 Task: Select Kindle E-Readers from Kindle E-readers & Books. Add to cart Kindle DX-1. Place order for _x000D_
122 Rodeo Dr_x000D_
Fort Gibson, Oklahoma(OK), 74434, Cell Number (918) 478-5083
Action: Mouse moved to (51, 71)
Screenshot: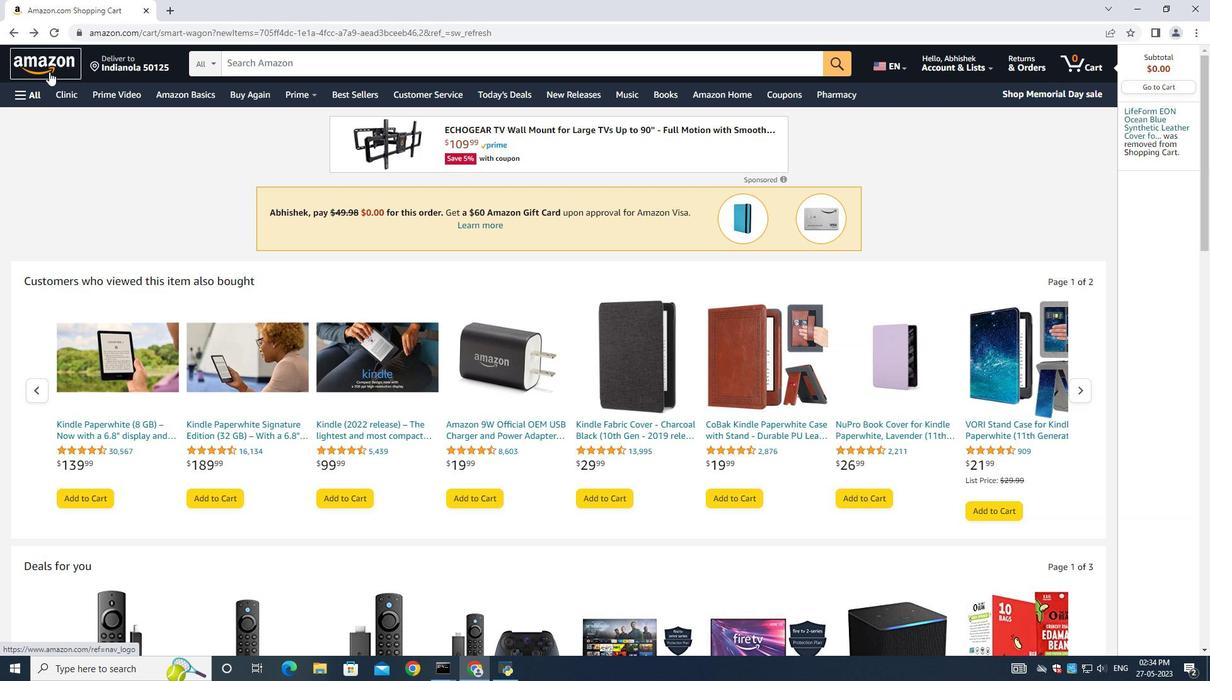 
Action: Mouse pressed left at (51, 71)
Screenshot: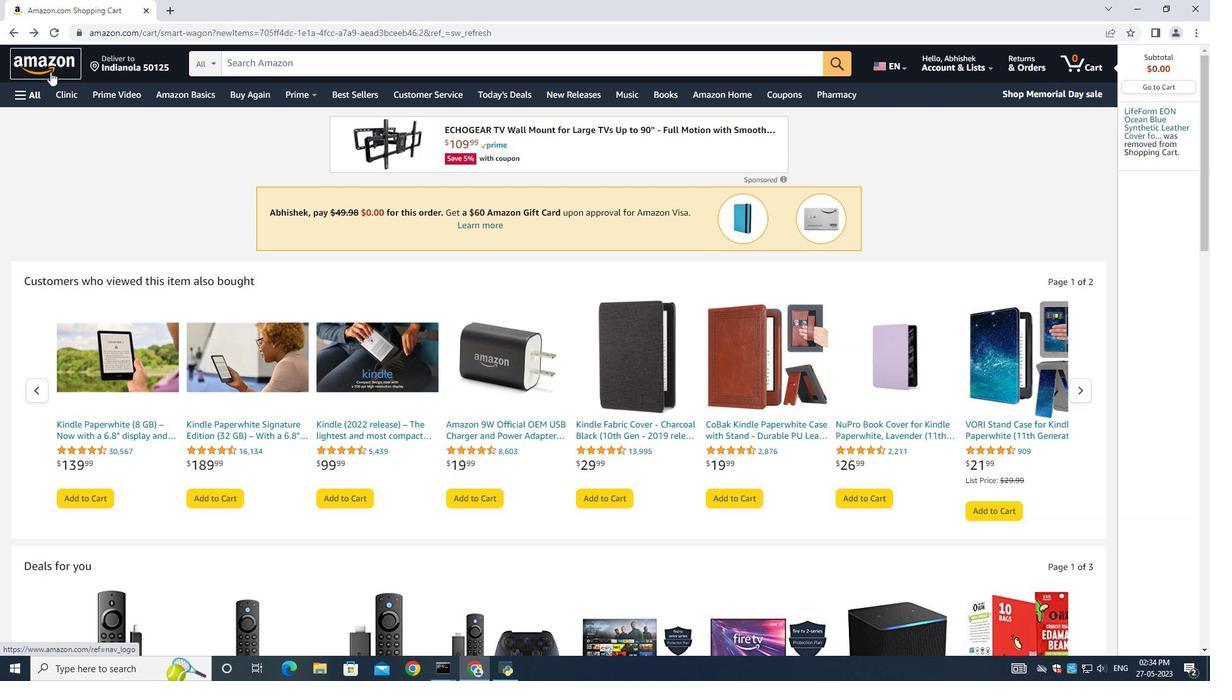 
Action: Mouse moved to (22, 97)
Screenshot: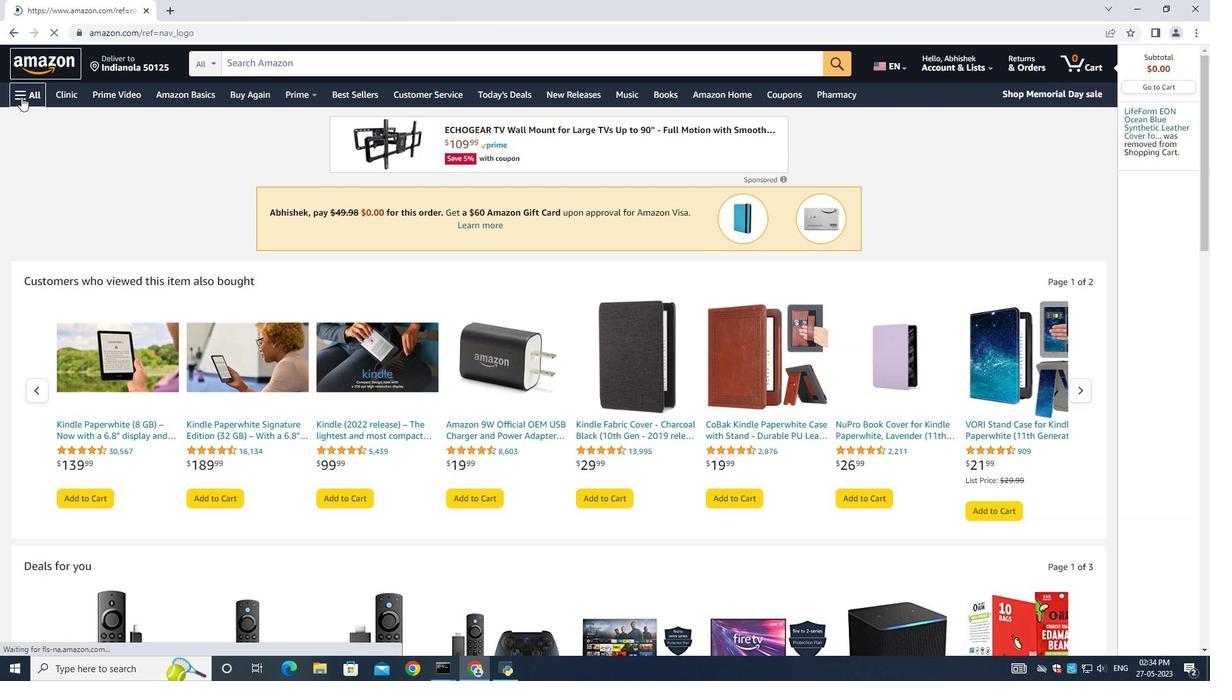
Action: Mouse pressed left at (22, 97)
Screenshot: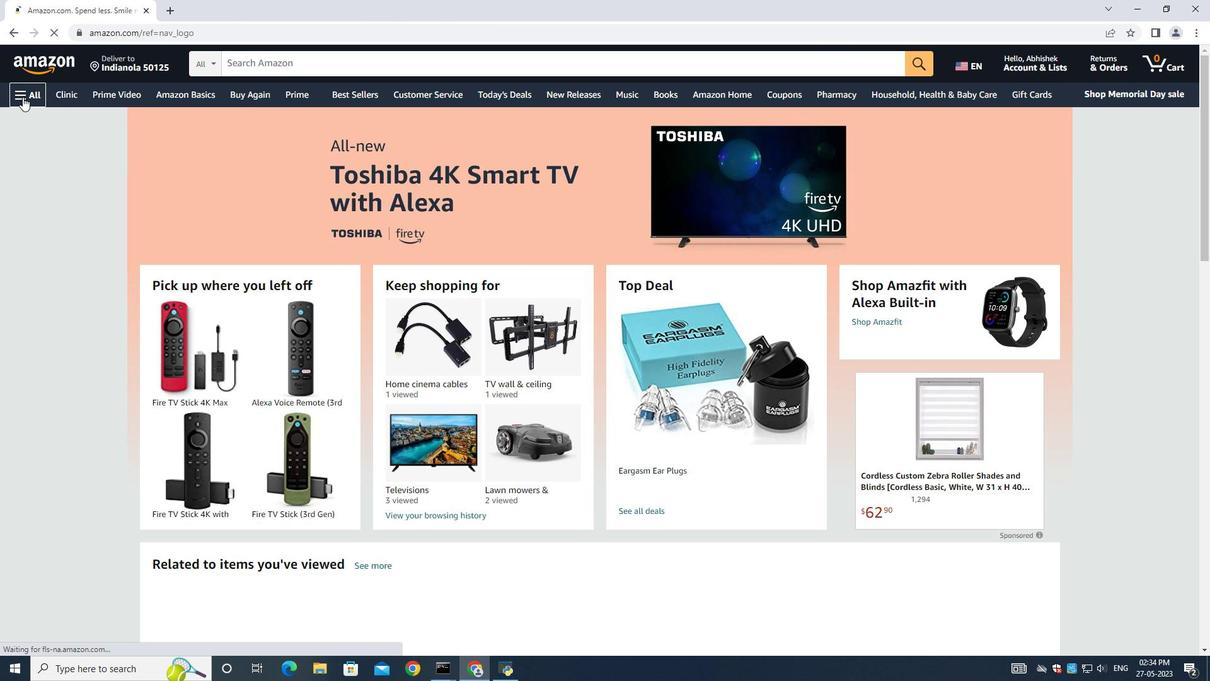 
Action: Mouse moved to (23, 92)
Screenshot: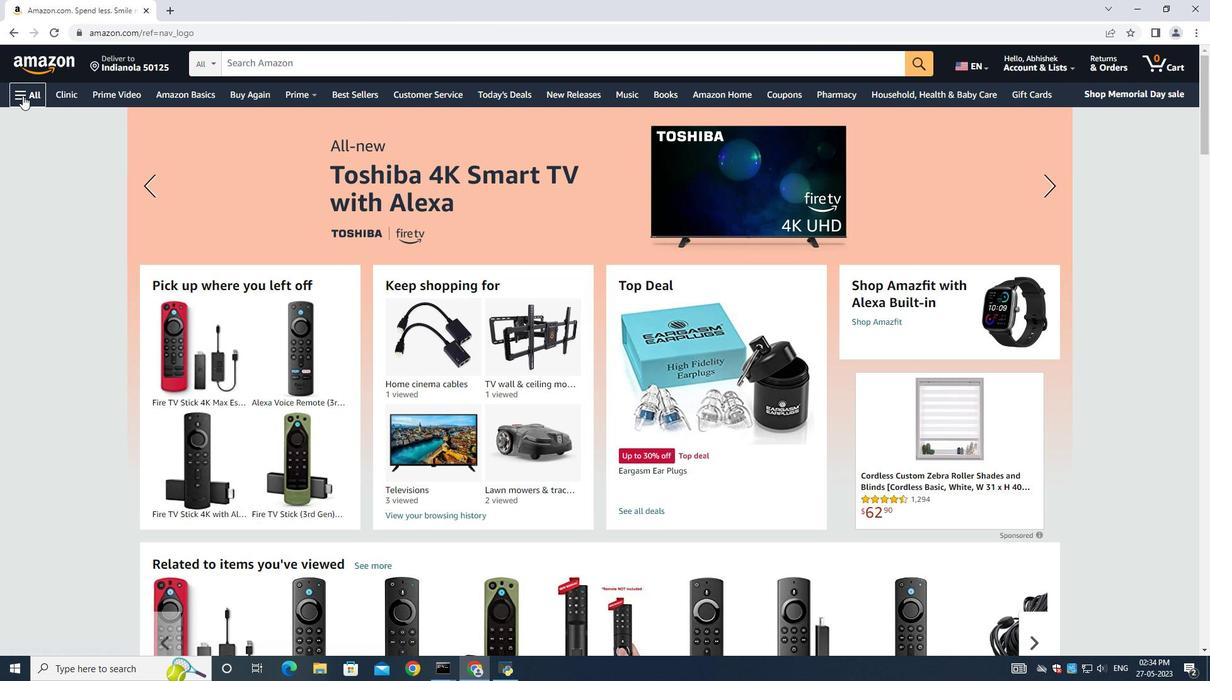 
Action: Mouse pressed left at (23, 92)
Screenshot: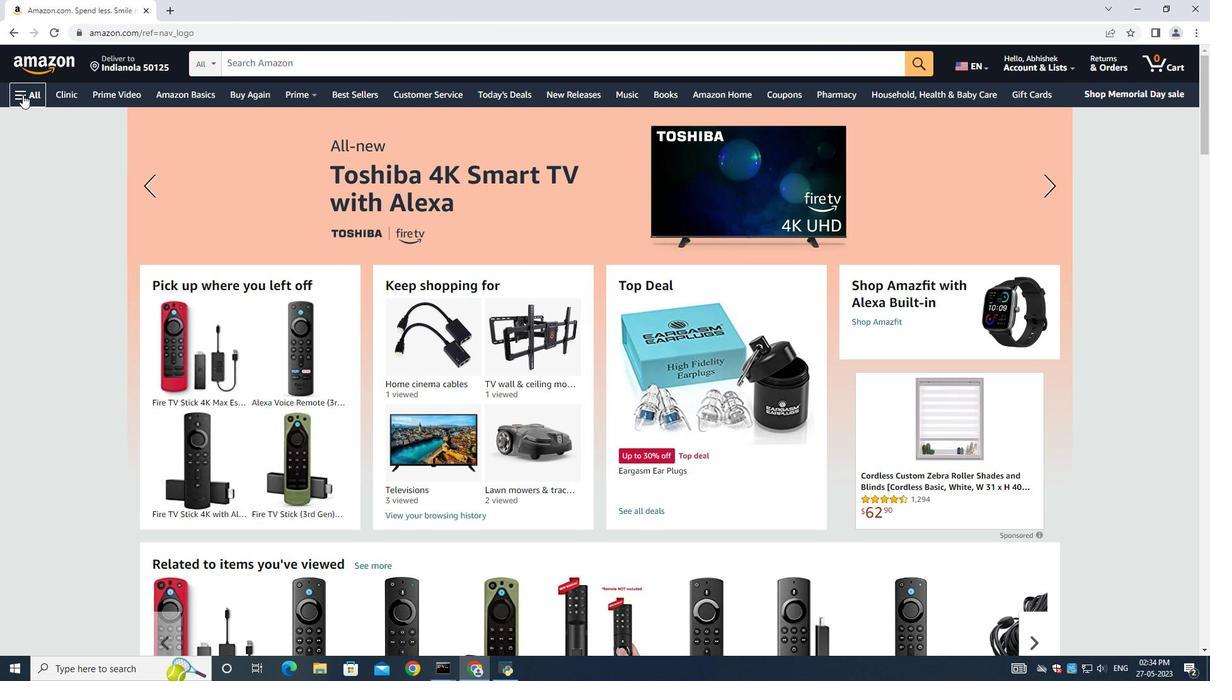 
Action: Mouse moved to (112, 377)
Screenshot: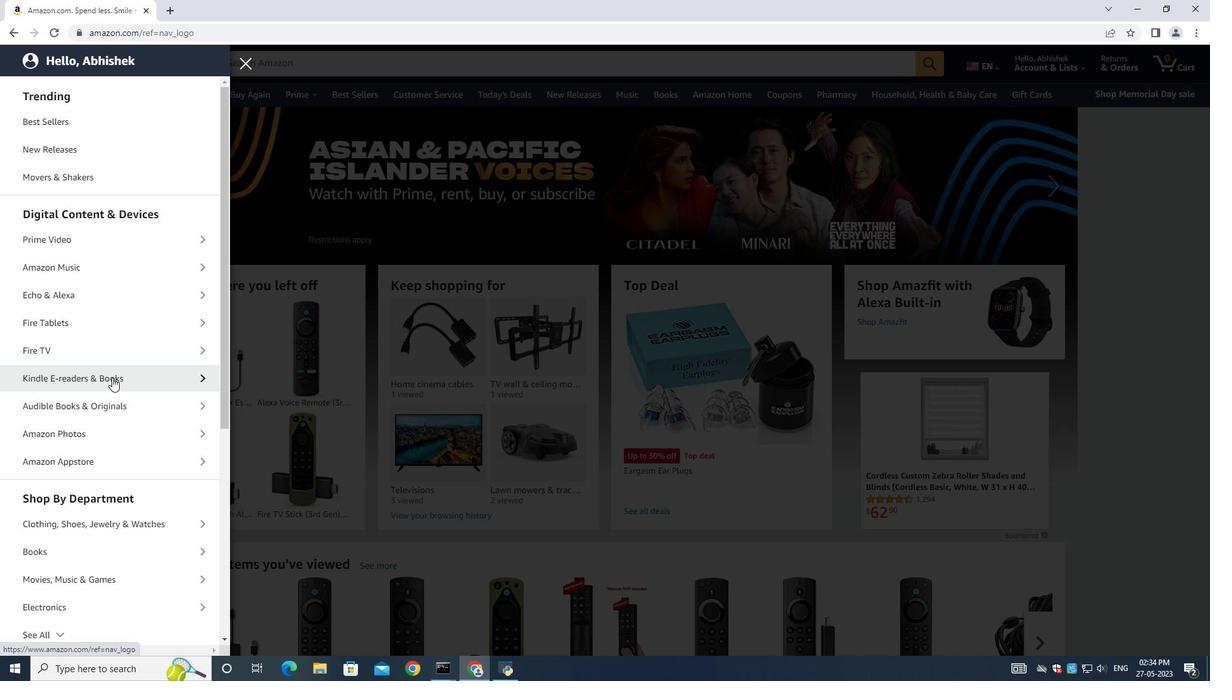 
Action: Mouse pressed left at (112, 377)
Screenshot: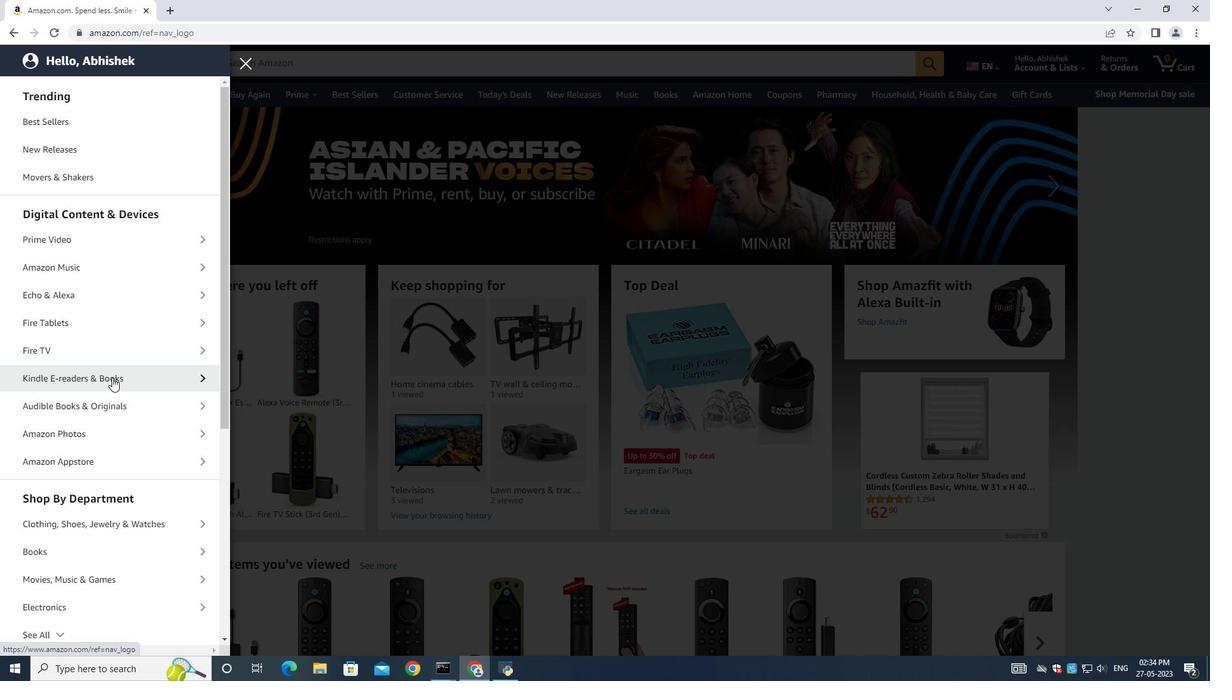 
Action: Mouse moved to (111, 318)
Screenshot: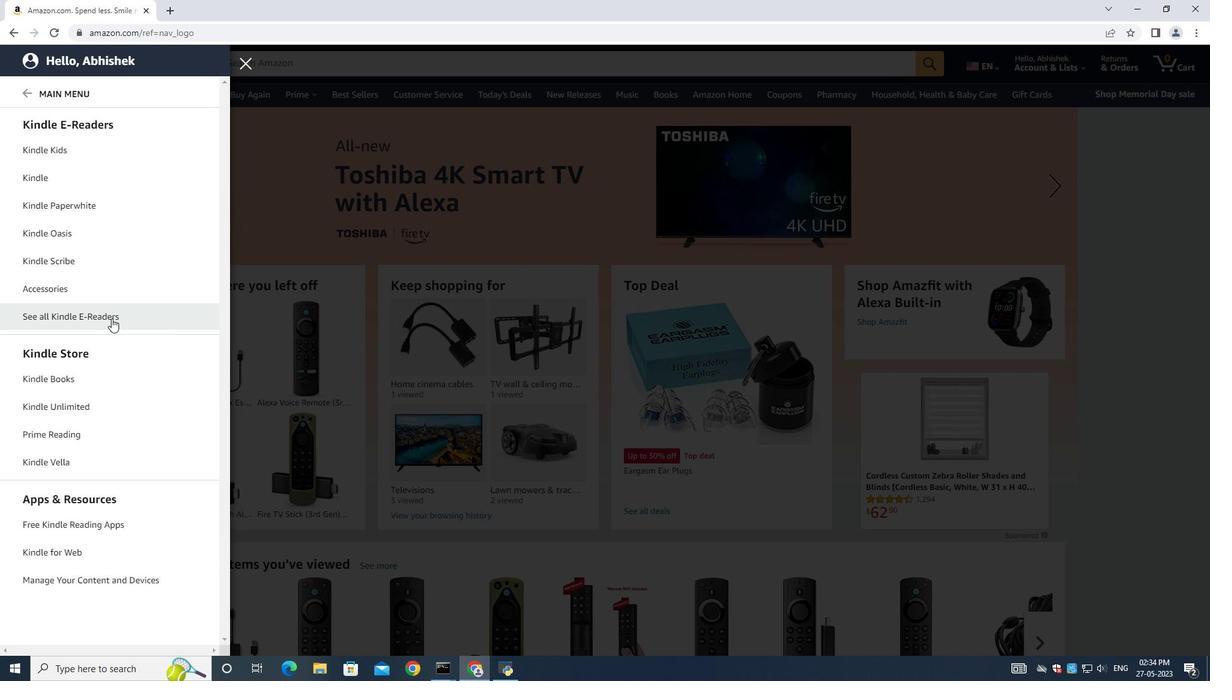 
Action: Mouse pressed left at (111, 318)
Screenshot: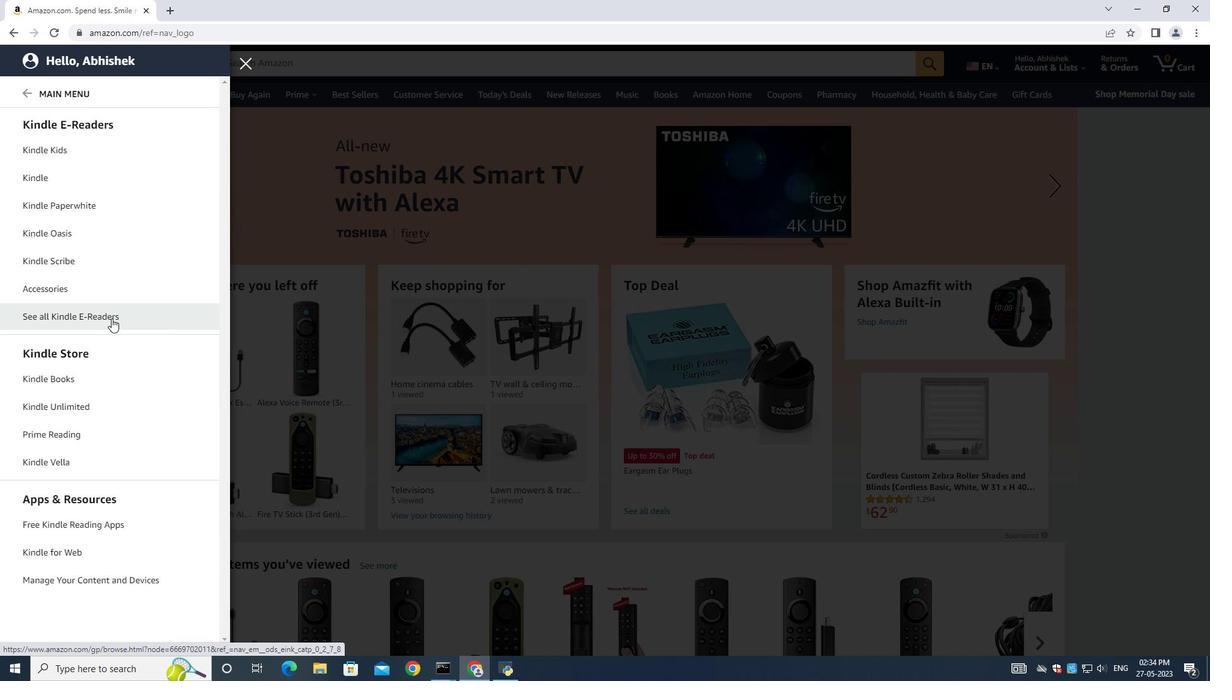 
Action: Mouse moved to (326, 66)
Screenshot: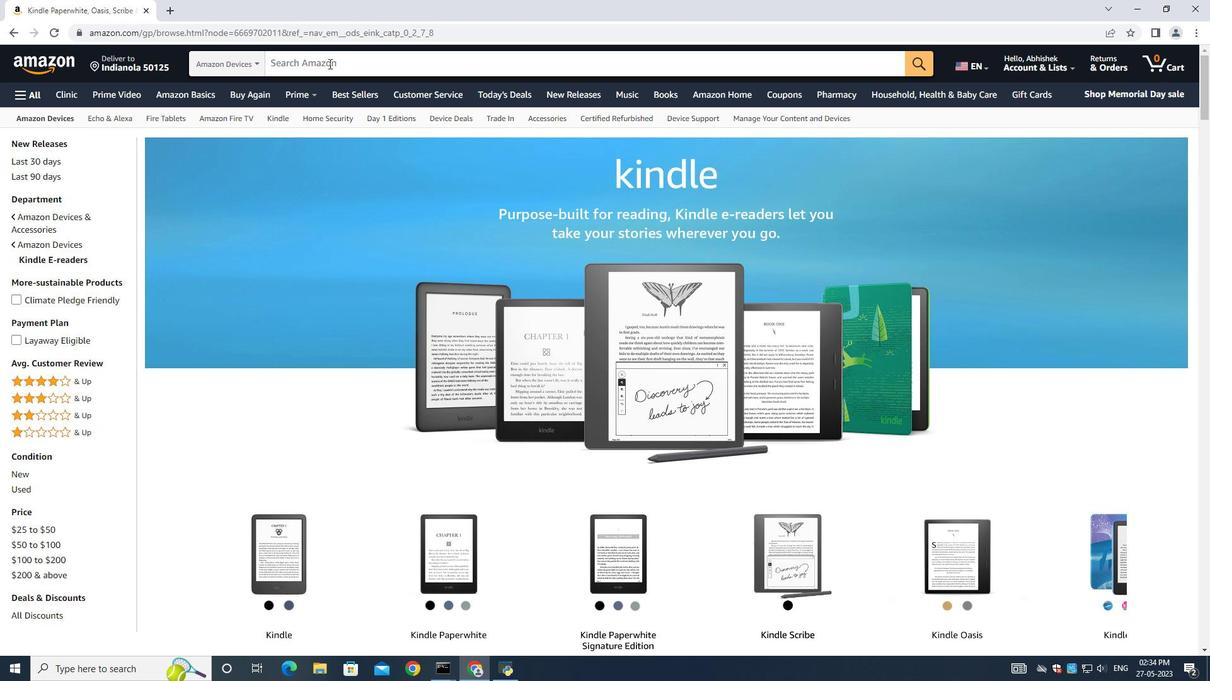 
Action: Mouse pressed left at (326, 66)
Screenshot: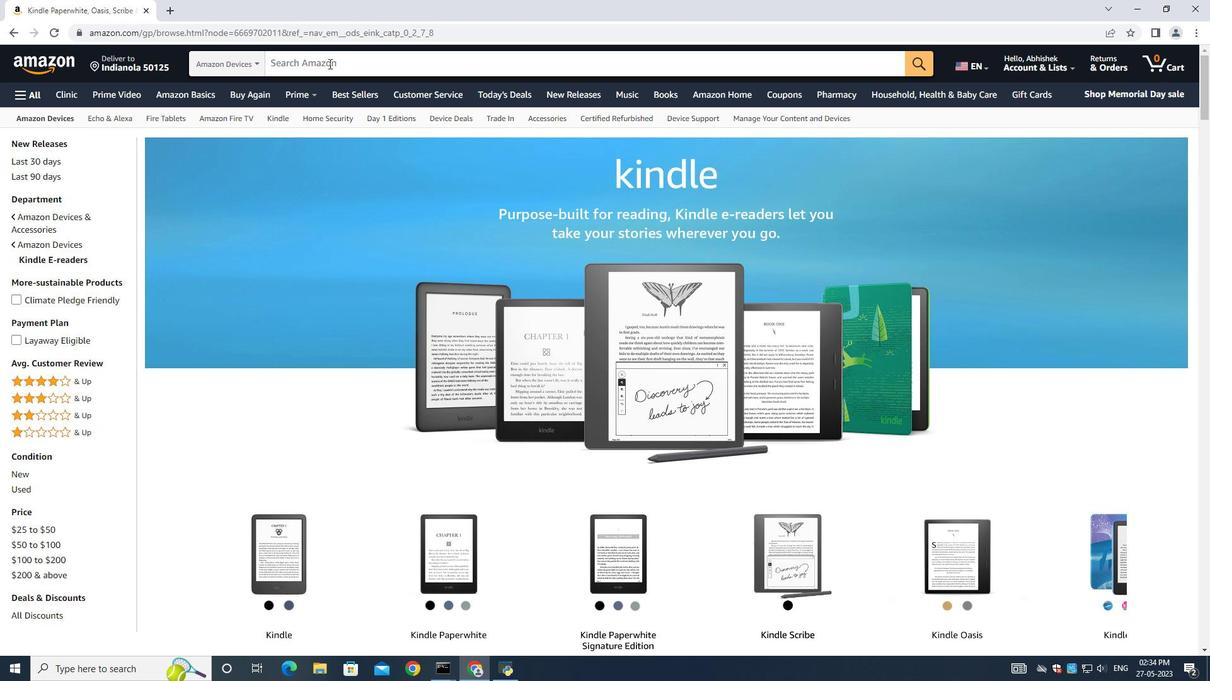 
Action: Key pressed <Key.shift>Kindle<Key.space><Key.shift>DX-1<Key.backspace><Key.enter>
Screenshot: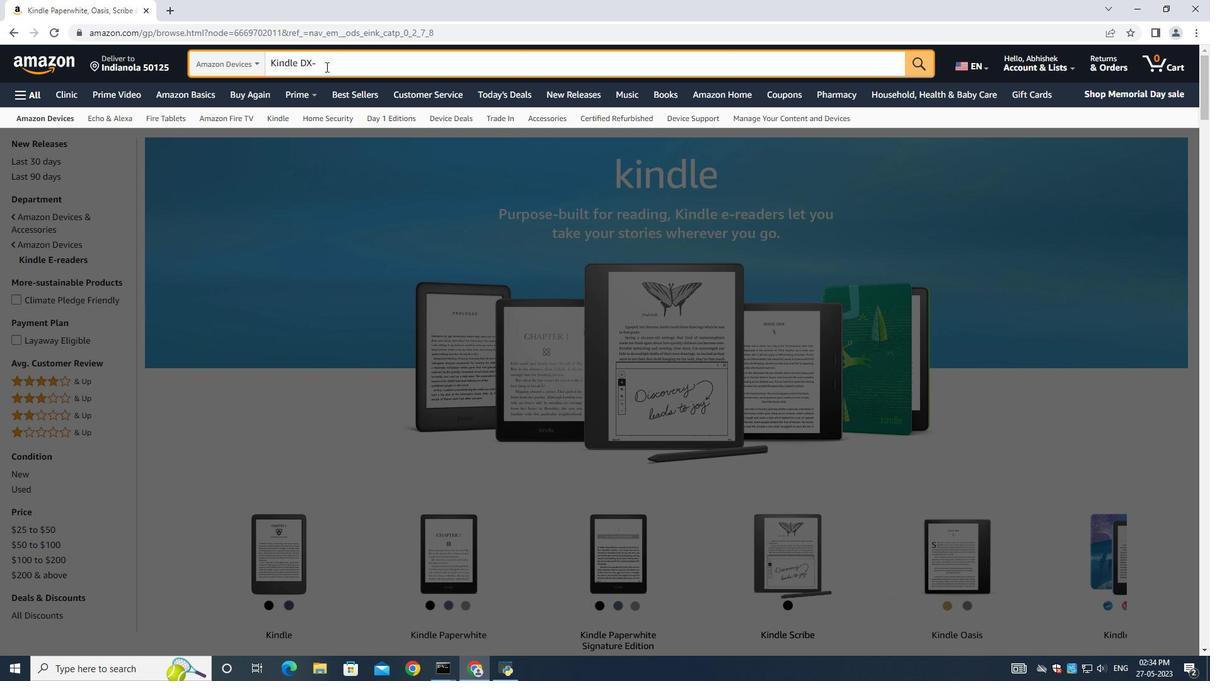 
Action: Mouse moved to (576, 312)
Screenshot: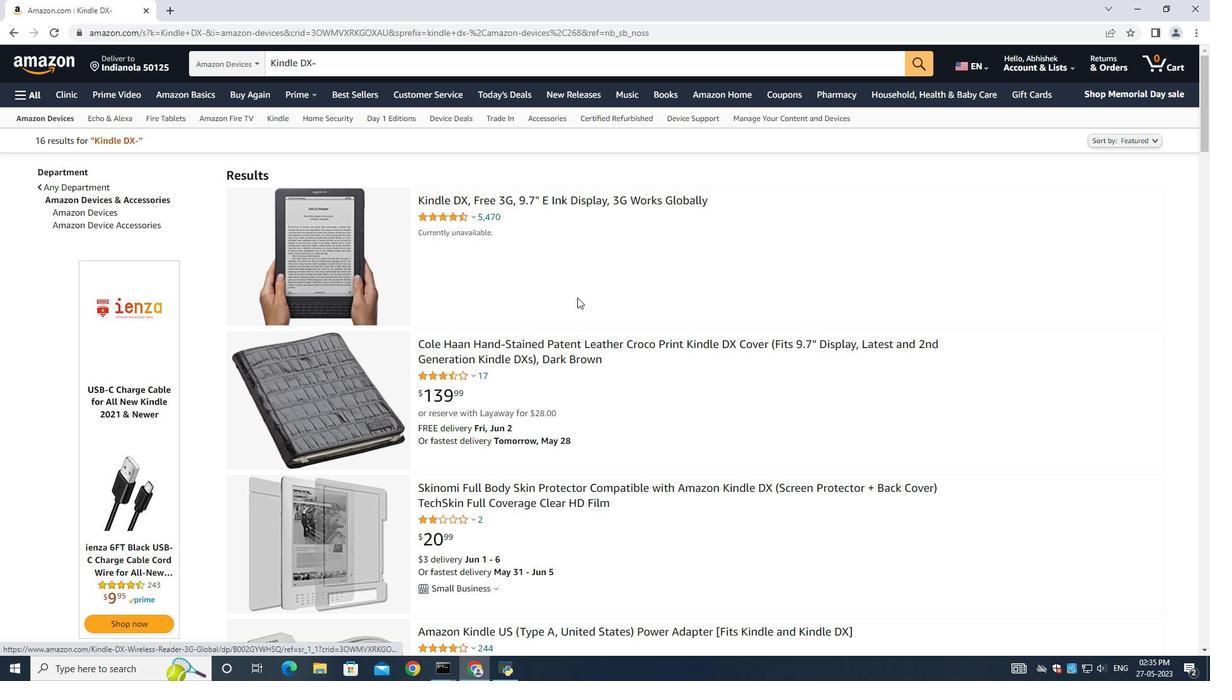 
Action: Mouse scrolled (576, 310) with delta (0, 0)
Screenshot: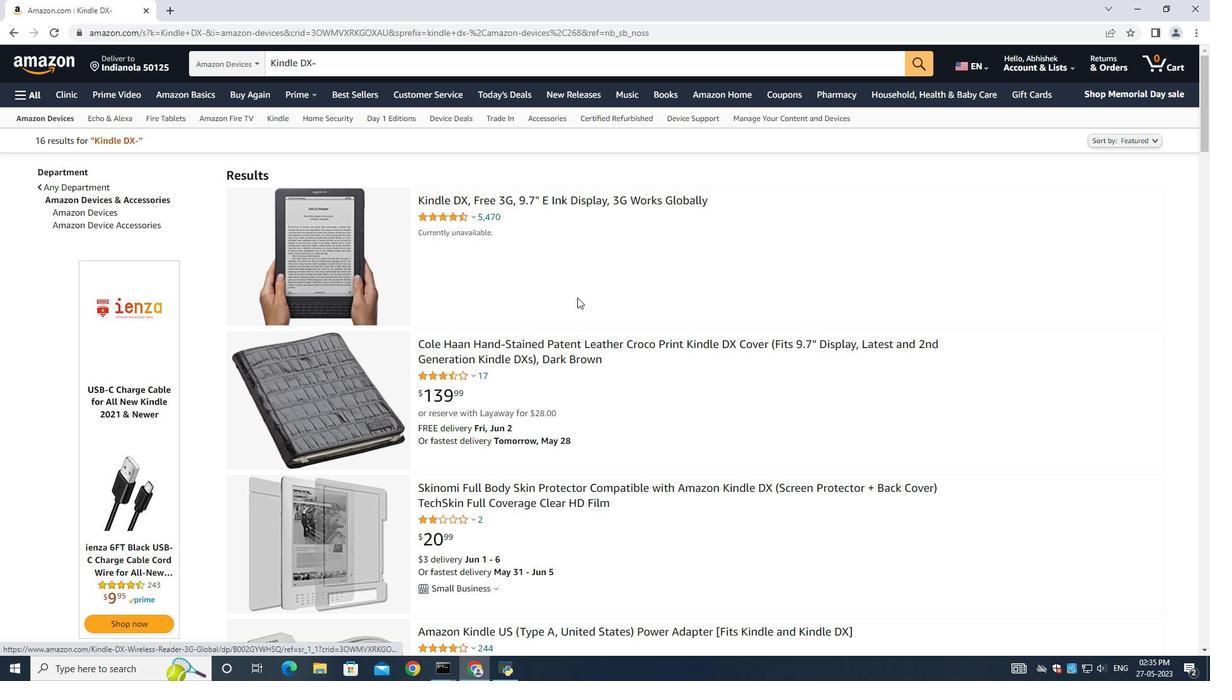 
Action: Mouse moved to (576, 314)
Screenshot: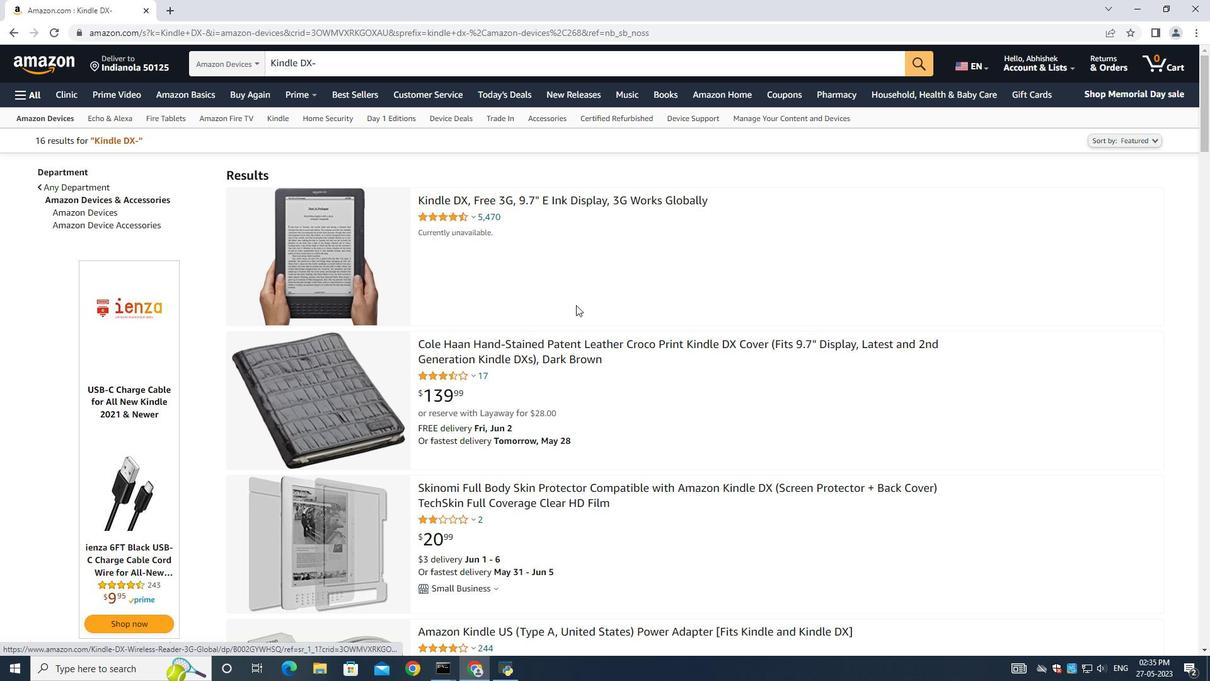
Action: Mouse scrolled (576, 313) with delta (0, 0)
Screenshot: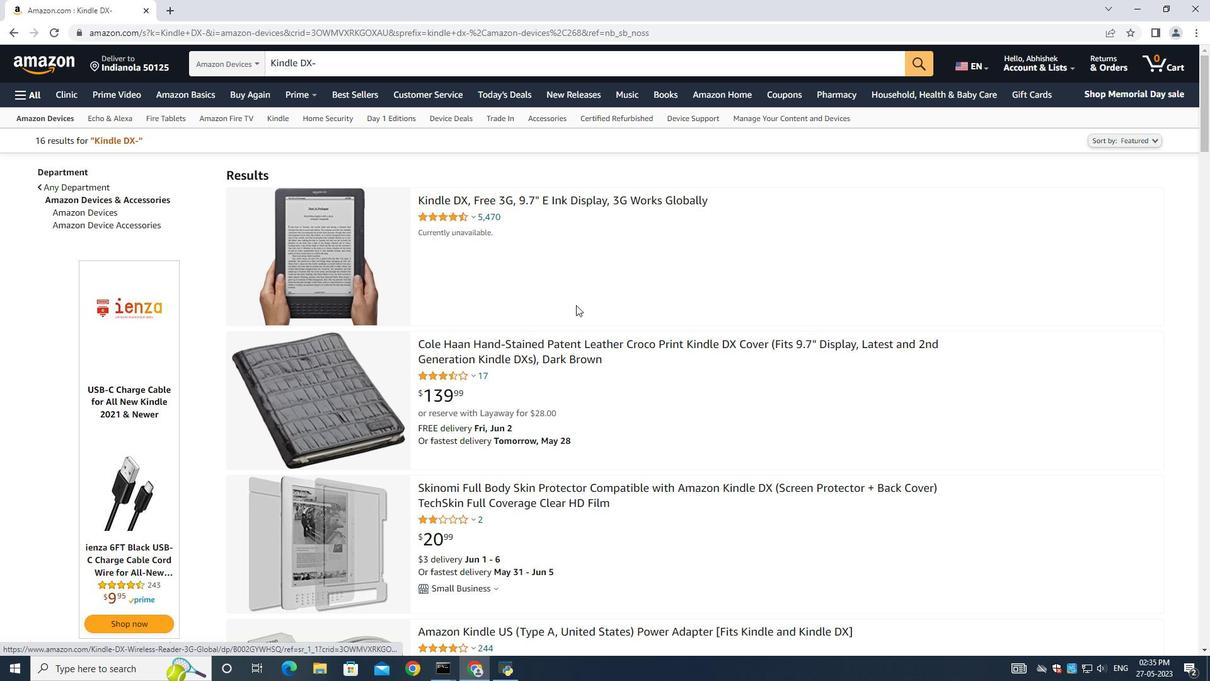 
Action: Mouse moved to (576, 314)
Screenshot: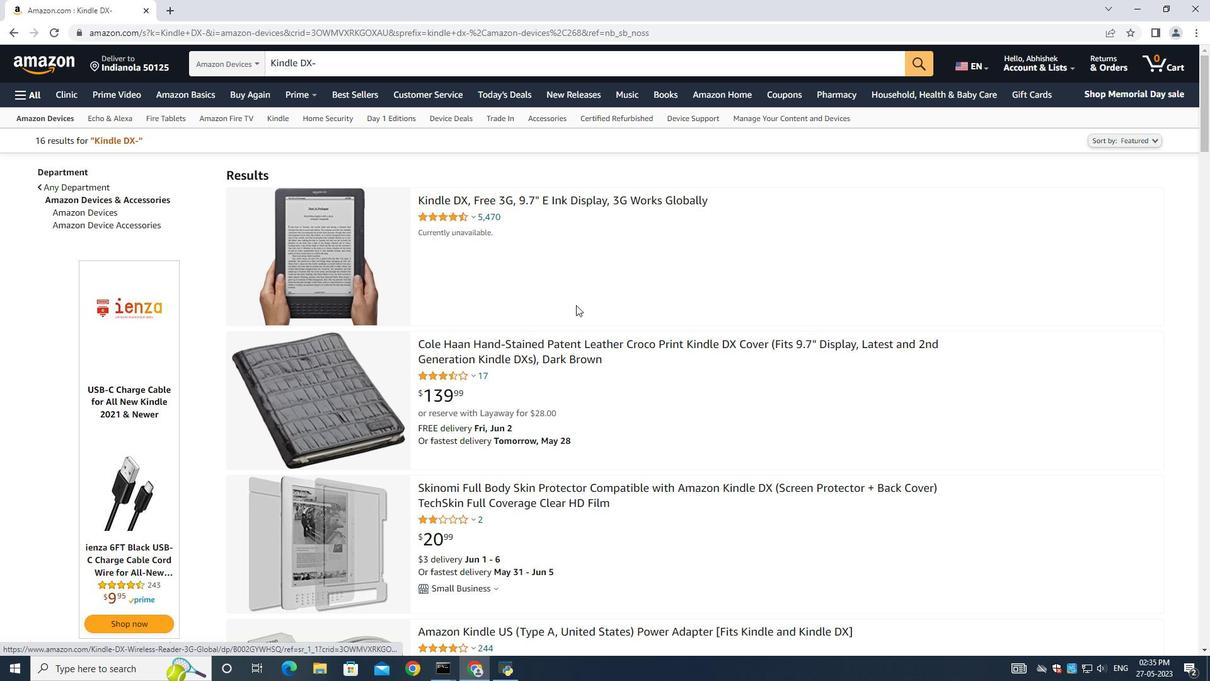 
Action: Mouse scrolled (576, 314) with delta (0, 0)
Screenshot: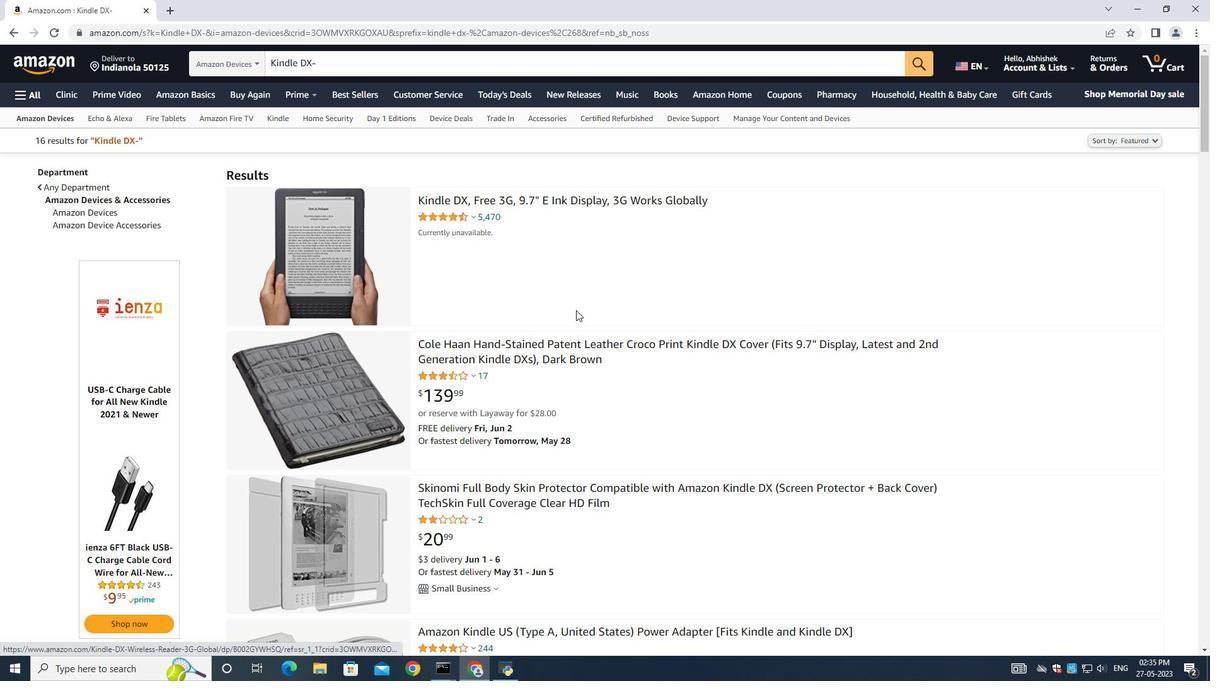 
Action: Mouse moved to (724, 296)
Screenshot: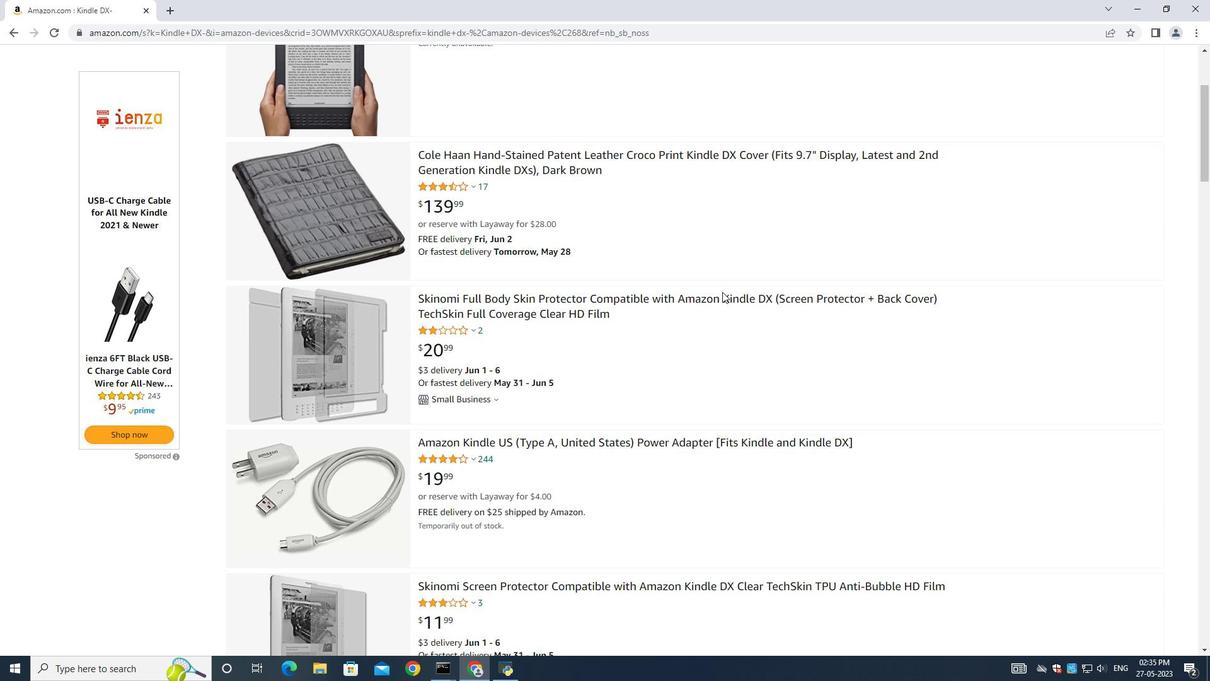 
Action: Mouse pressed left at (724, 296)
Screenshot: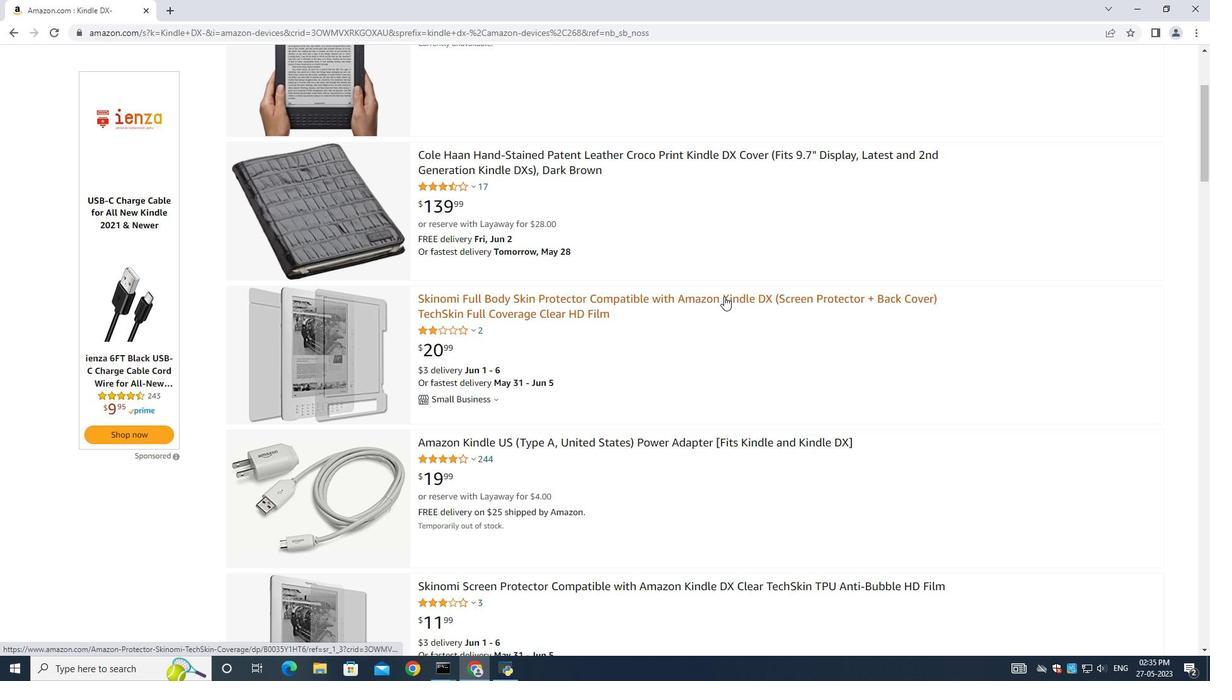 
Action: Mouse moved to (932, 321)
Screenshot: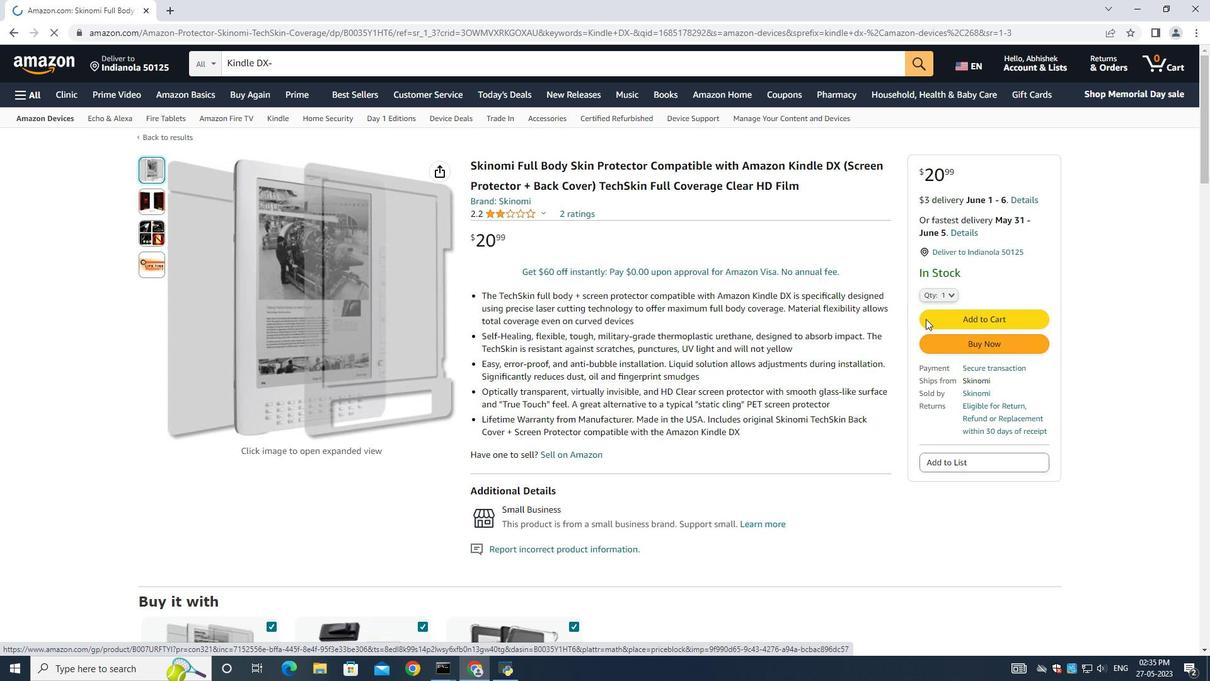 
Action: Mouse pressed left at (932, 321)
Screenshot: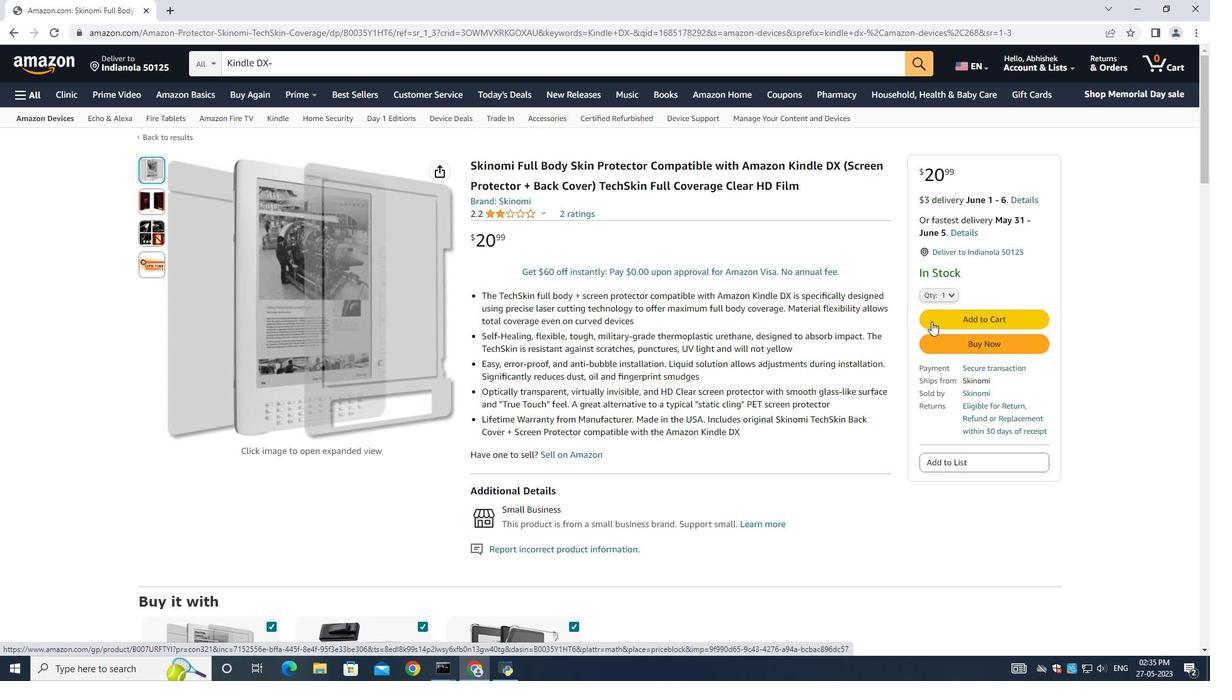
Action: Mouse moved to (966, 163)
Screenshot: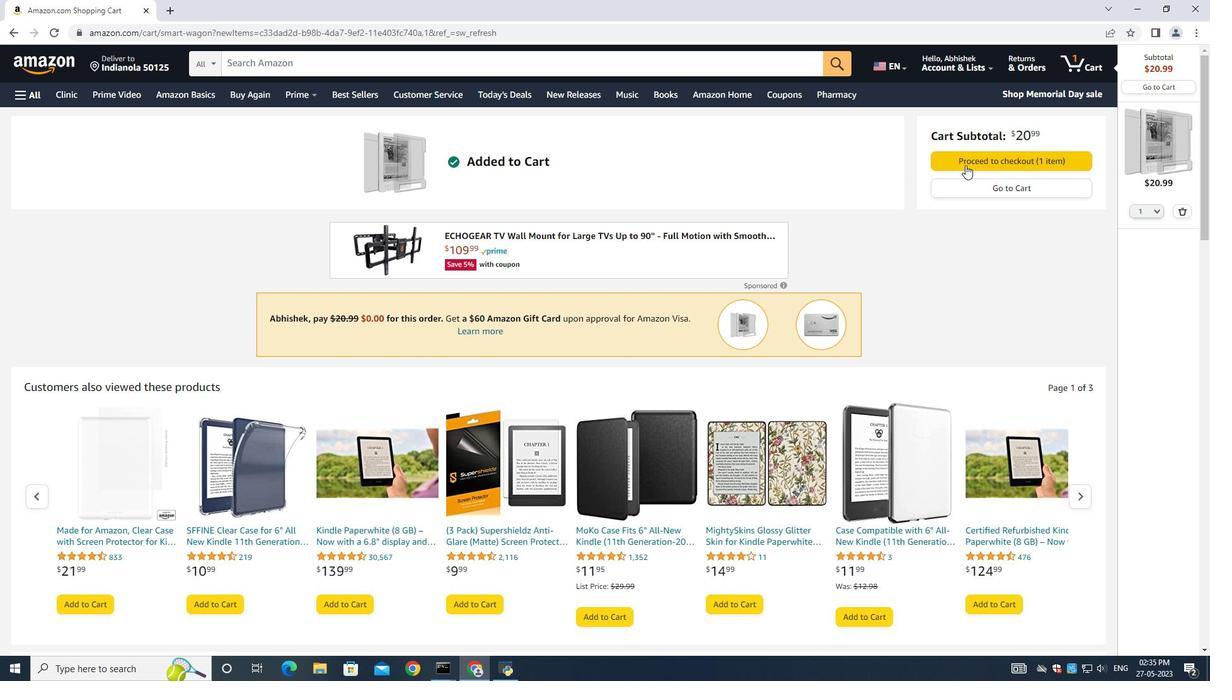 
Action: Mouse pressed left at (966, 163)
Screenshot: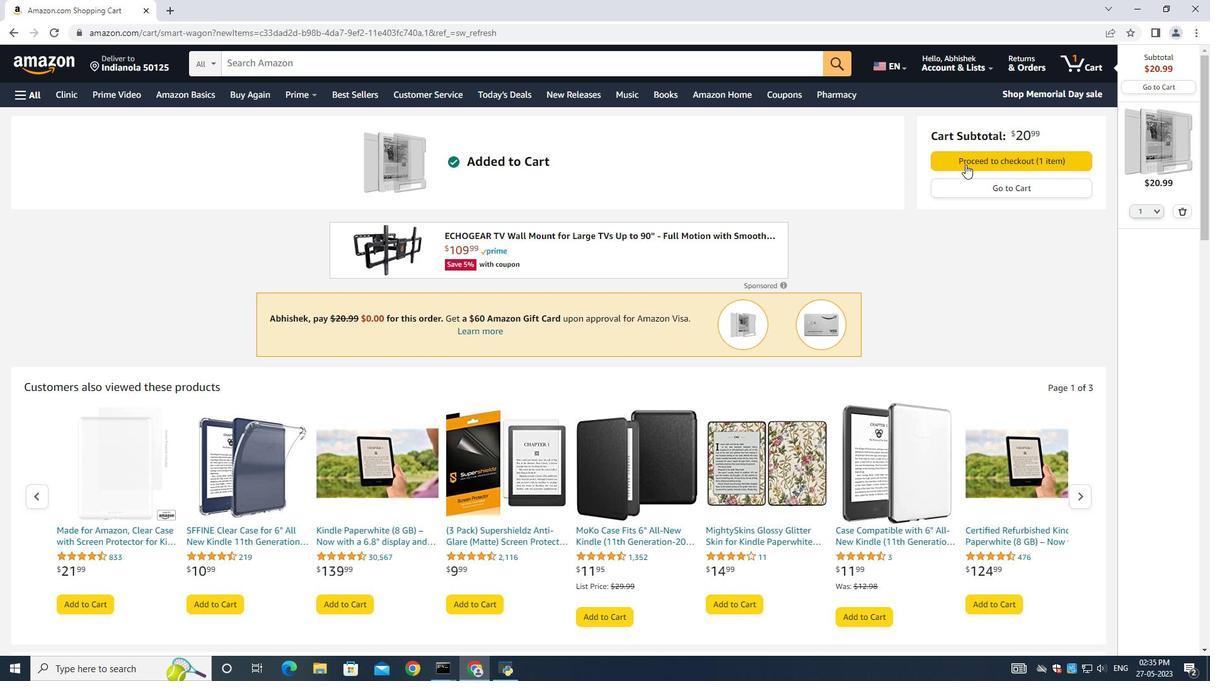 
Action: Mouse moved to (608, 311)
Screenshot: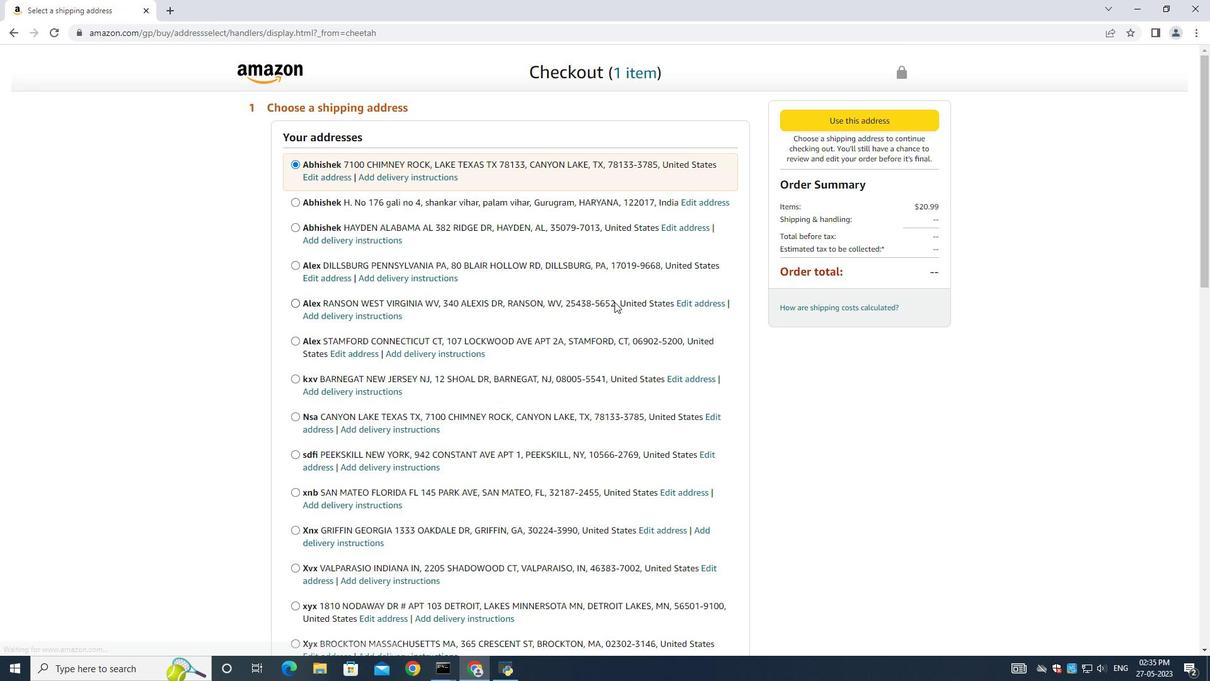
Action: Mouse scrolled (613, 306) with delta (0, 0)
Screenshot: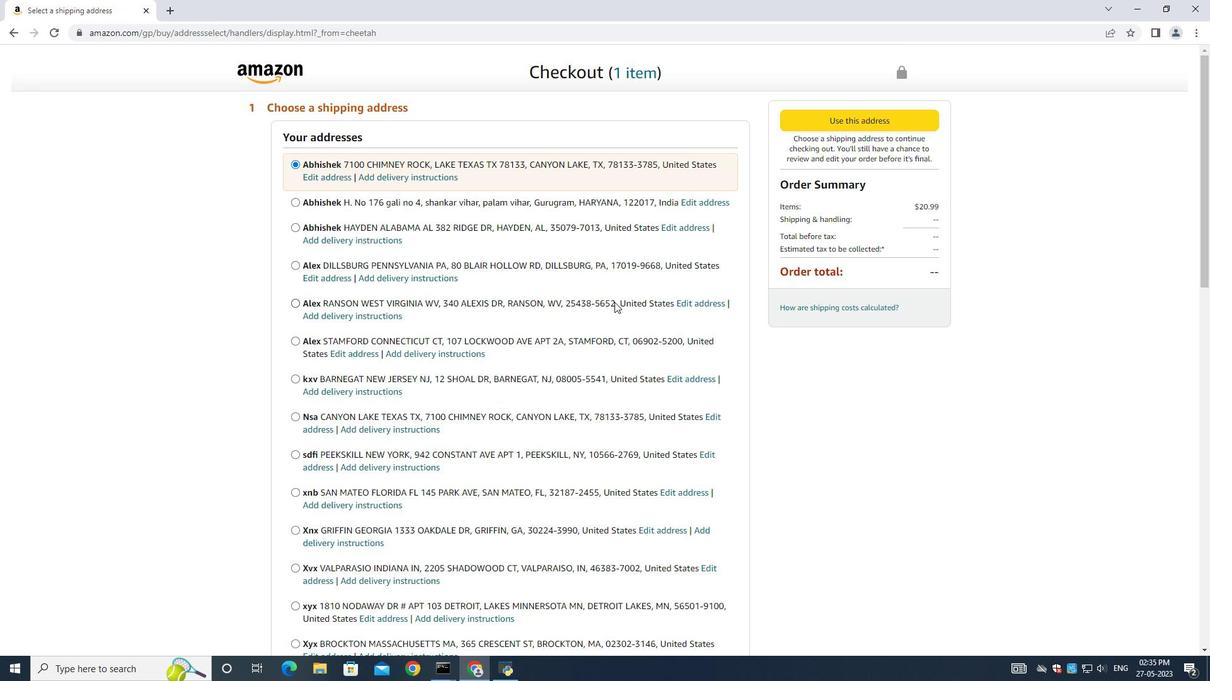 
Action: Mouse moved to (608, 310)
Screenshot: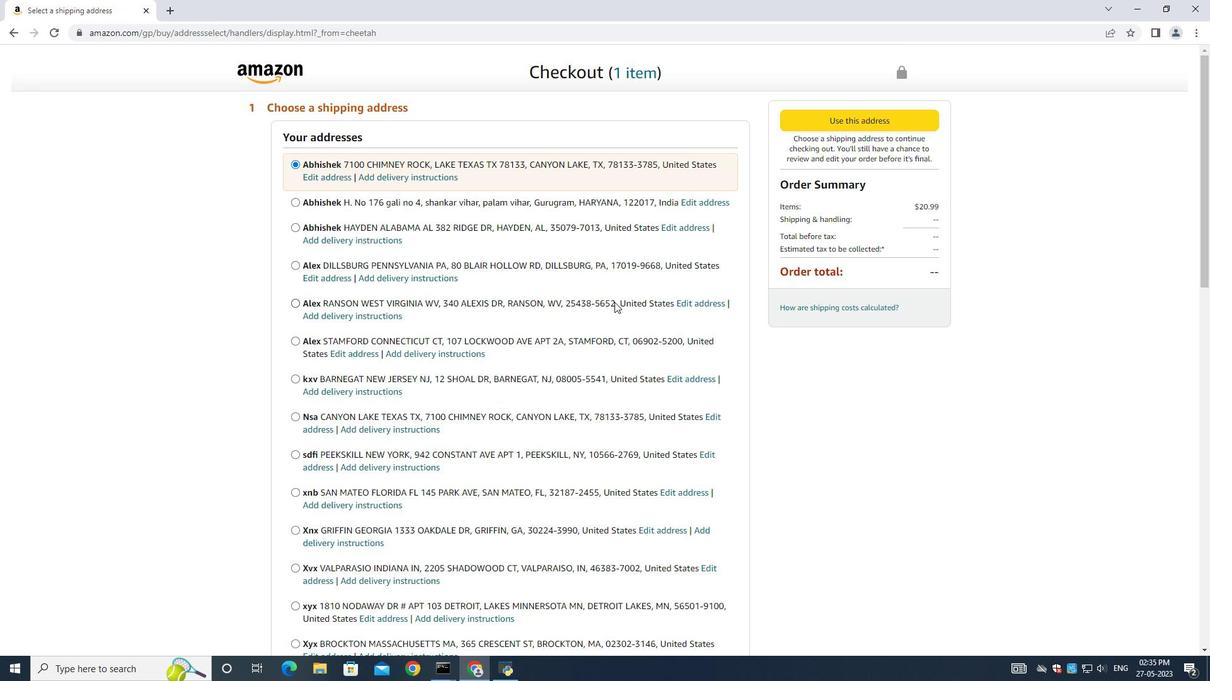 
Action: Mouse scrolled (613, 307) with delta (0, 0)
Screenshot: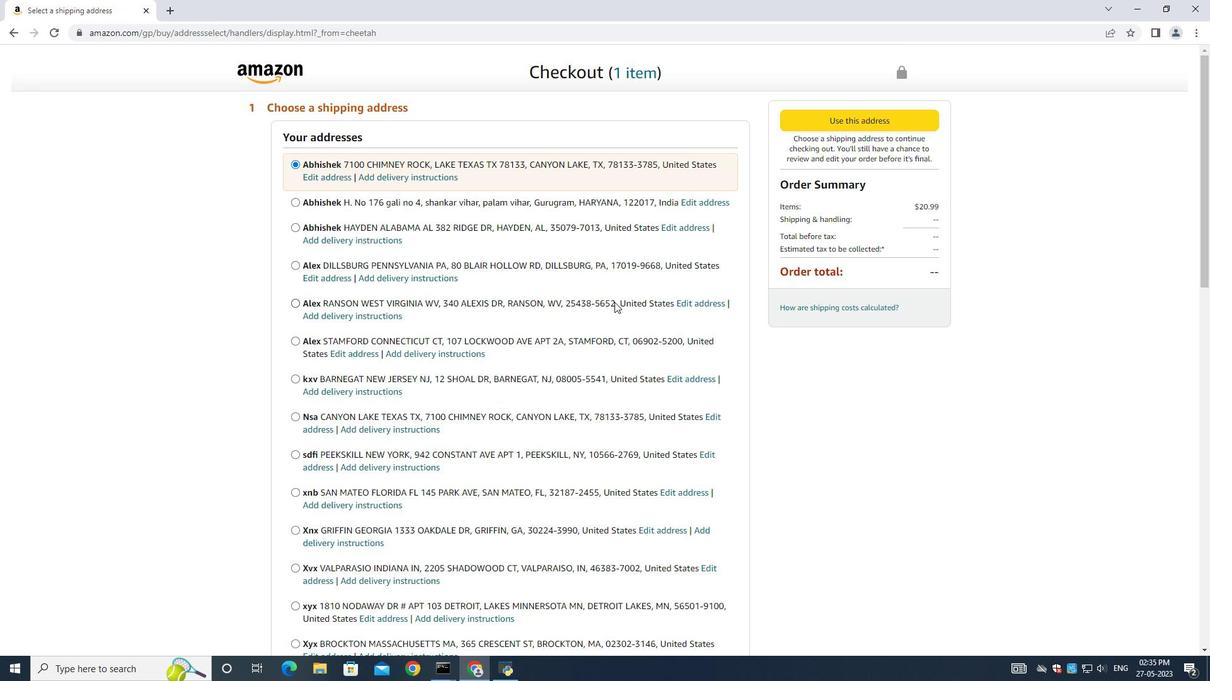 
Action: Mouse scrolled (611, 309) with delta (0, 0)
Screenshot: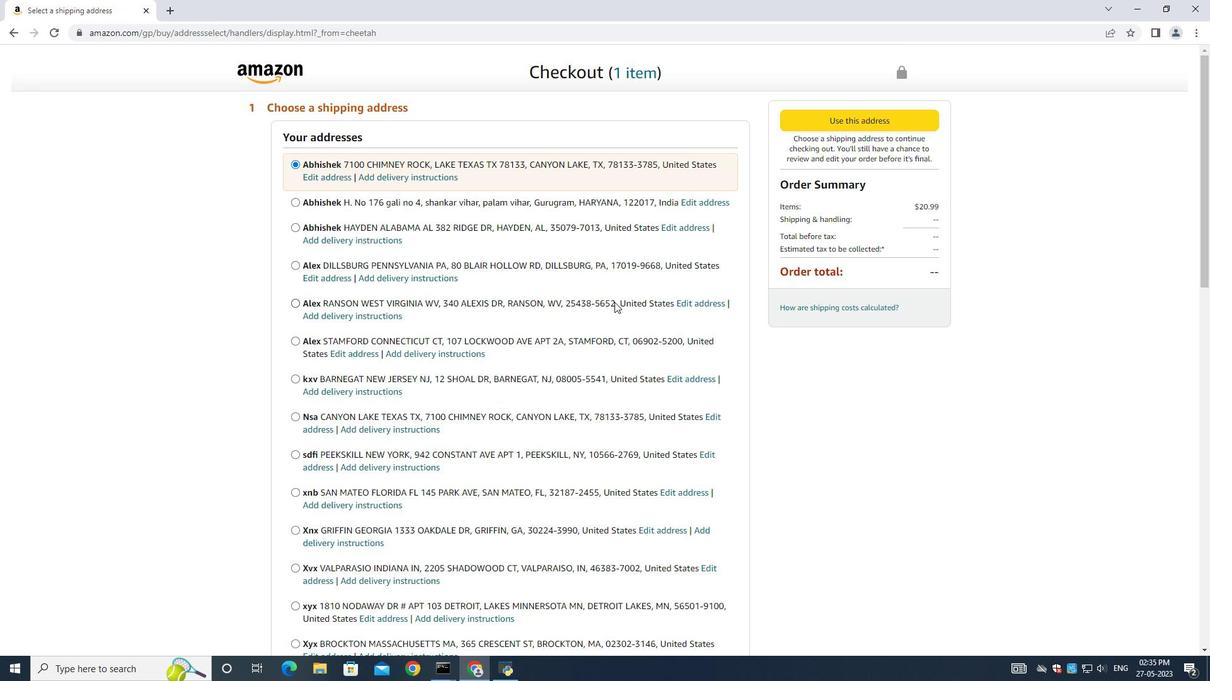 
Action: Mouse scrolled (611, 310) with delta (0, 0)
Screenshot: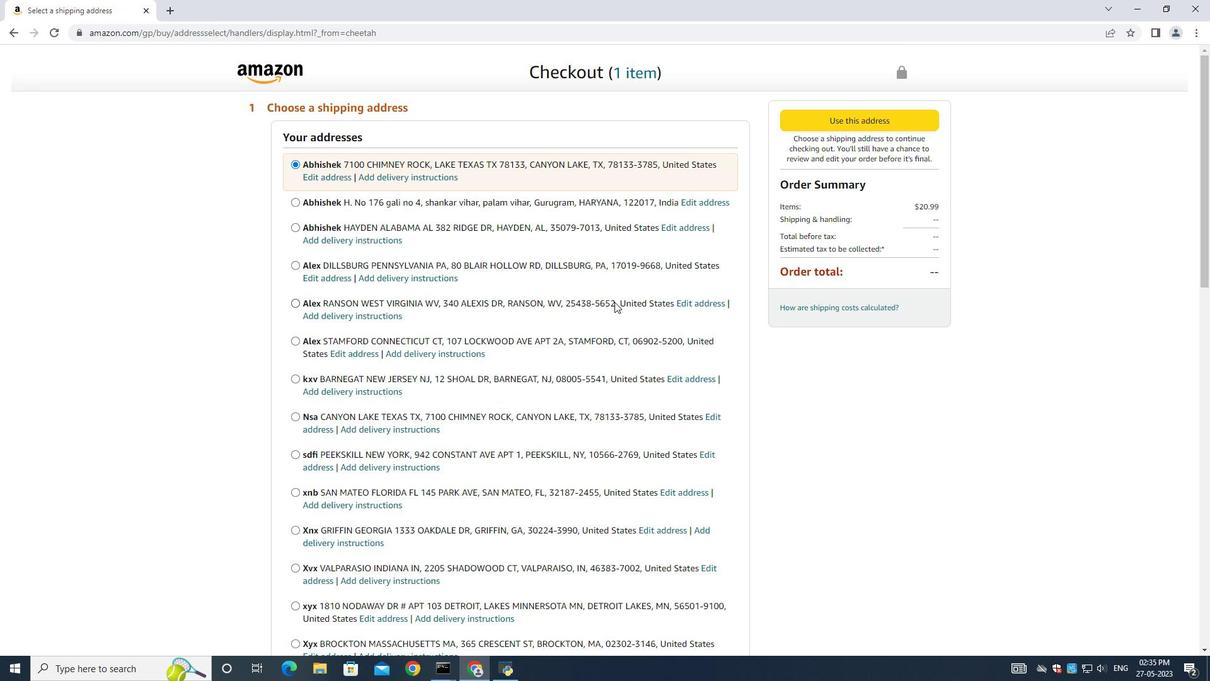 
Action: Mouse scrolled (610, 311) with delta (0, 0)
Screenshot: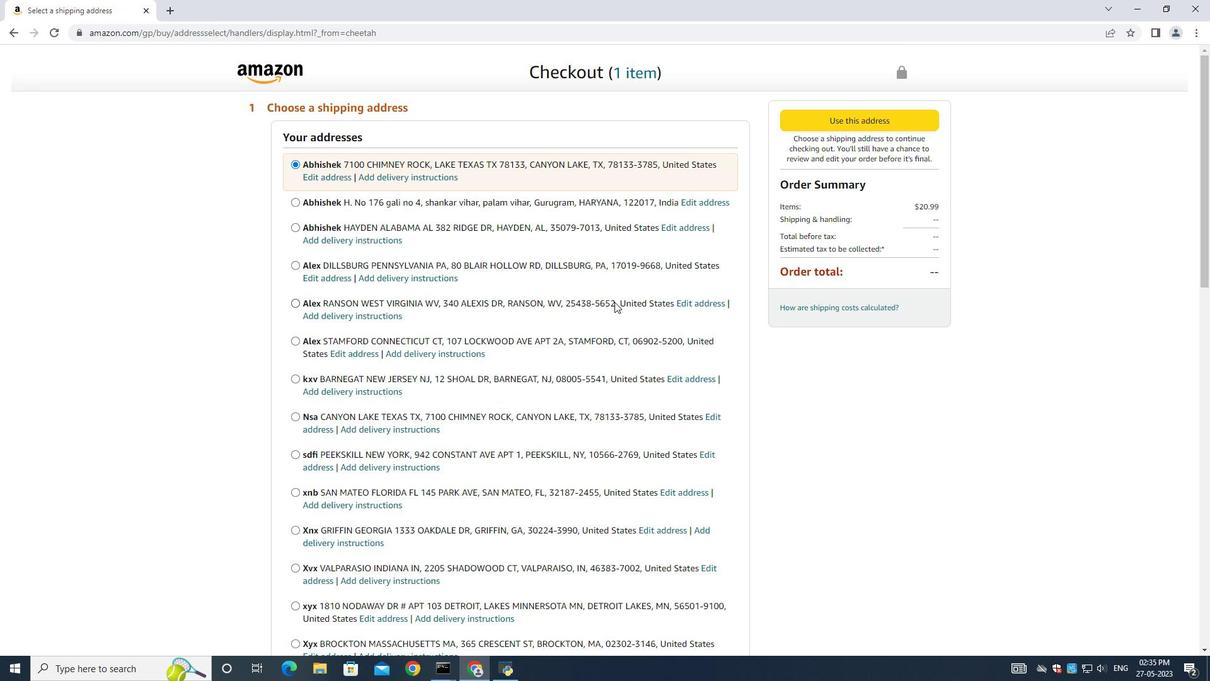 
Action: Mouse scrolled (610, 311) with delta (0, 0)
Screenshot: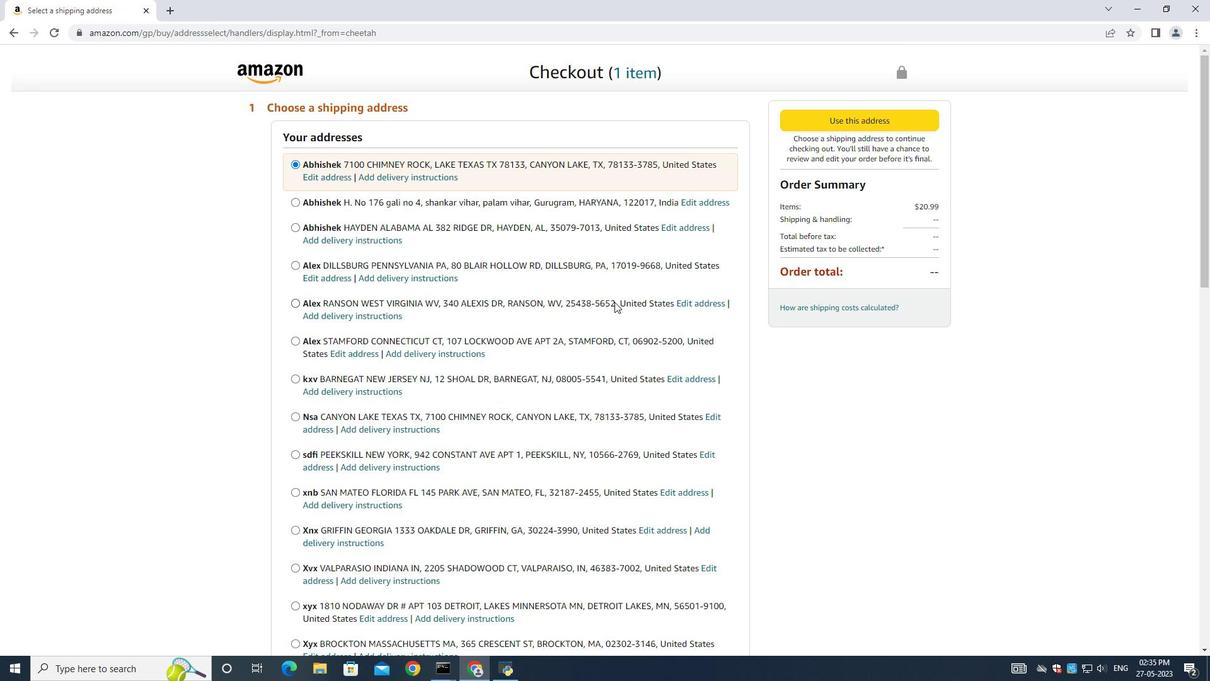 
Action: Mouse moved to (579, 319)
Screenshot: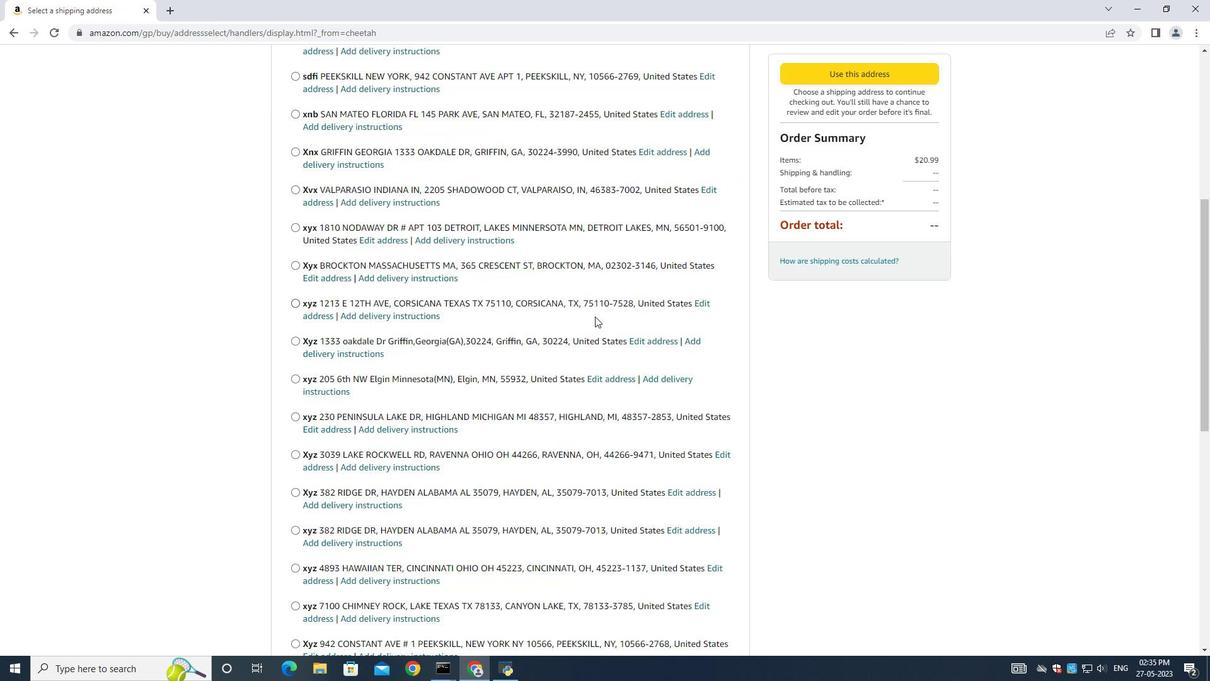 
Action: Mouse scrolled (579, 318) with delta (0, 0)
Screenshot: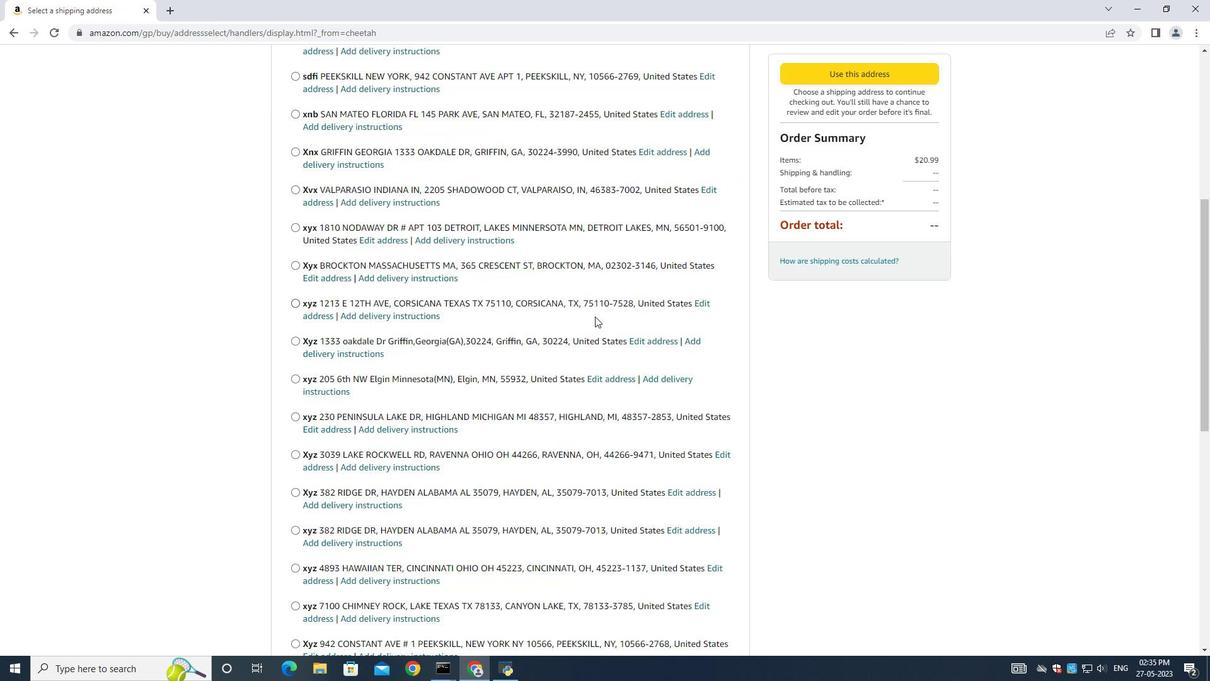 
Action: Mouse scrolled (579, 318) with delta (0, 0)
Screenshot: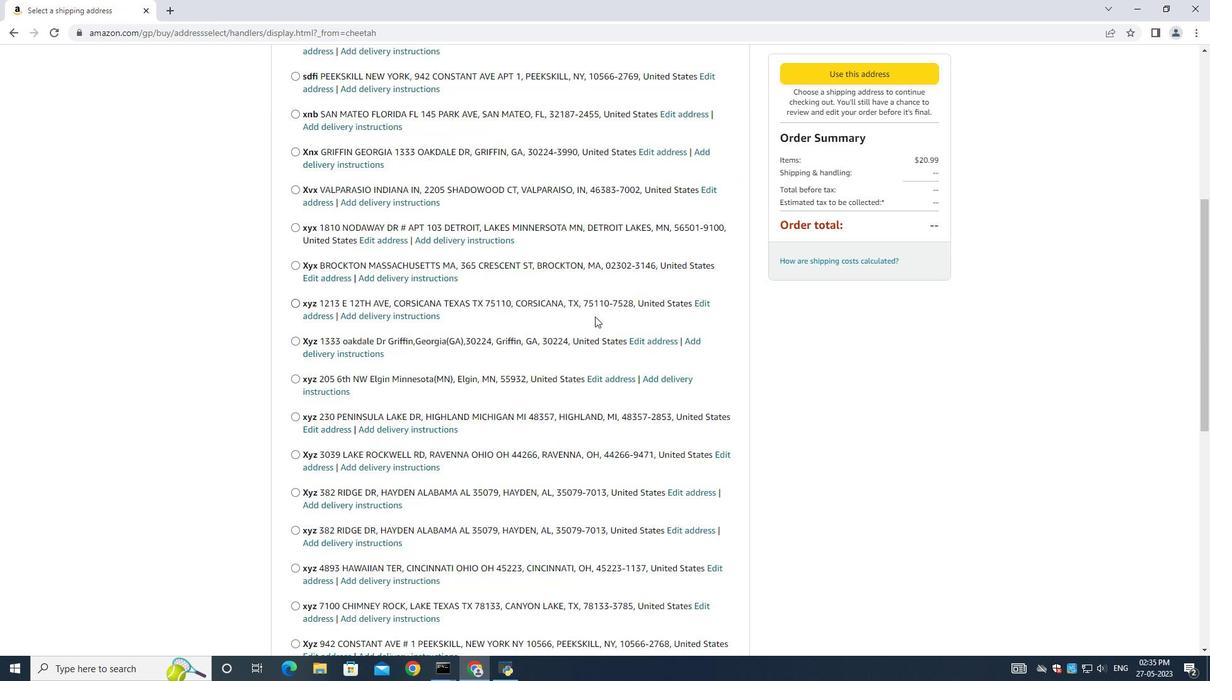 
Action: Mouse scrolled (579, 318) with delta (0, 0)
Screenshot: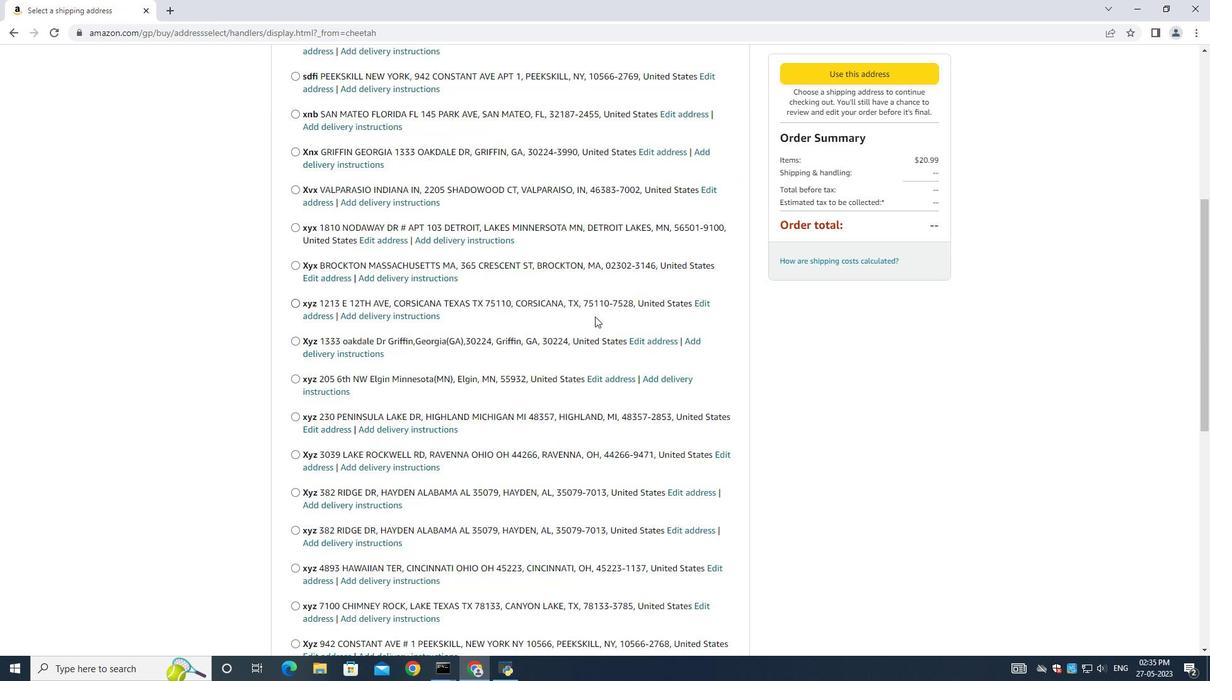 
Action: Mouse scrolled (579, 318) with delta (0, 0)
Screenshot: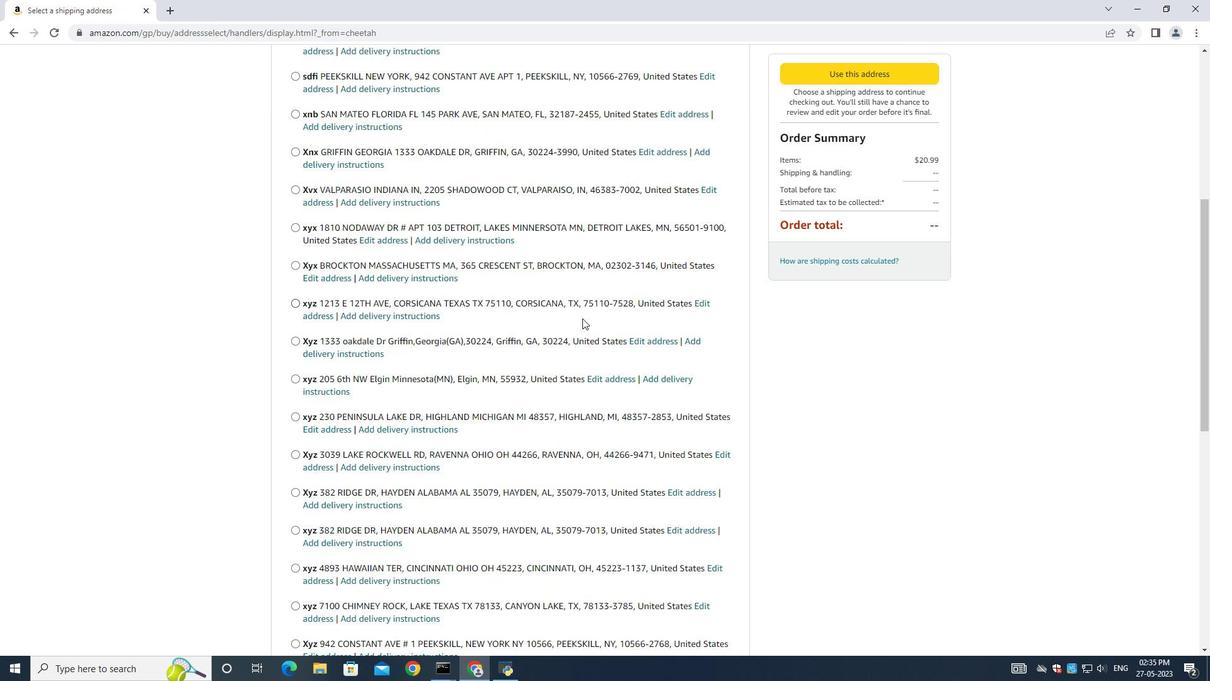 
Action: Mouse moved to (577, 315)
Screenshot: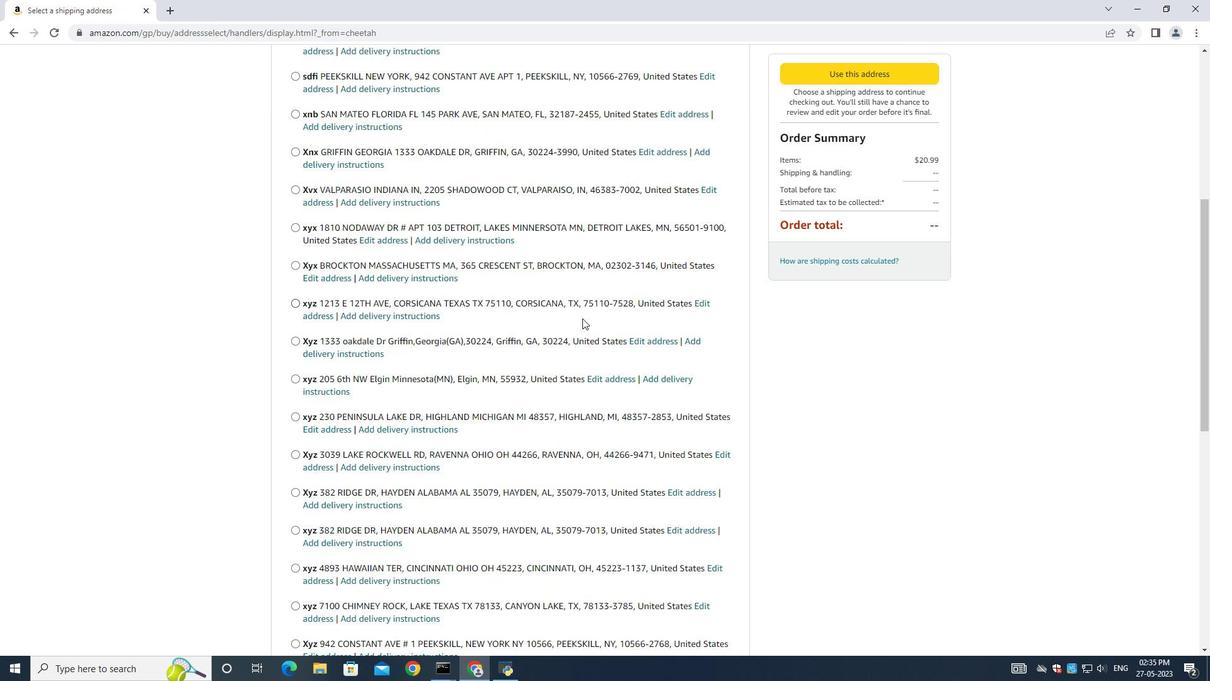 
Action: Mouse scrolled (577, 315) with delta (0, 0)
Screenshot: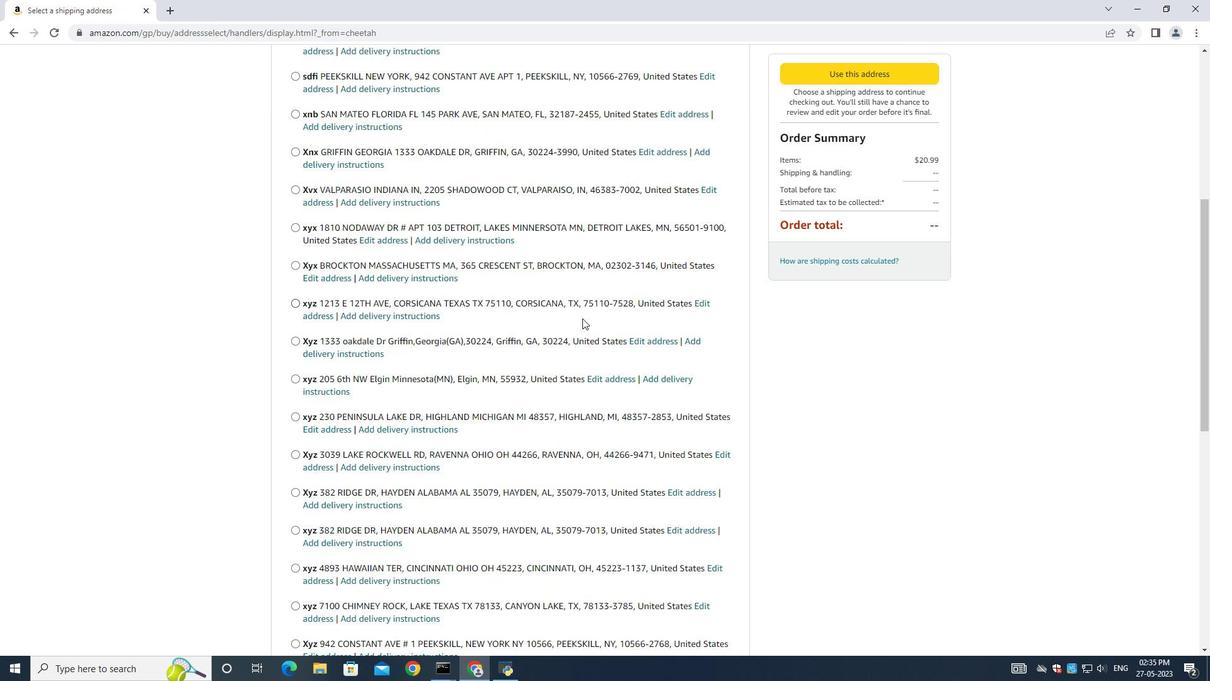 
Action: Mouse moved to (545, 309)
Screenshot: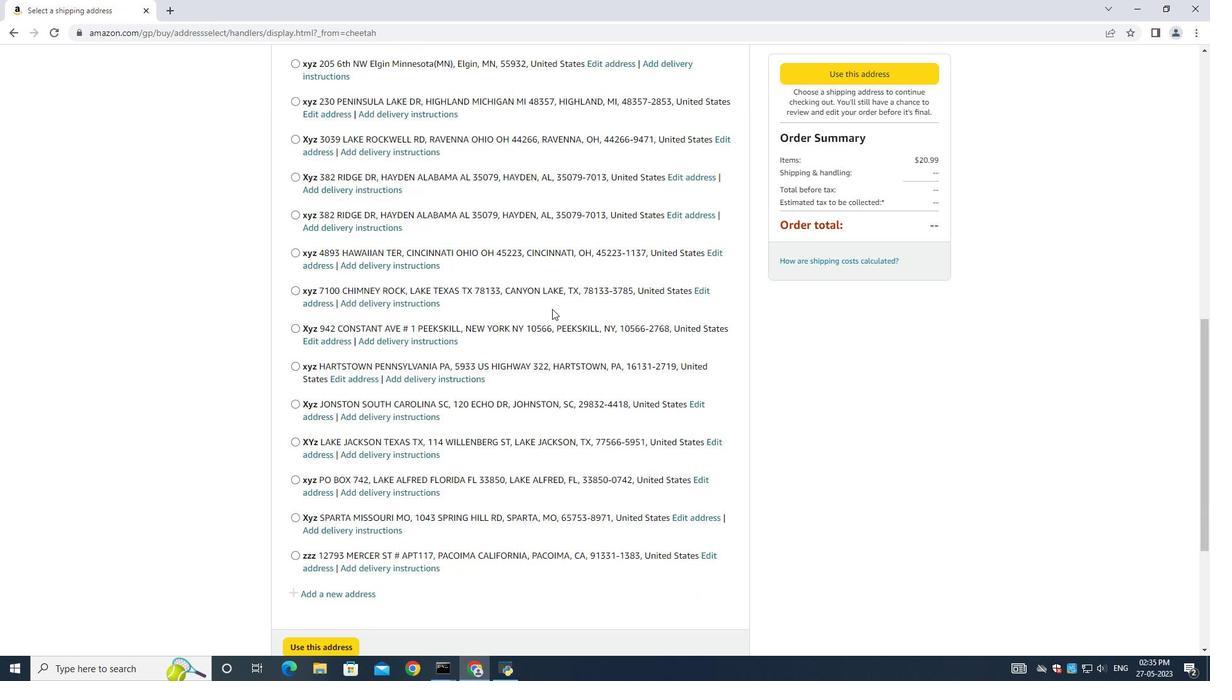 
Action: Mouse scrolled (545, 308) with delta (0, 0)
Screenshot: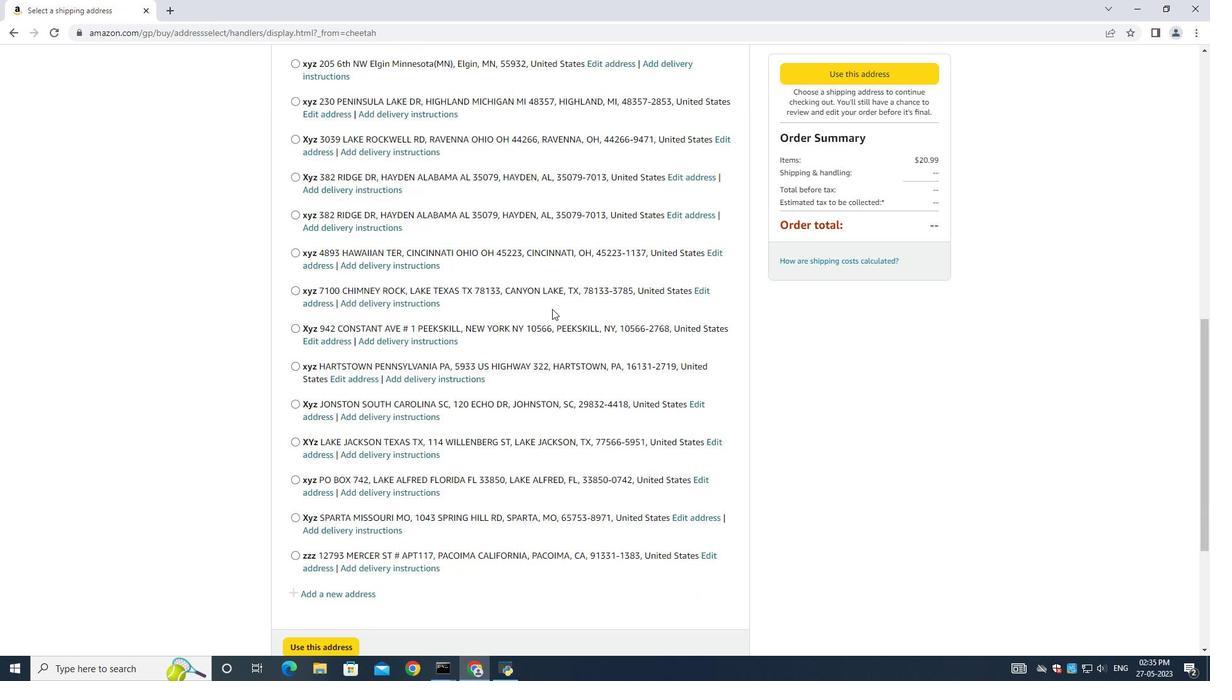 
Action: Mouse moved to (545, 309)
Screenshot: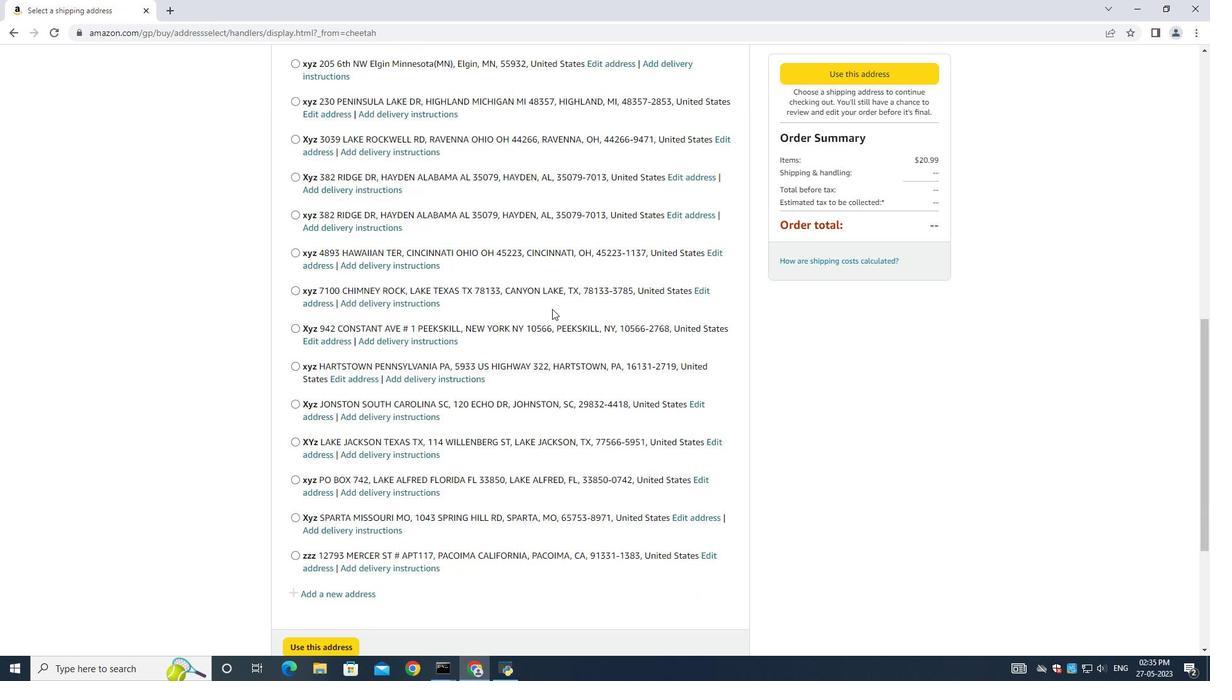 
Action: Mouse scrolled (545, 308) with delta (0, 0)
Screenshot: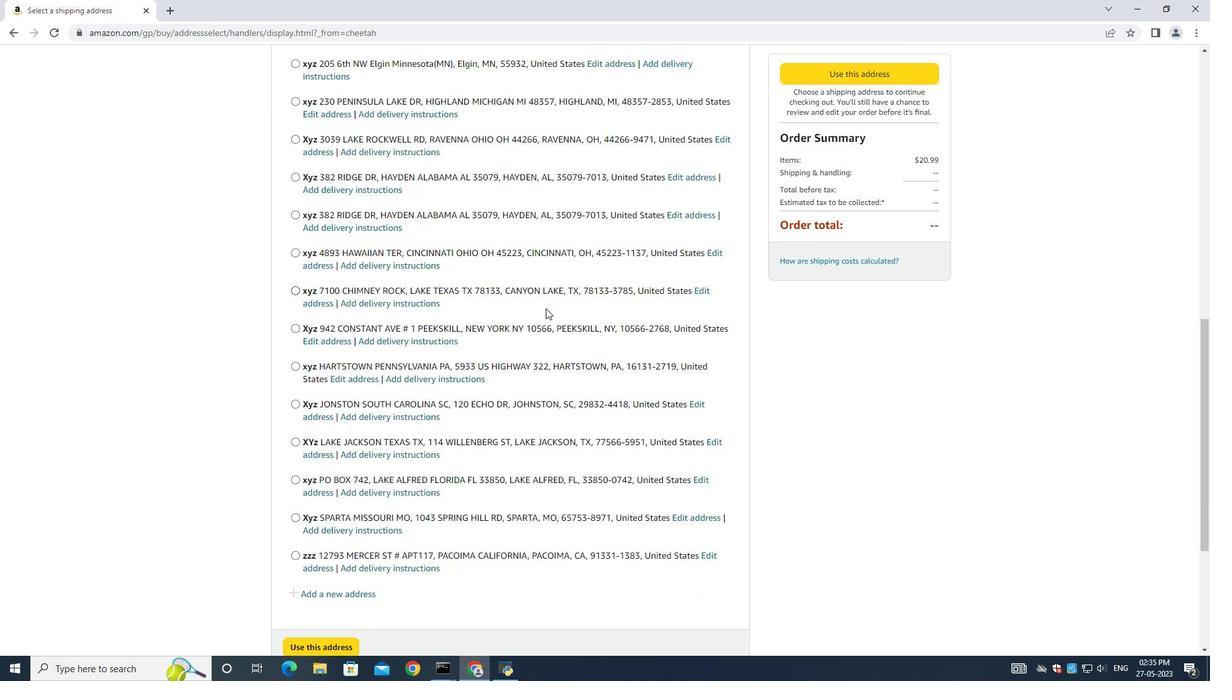 
Action: Mouse scrolled (545, 308) with delta (0, 0)
Screenshot: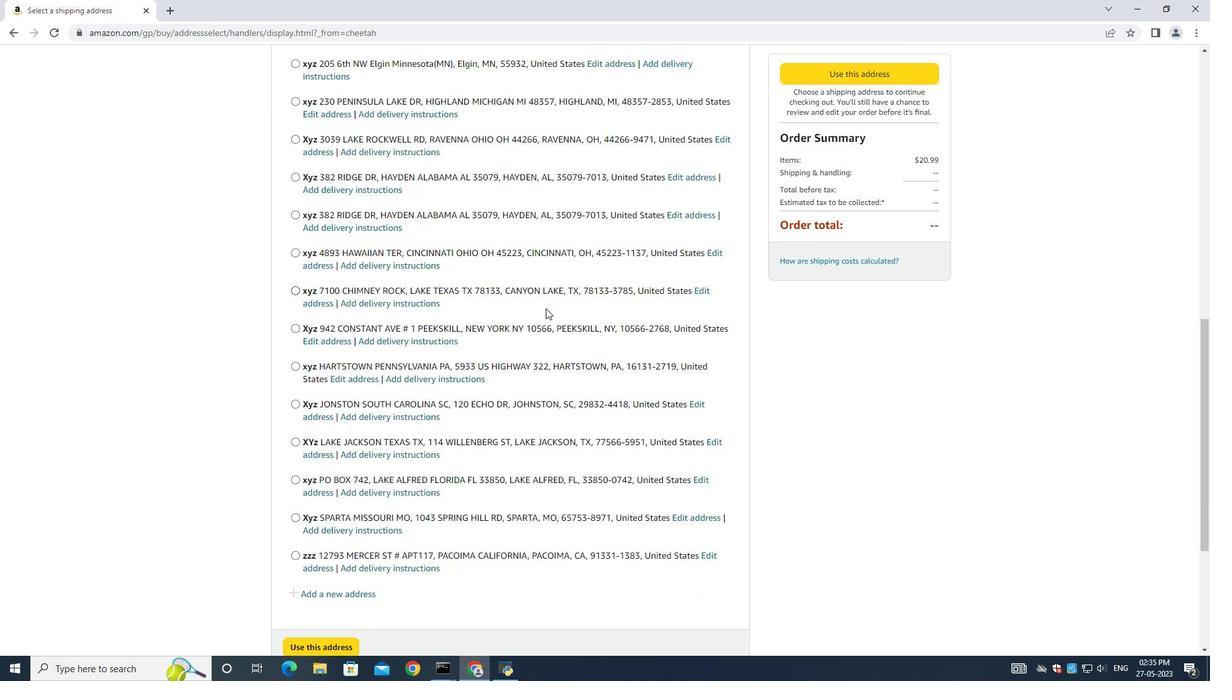 
Action: Mouse scrolled (545, 308) with delta (0, 0)
Screenshot: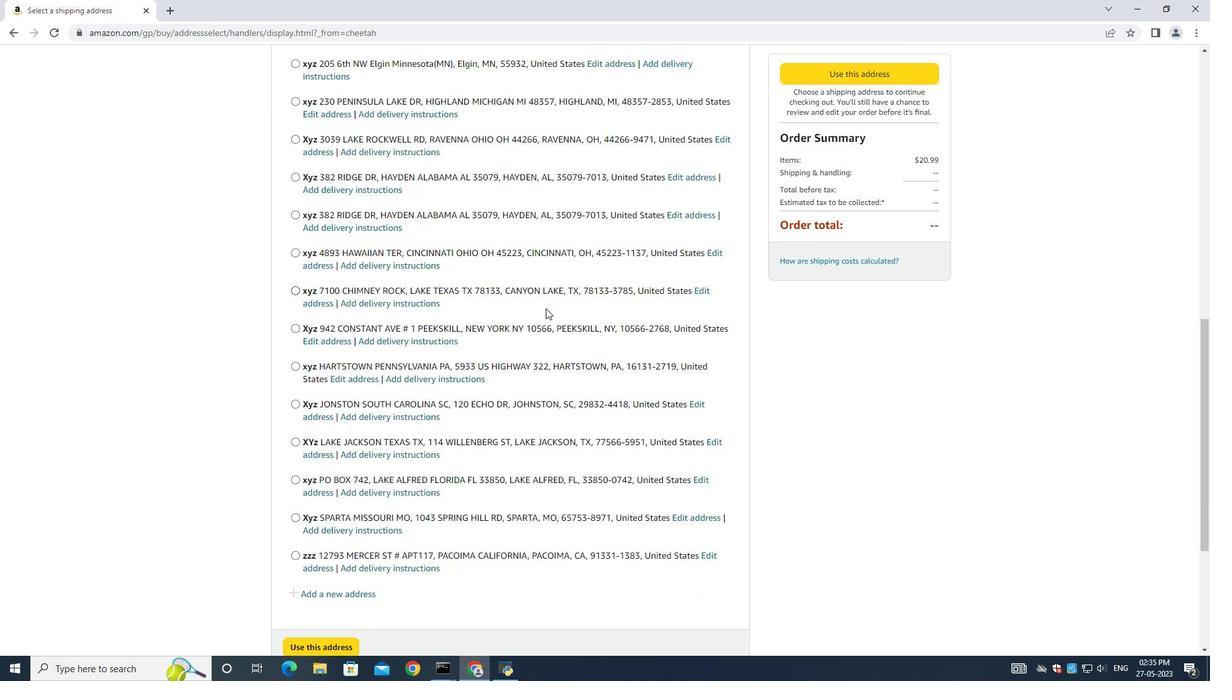 
Action: Mouse scrolled (545, 308) with delta (0, 0)
Screenshot: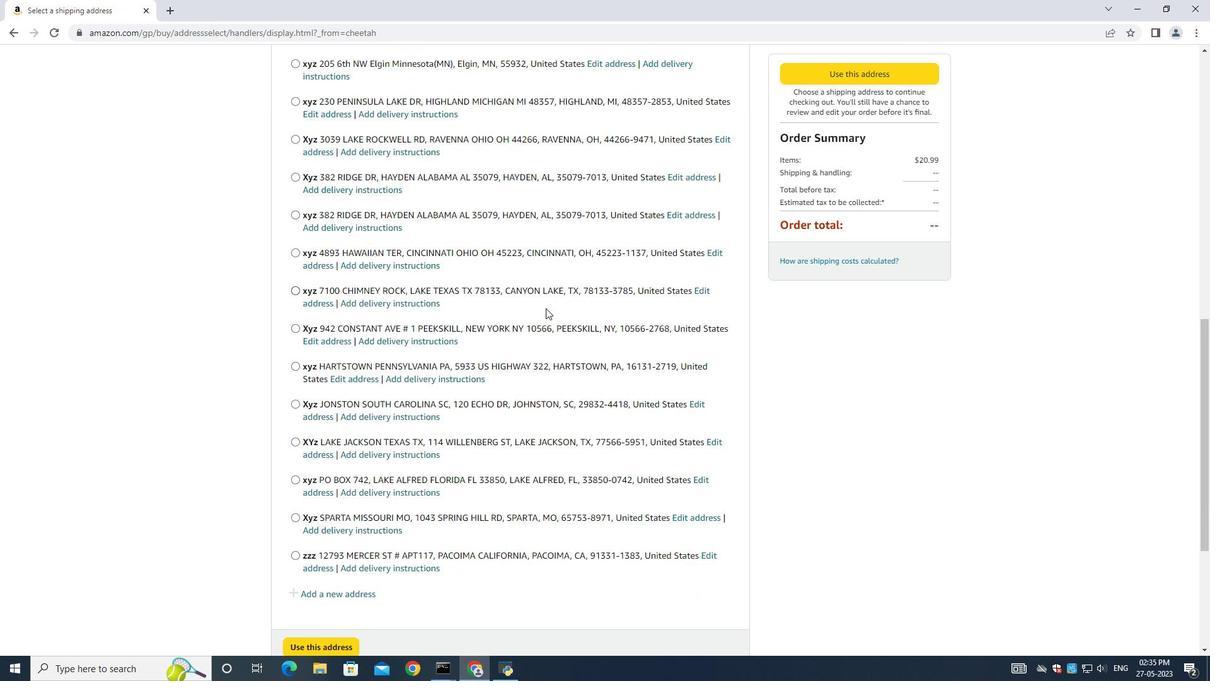 
Action: Mouse moved to (341, 347)
Screenshot: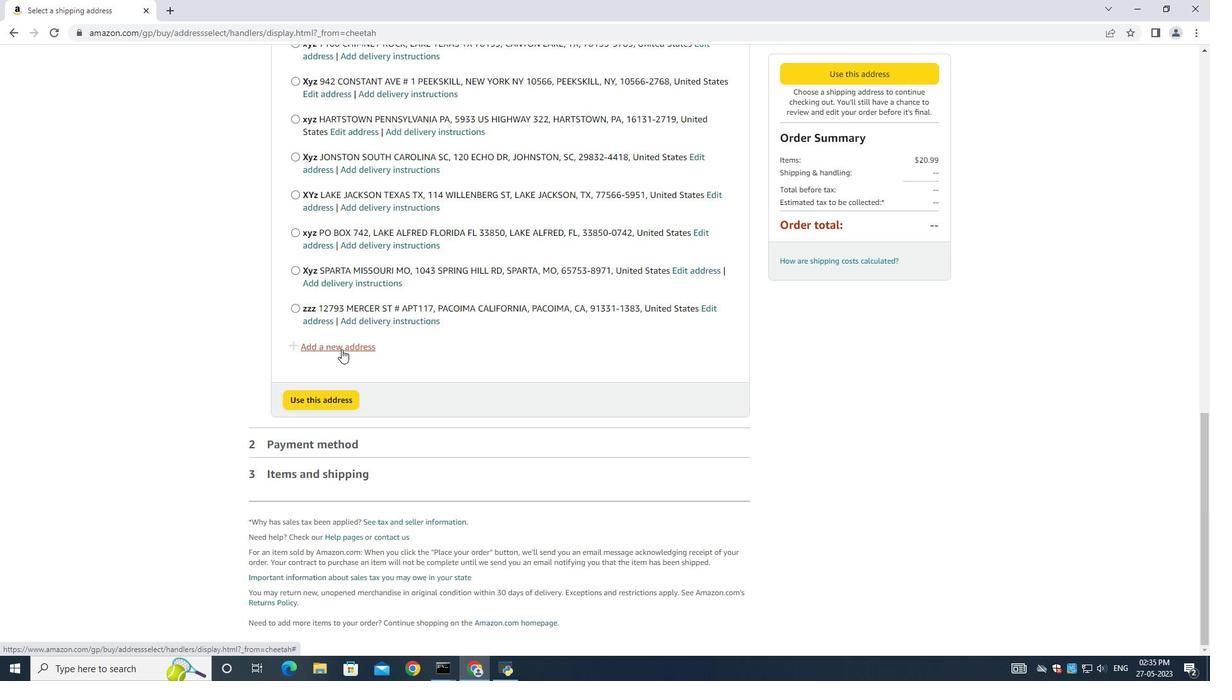 
Action: Mouse pressed left at (341, 347)
Screenshot: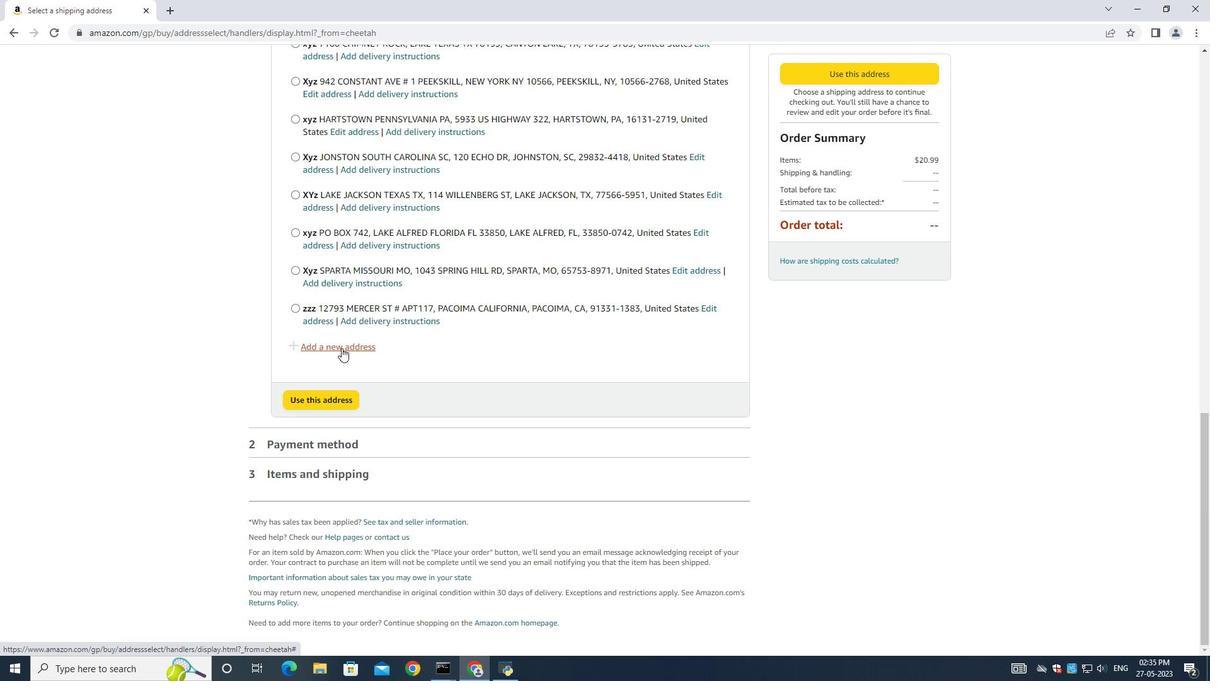 
Action: Mouse moved to (431, 344)
Screenshot: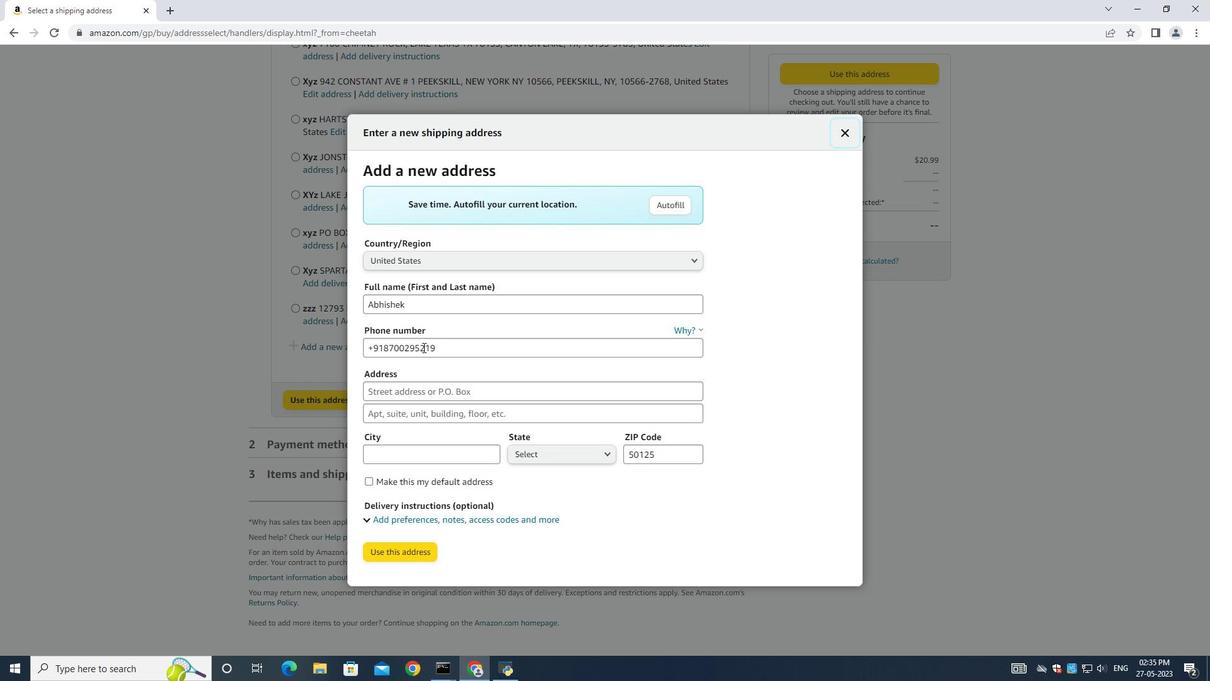 
Action: Mouse pressed left at (431, 344)
Screenshot: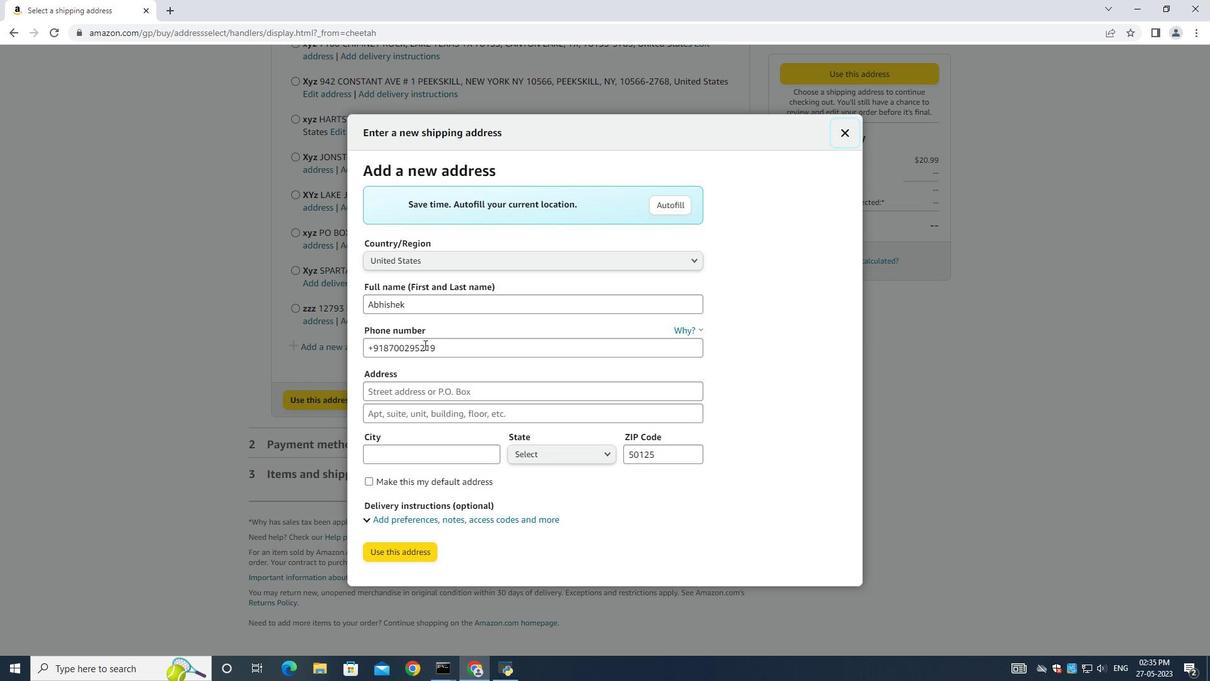 
Action: Mouse moved to (433, 344)
Screenshot: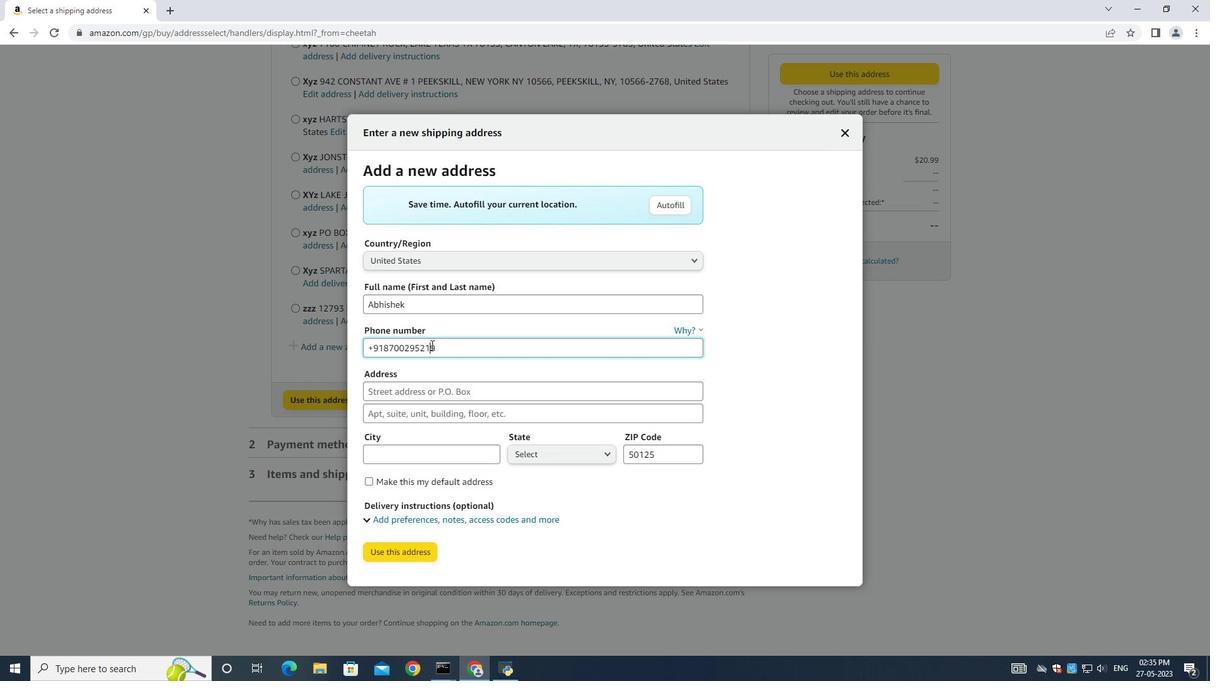 
Action: Key pressed ctrl+A<Key.backspace>
Screenshot: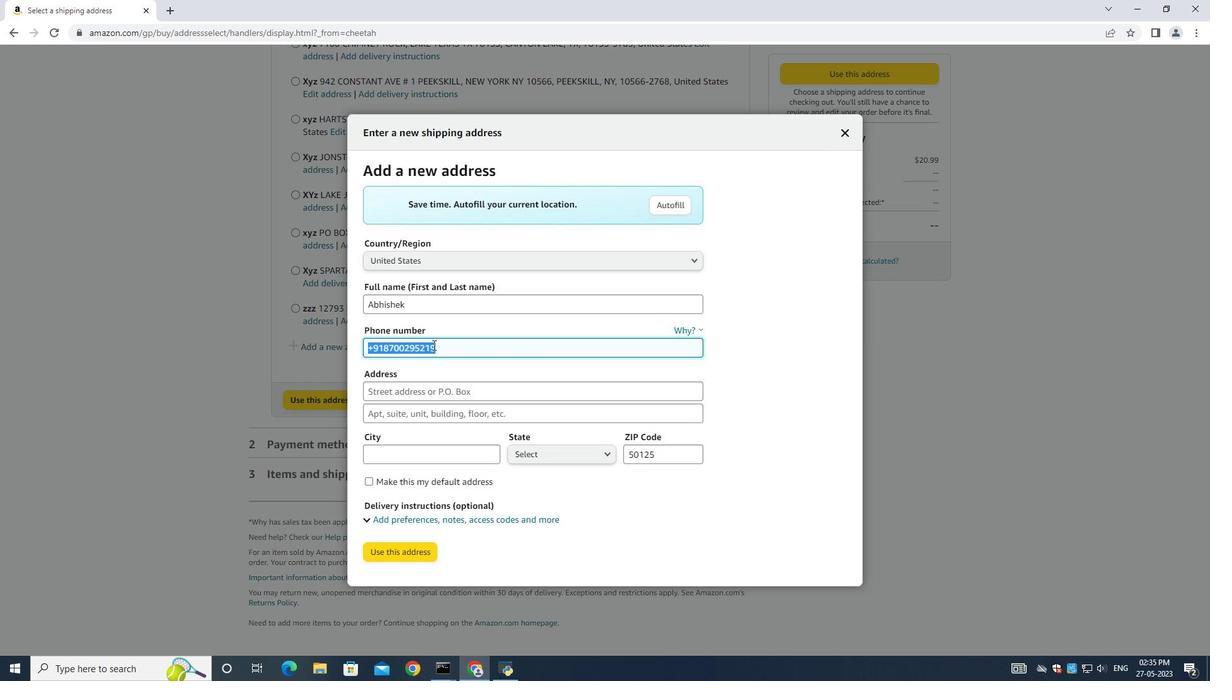 
Action: Mouse moved to (535, 300)
Screenshot: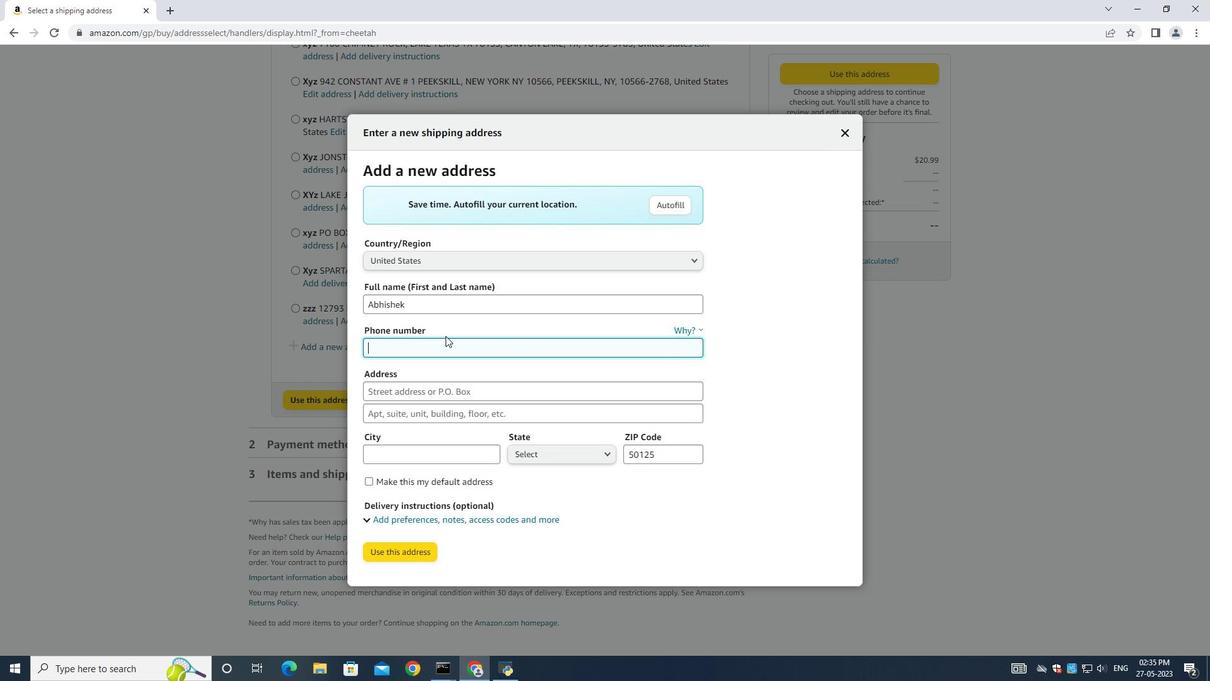 
Action: Mouse pressed left at (535, 300)
Screenshot: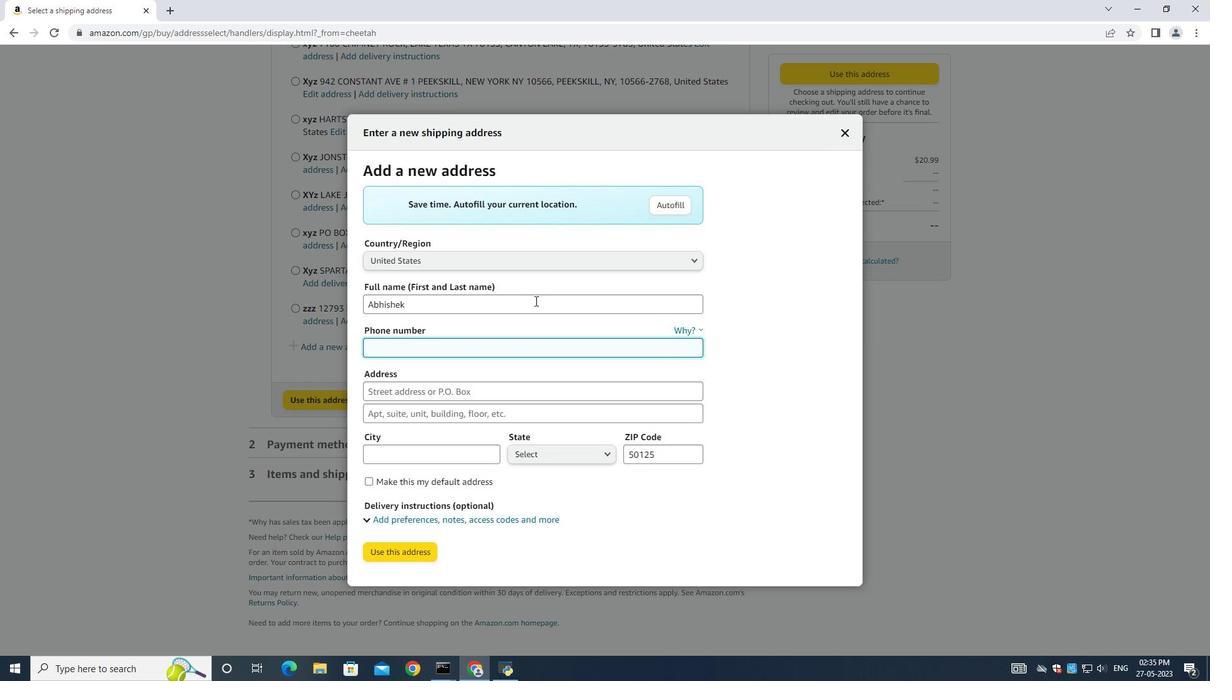 
Action: Key pressed ctrl+A<Key.shift>Alex
Screenshot: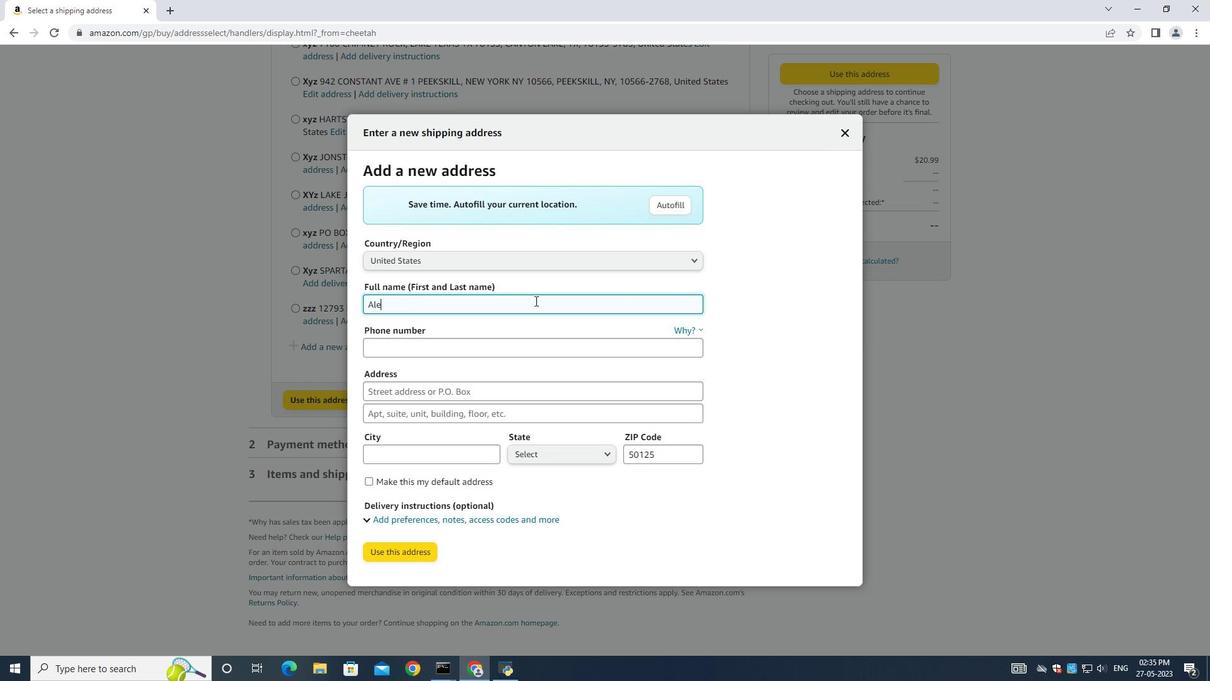 
Action: Mouse moved to (459, 350)
Screenshot: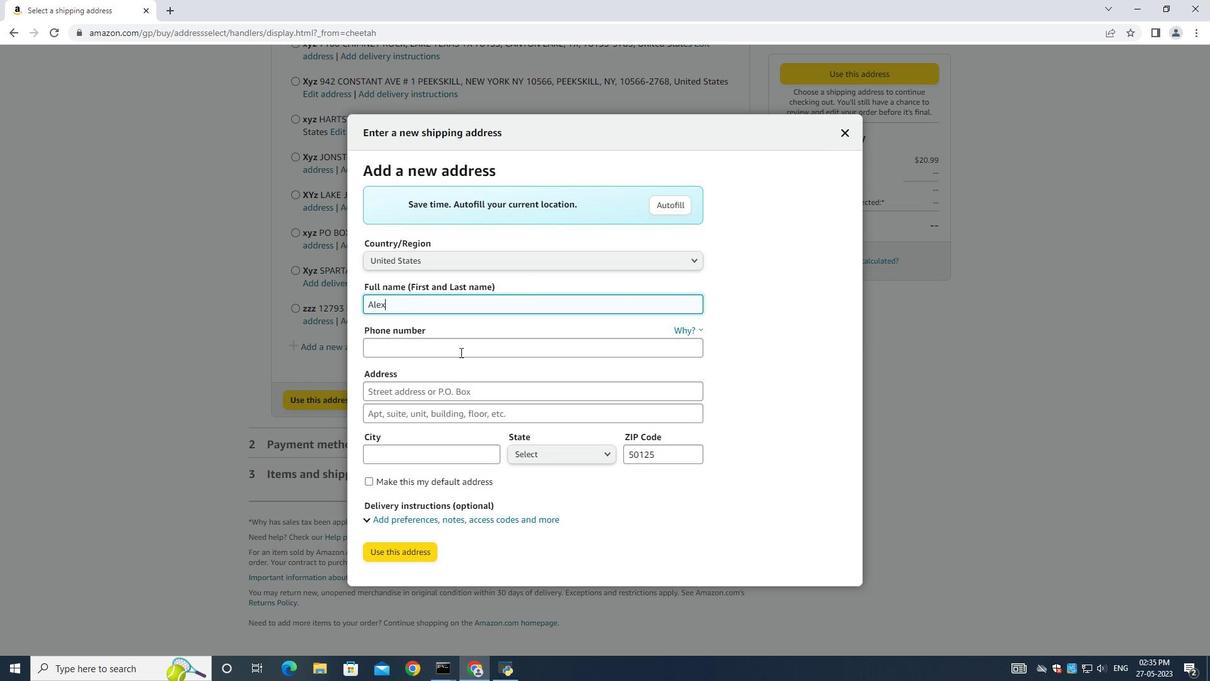 
Action: Mouse pressed left at (459, 350)
Screenshot: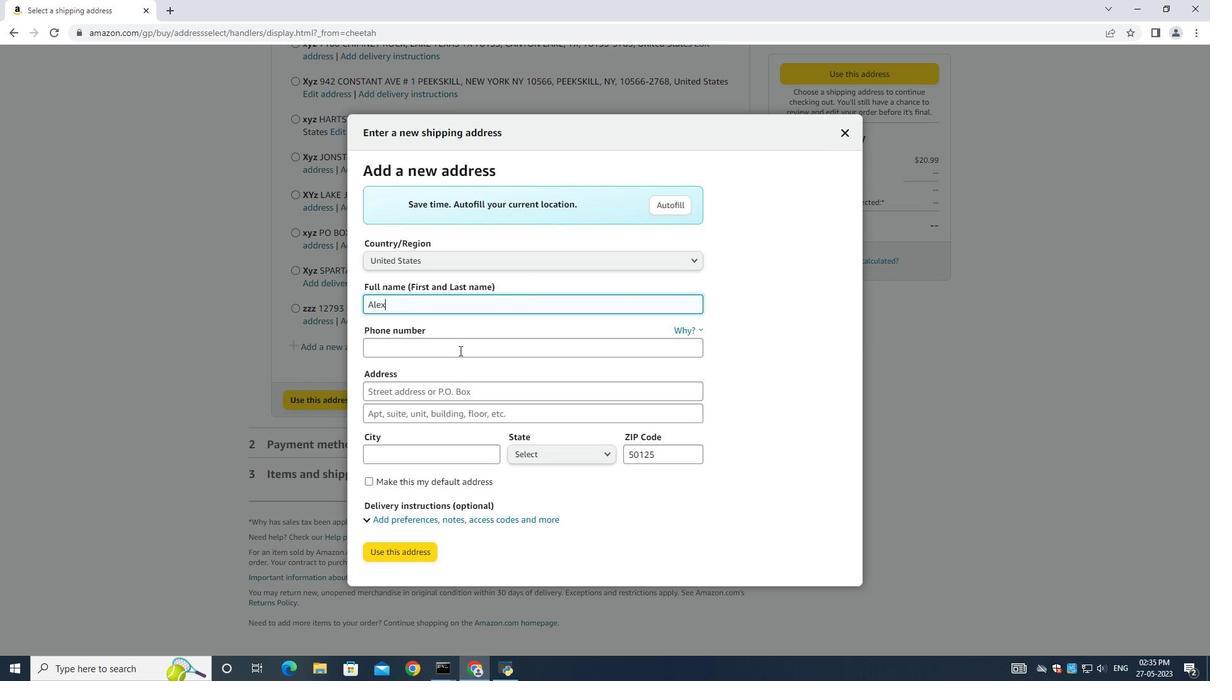 
Action: Mouse moved to (464, 351)
Screenshot: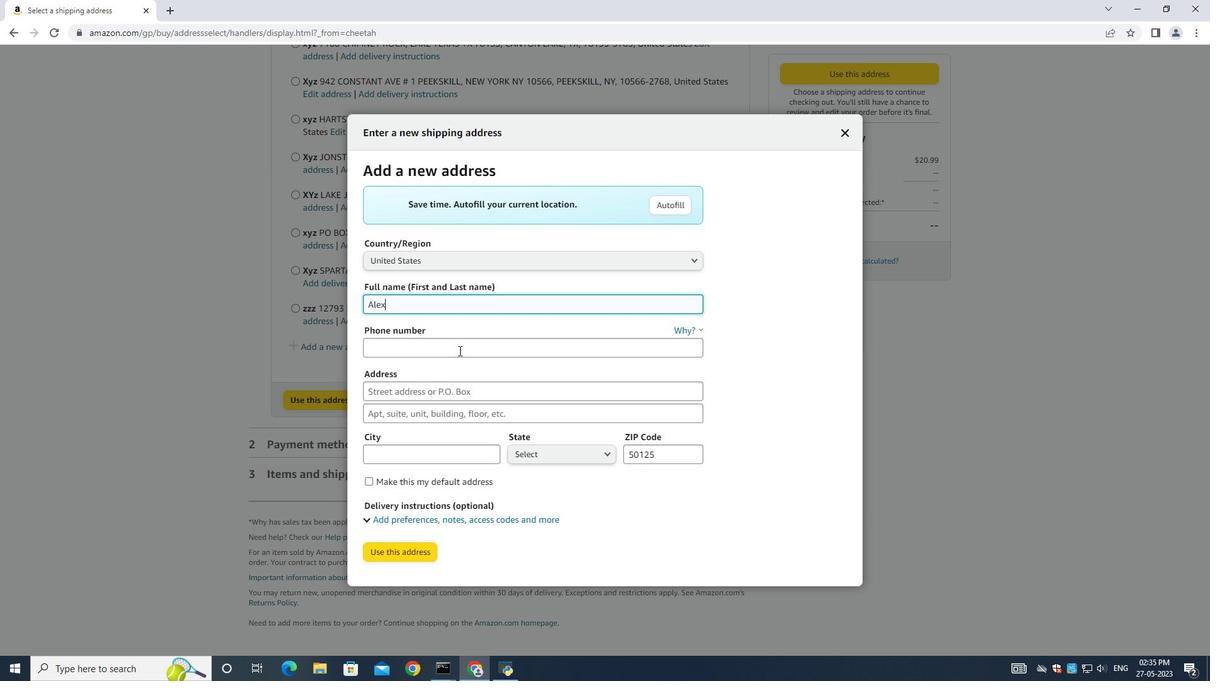 
Action: Key pressed <Key.shift><Key.shift><Key.shift><Key.shift><Key.shift><Key.shift><Key.shift><Key.shift><Key.shift><Key.shift><Key.shift><Key.shift><Key.shift><Key.shift><Key.shift><Key.shift><Key.shift><Key.shift><Key.shift>(98<Key.backspace>18<Key.shift><Key.shift><Key.shift>)<Key.space>48<Key.backspace>78-5083
Screenshot: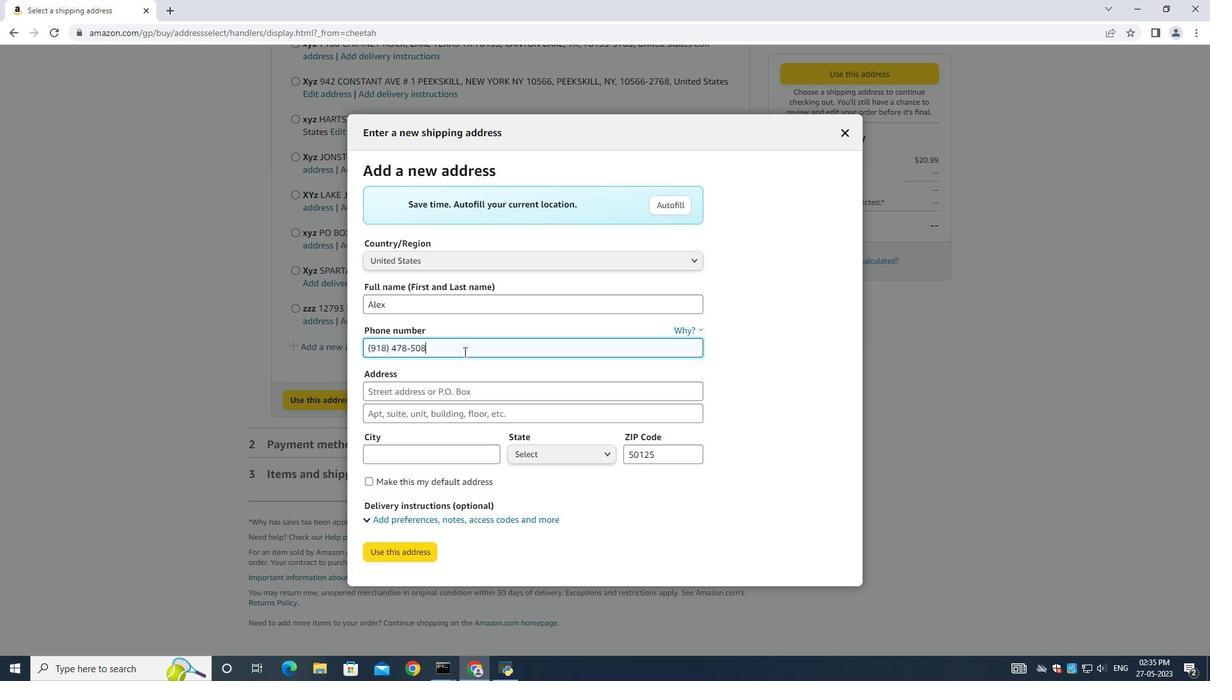 
Action: Mouse moved to (459, 392)
Screenshot: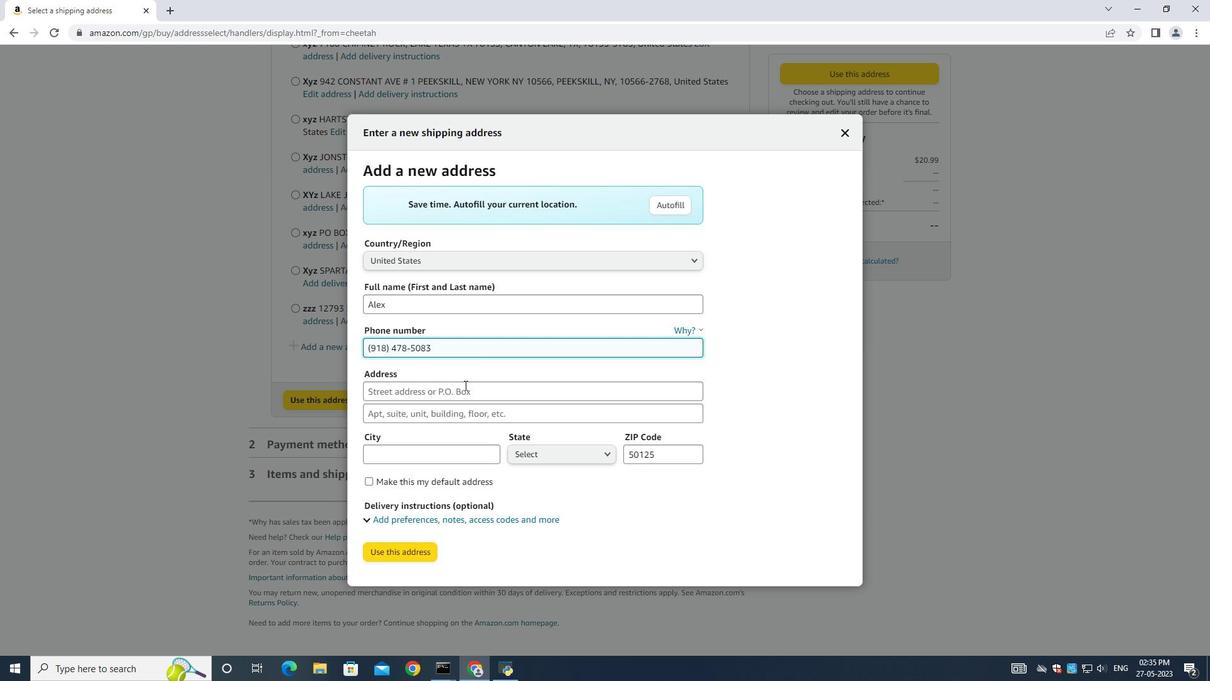 
Action: Mouse pressed left at (459, 392)
Screenshot: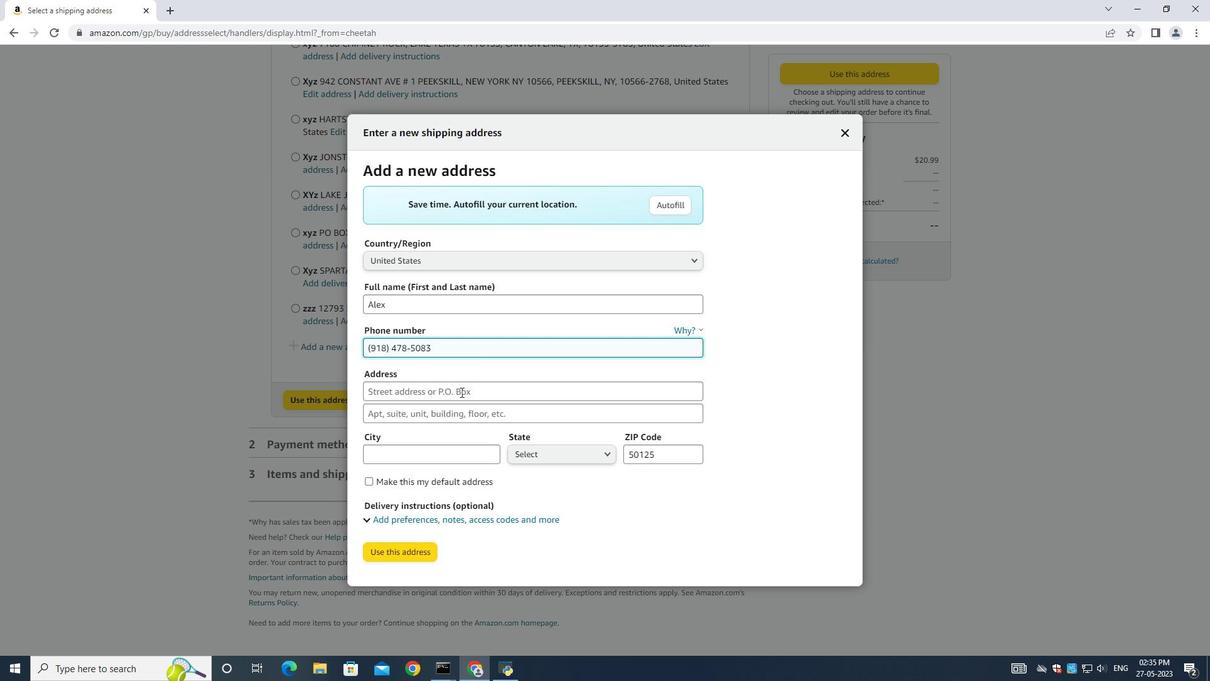 
Action: Mouse moved to (457, 392)
Screenshot: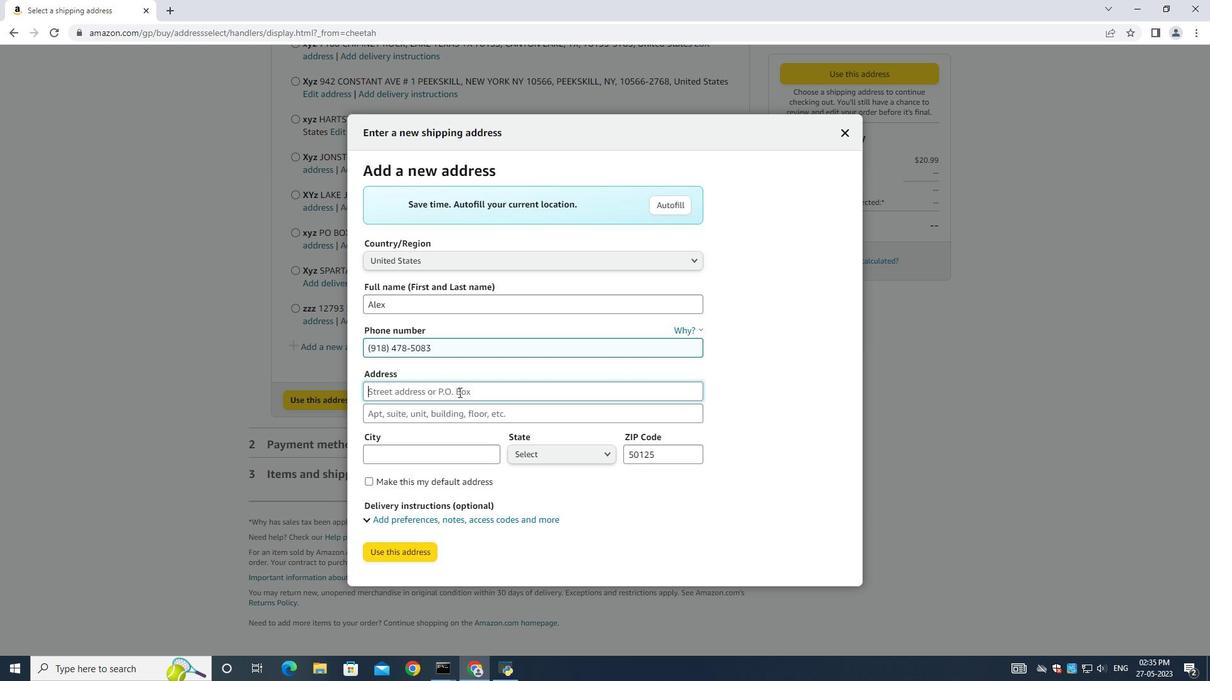 
Action: Key pressed 122<Key.space><Key.shift>Rodeo<Key.space><Key.shift><Key.shift>Dr<Key.space>
Screenshot: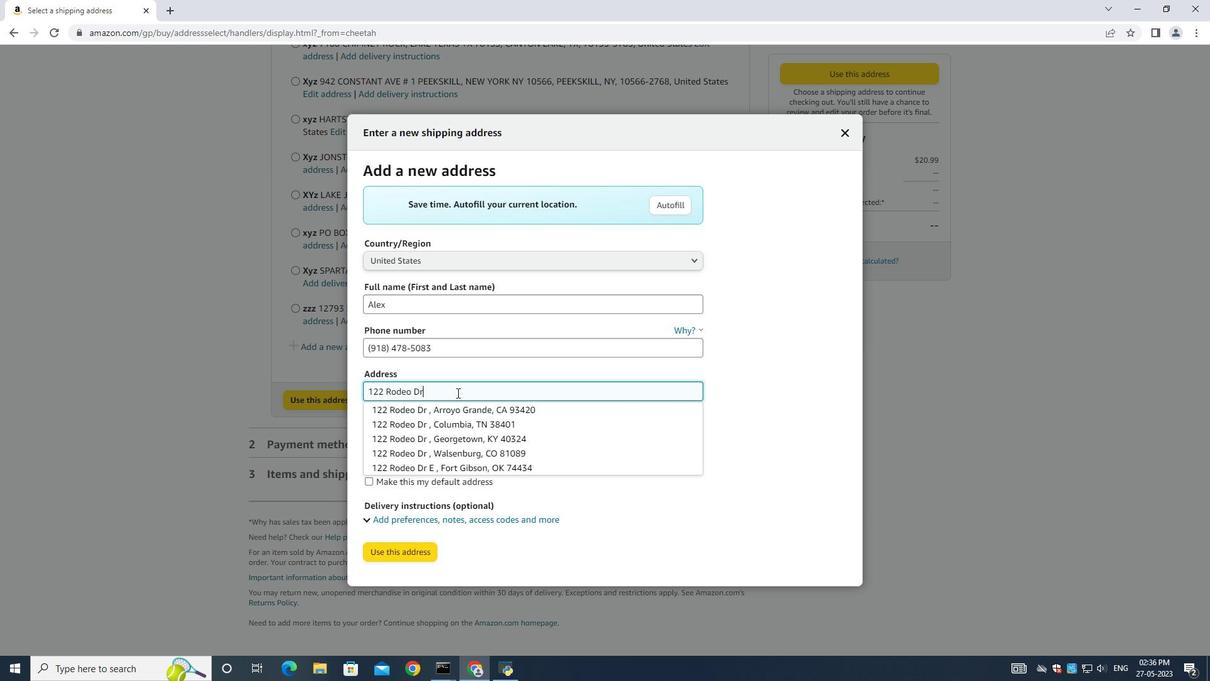 
Action: Mouse moved to (531, 367)
Screenshot: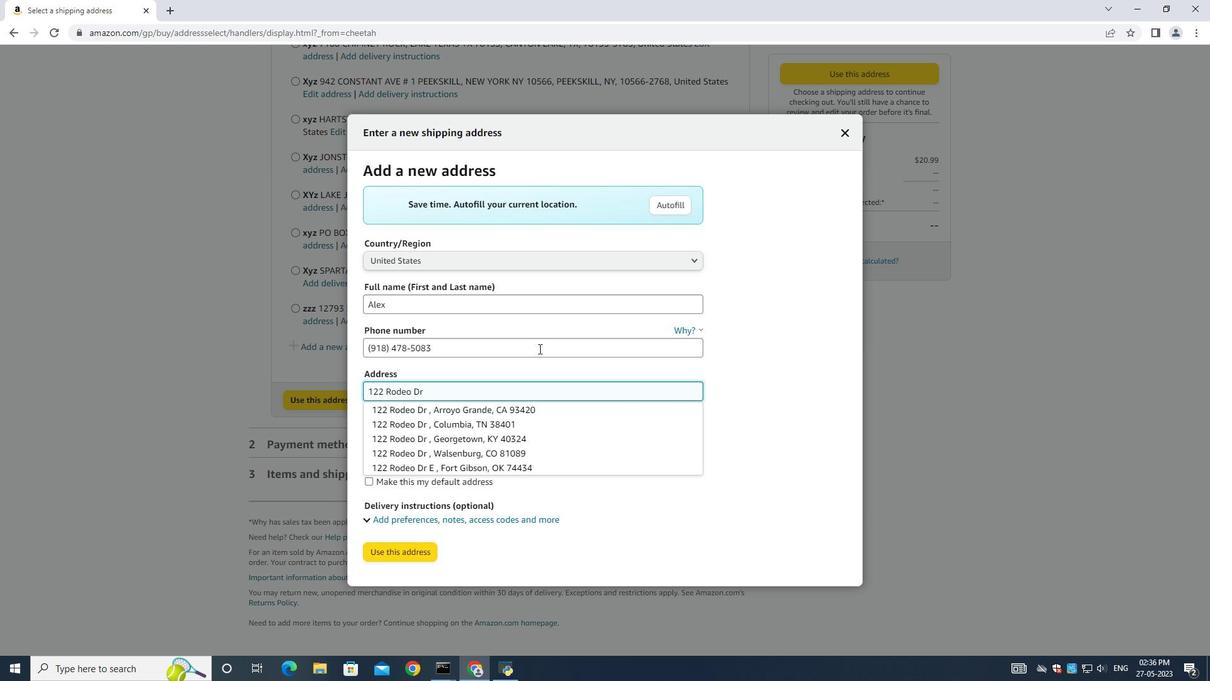 
Action: Mouse pressed left at (531, 367)
Screenshot: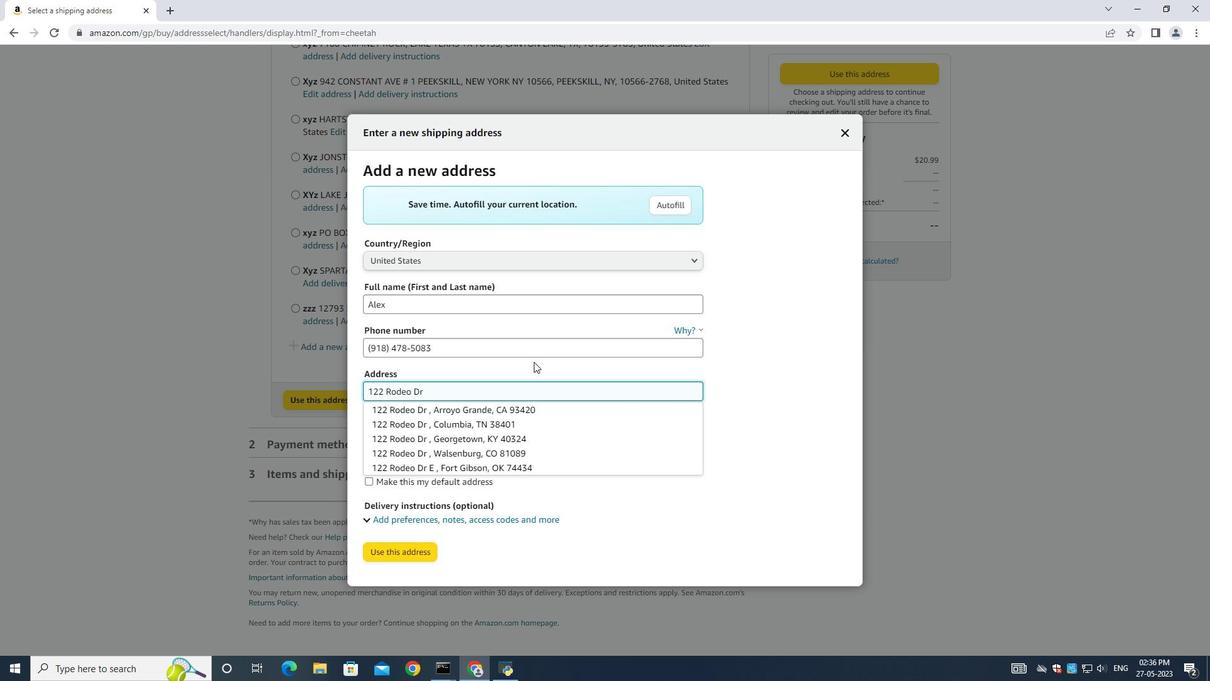 
Action: Mouse moved to (492, 373)
Screenshot: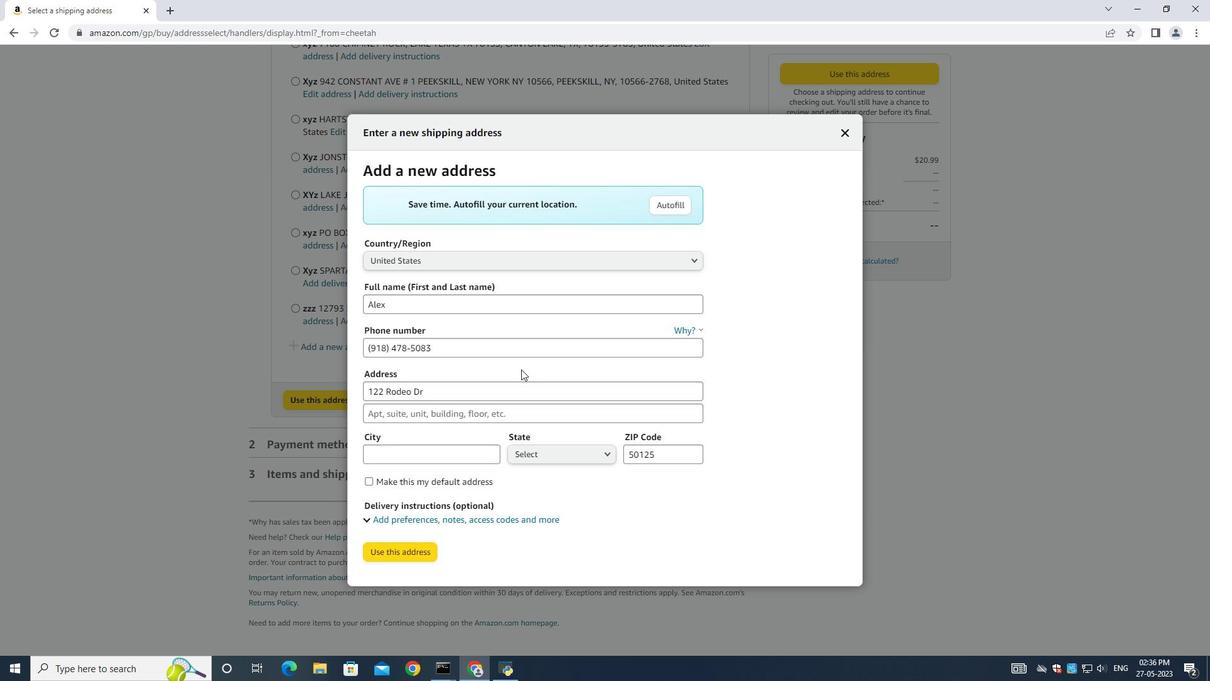 
Action: Mouse scrolled (492, 373) with delta (0, 0)
Screenshot: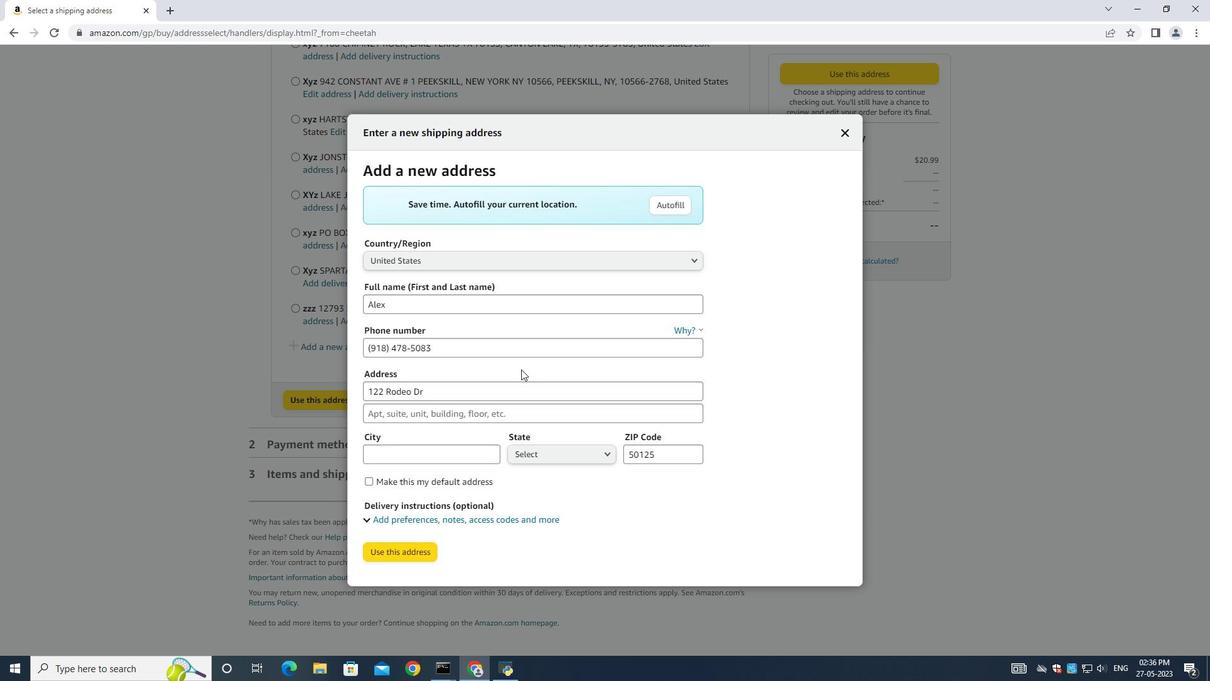 
Action: Mouse moved to (490, 373)
Screenshot: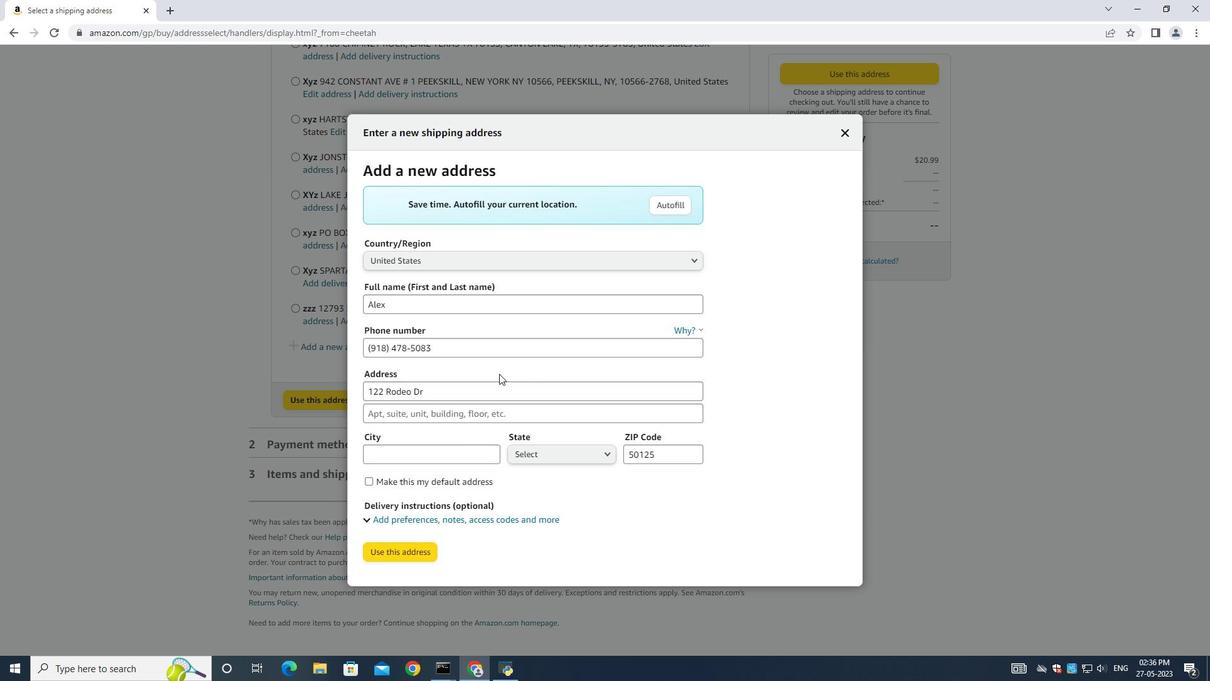 
Action: Mouse scrolled (490, 373) with delta (0, 0)
Screenshot: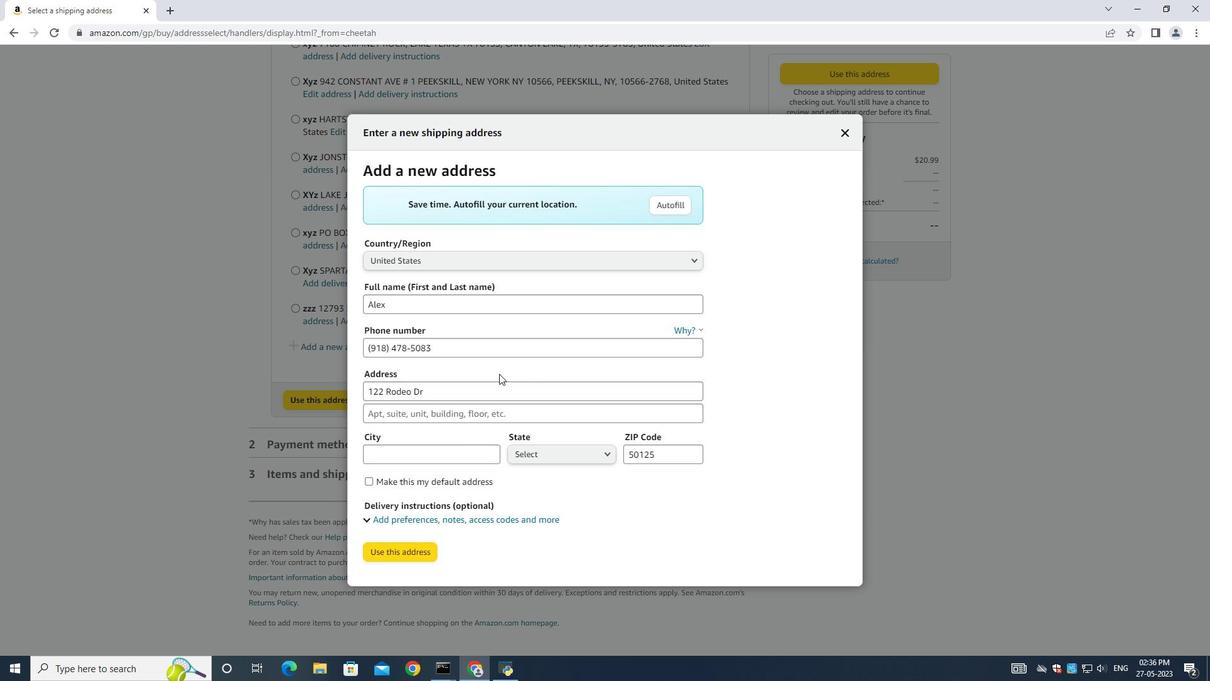 
Action: Mouse moved to (488, 373)
Screenshot: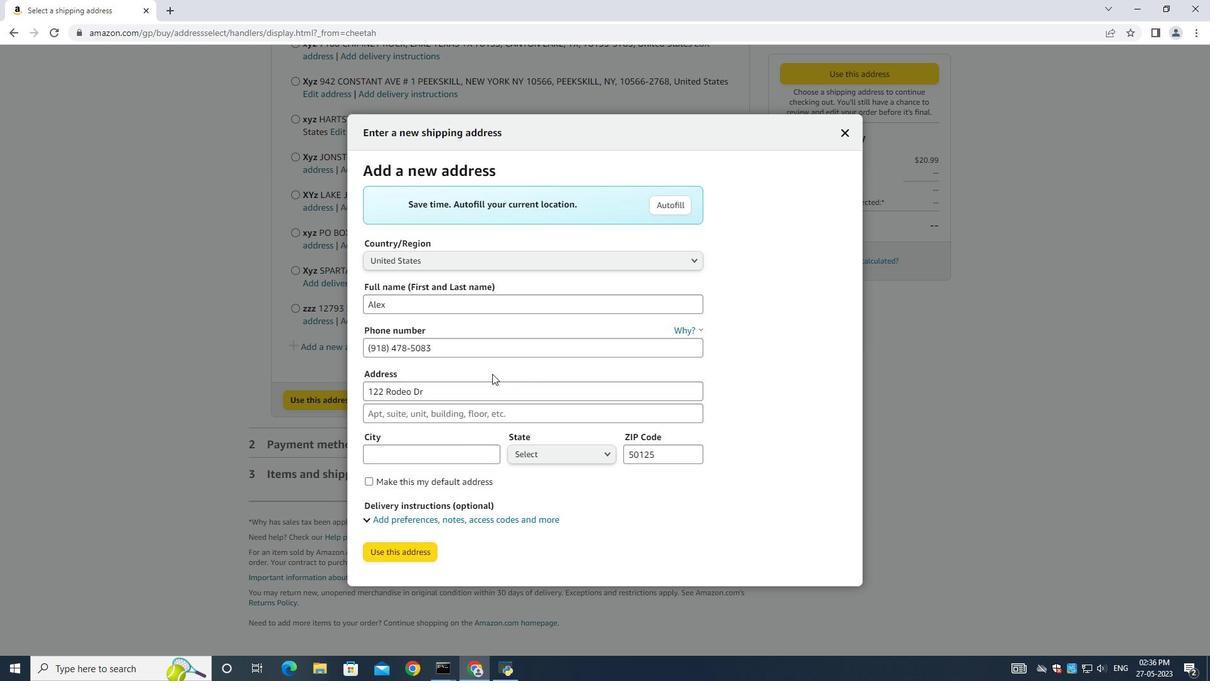 
Action: Mouse scrolled (488, 373) with delta (0, 0)
Screenshot: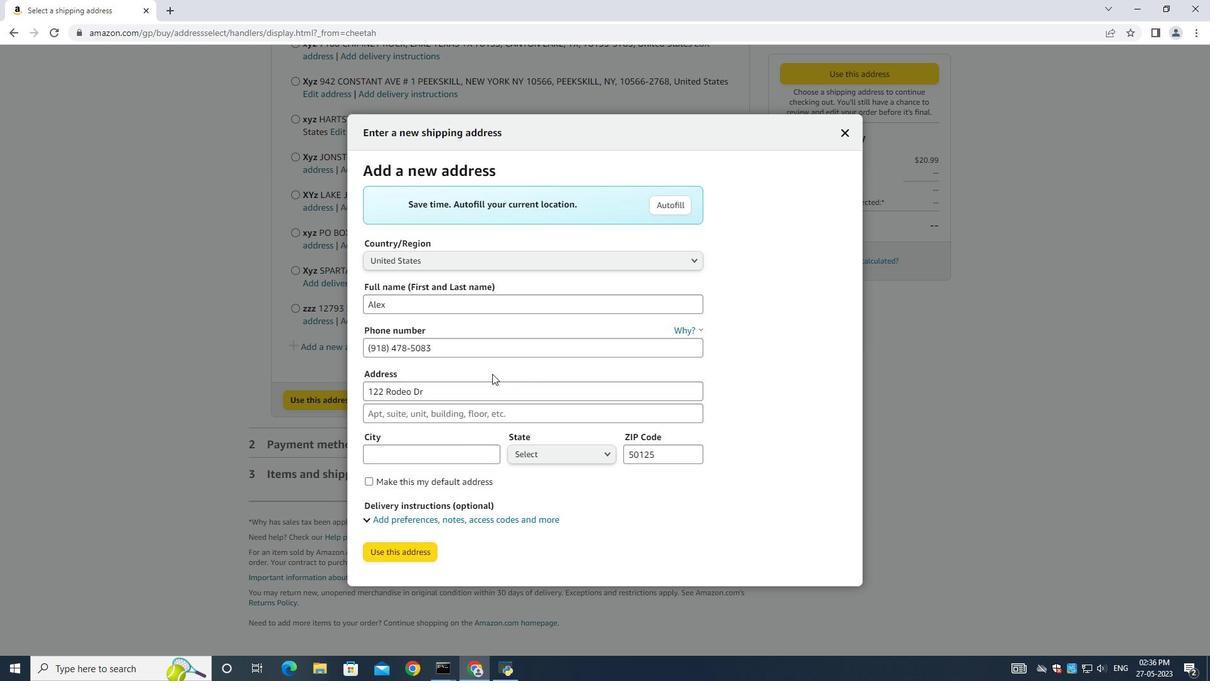 
Action: Mouse moved to (424, 413)
Screenshot: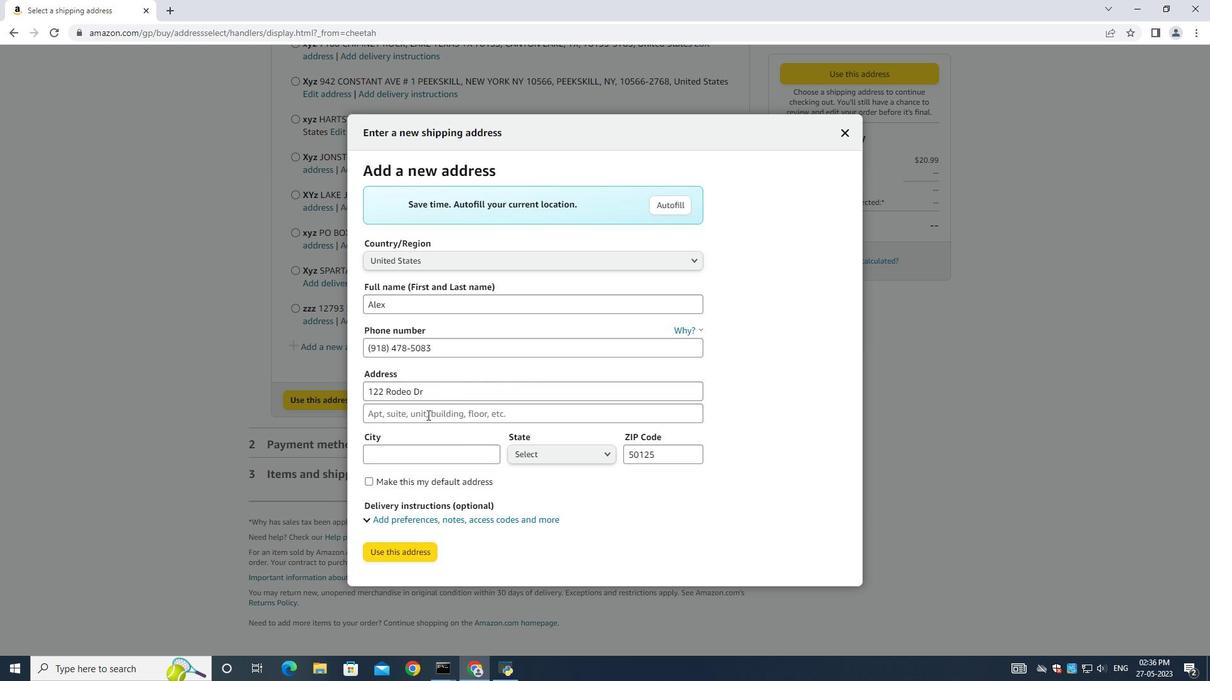 
Action: Mouse pressed left at (424, 413)
Screenshot: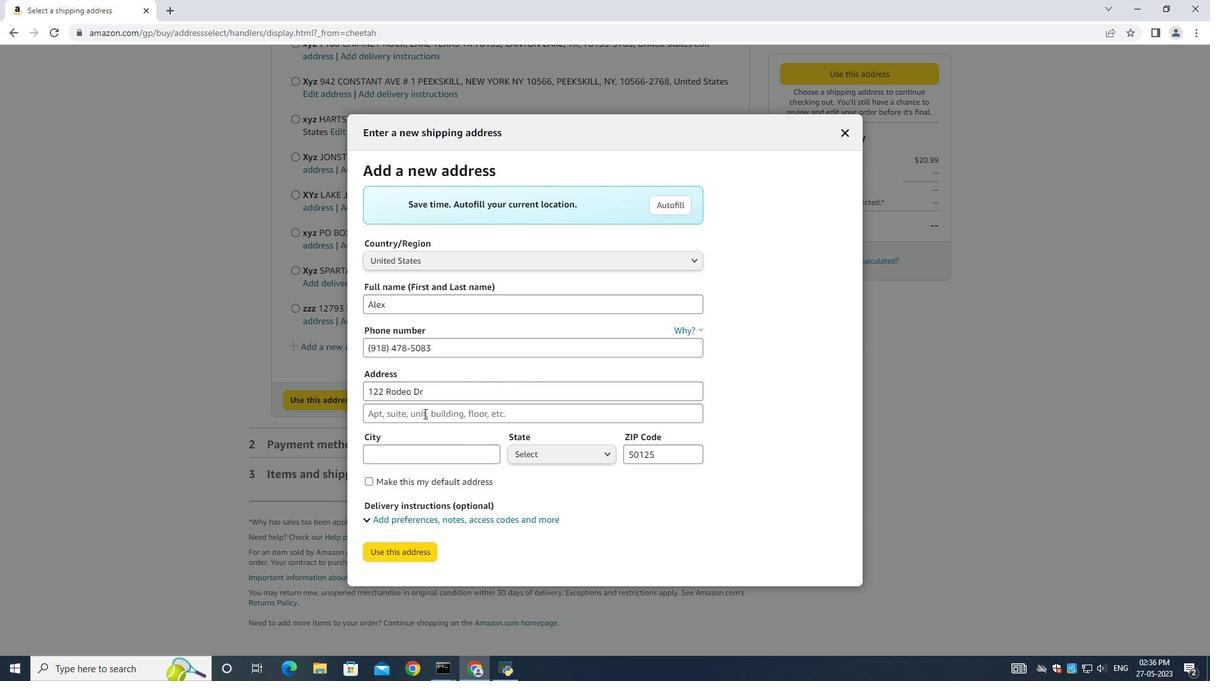 
Action: Mouse moved to (430, 399)
Screenshot: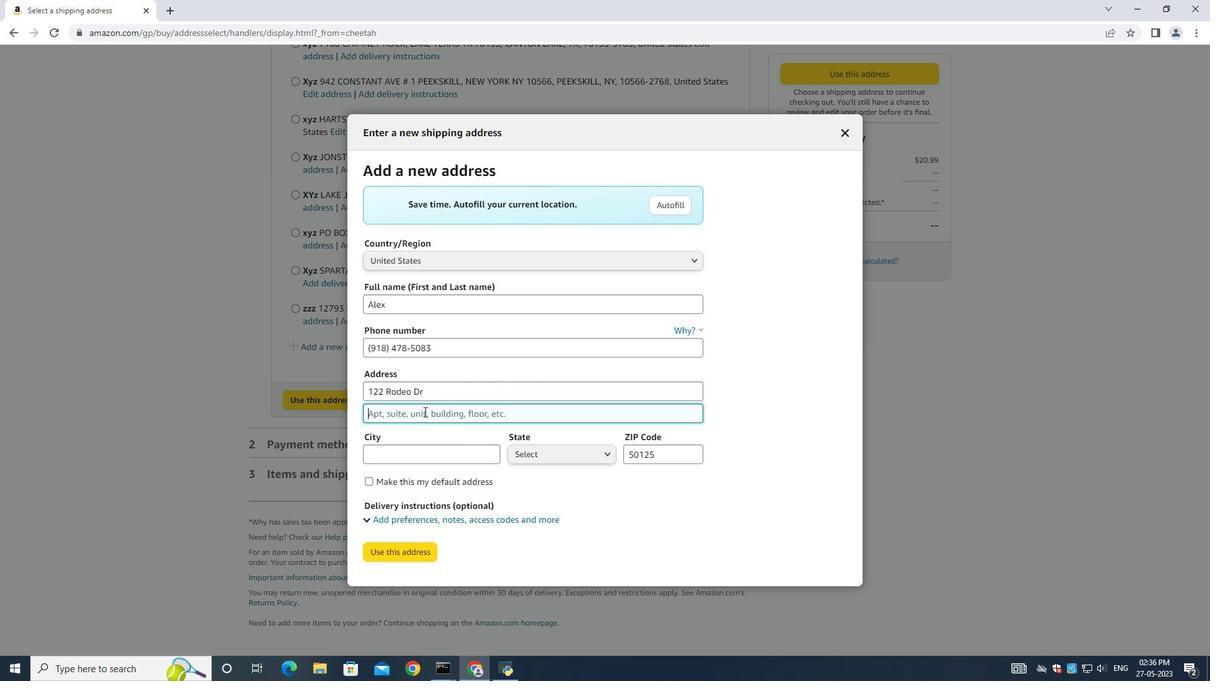 
Action: Key pressed <Key.shift>Fort<Key.space><Key.shift><Key.shift><Key.shift><Key.shift><Key.shift><Key.shift><Key.shift><Key.shift><Key.shift><Key.shift><Key.shift><Key.shift><Key.shift><Key.shift><Key.shift><Key.shift><Key.shift><Key.shift><Key.shift><Key.shift><Key.shift><Key.shift><Key.shift><Key.shift><Key.shift><Key.shift><Key.shift><Key.shift><Key.shift><Key.shift><Key.shift><Key.shift>Gibson<Key.space><Key.shift><Key.shift><Key.shift>Oklahoma<Key.space><Key.shift><Key.shift><Key.shift><Key.shift><Key.shift><Key.shift><Key.shift><Key.shift><Key.shift><Key.shift><Key.shift><Key.shift><Key.shift>(OK)
Screenshot: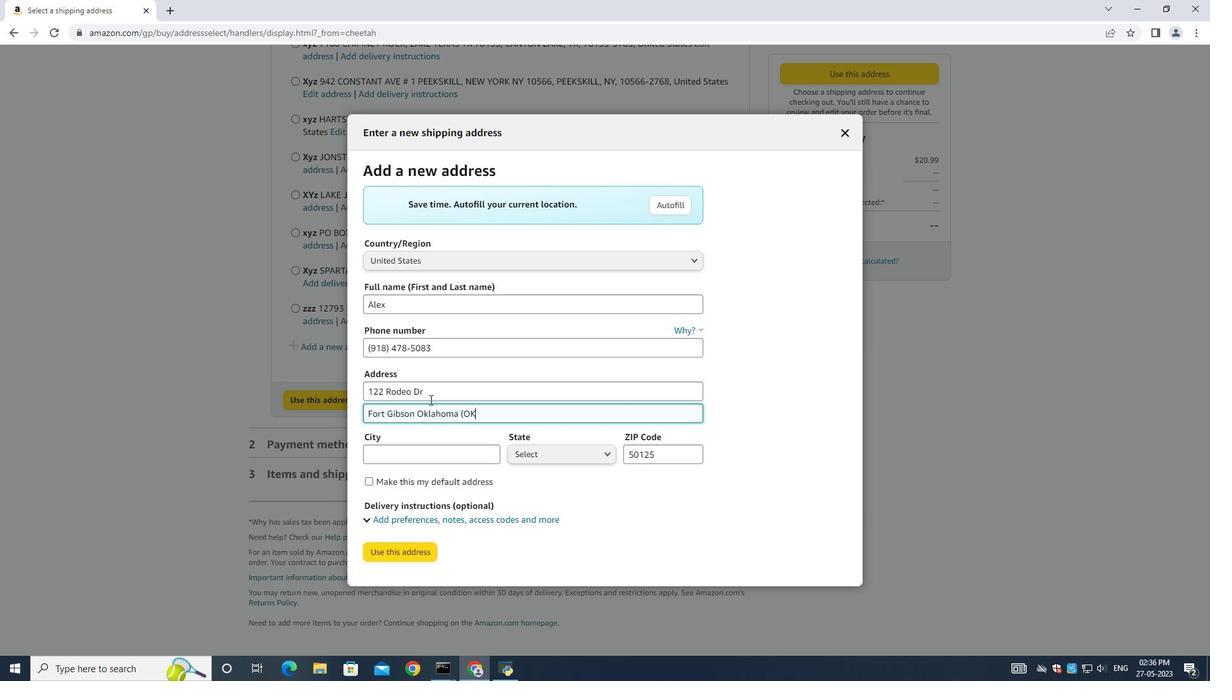 
Action: Mouse moved to (454, 459)
Screenshot: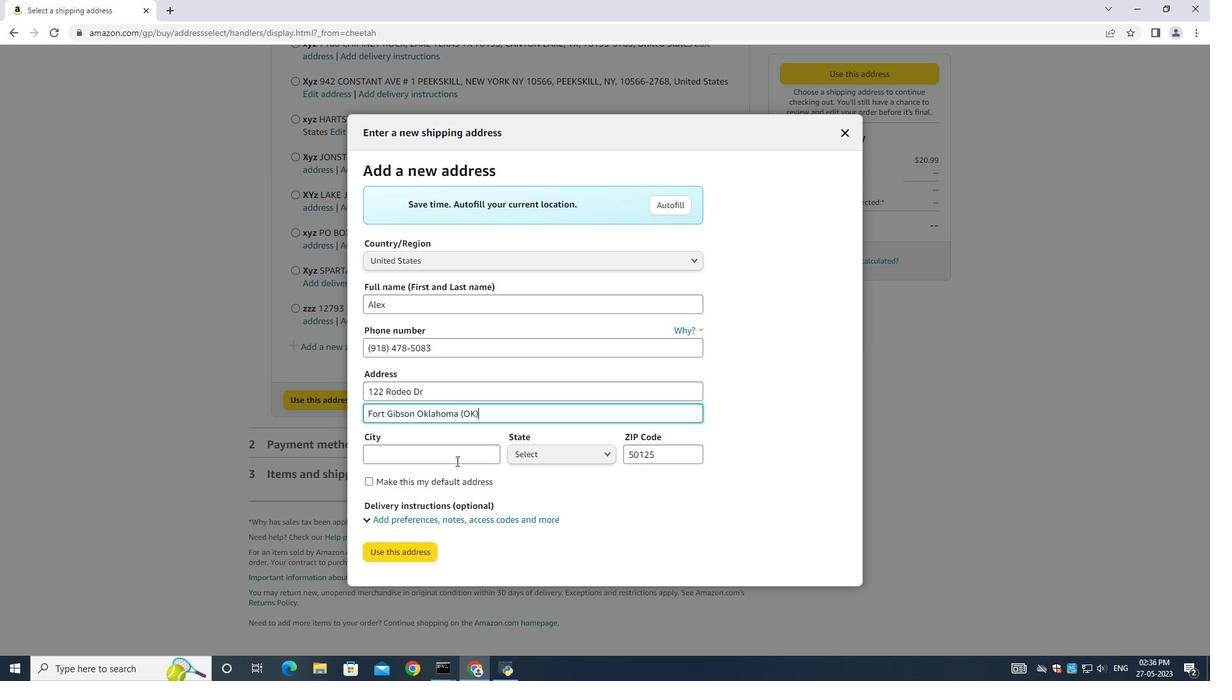 
Action: Mouse pressed left at (454, 459)
Screenshot: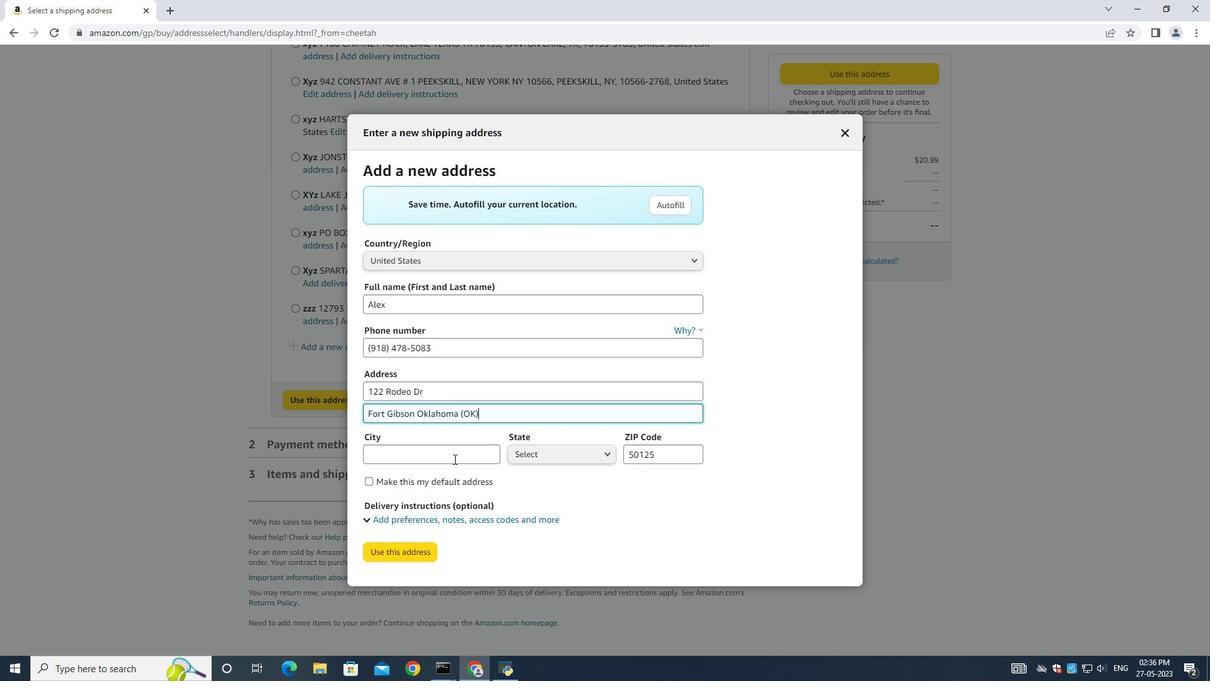 
Action: Mouse moved to (454, 459)
Screenshot: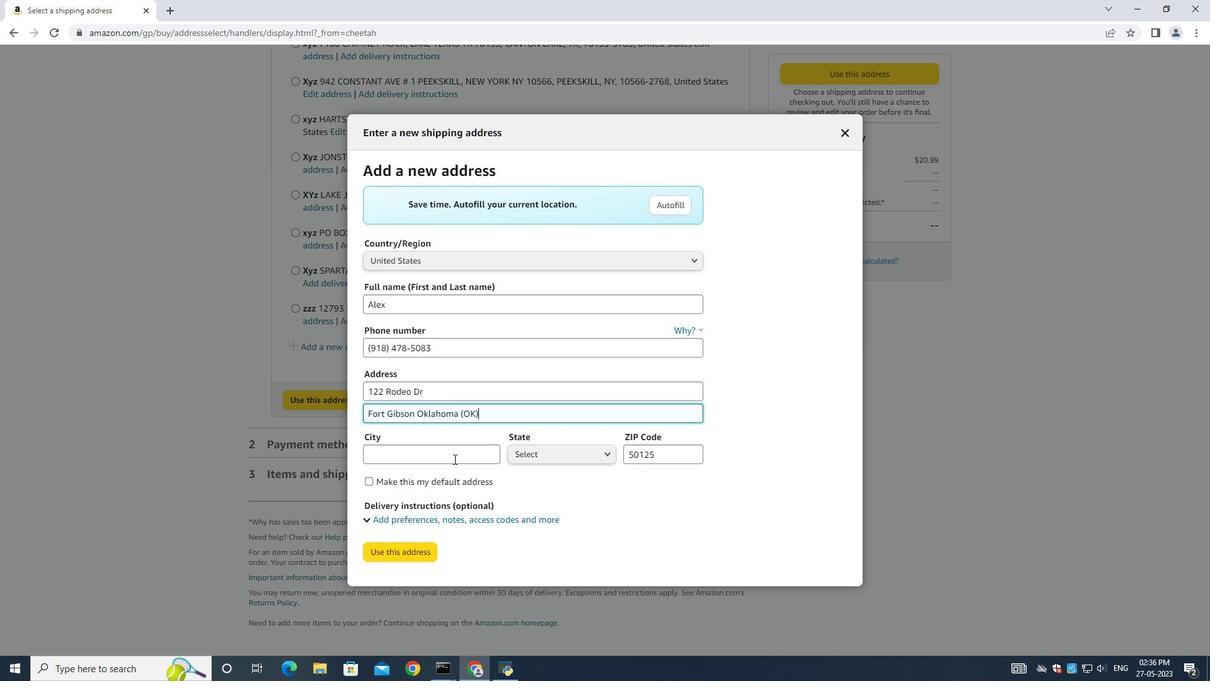 
Action: Key pressed <Key.shift><Key.shift><Key.shift><Key.shift><Key.shift><Key.shift>Fort<Key.space><Key.shift><Key.shift><Key.shift><Key.shift><Key.shift><Key.shift><Key.shift><Key.shift><Key.shift><Key.shift><Key.shift><Key.shift><Key.shift><Key.shift>Gibson
Screenshot: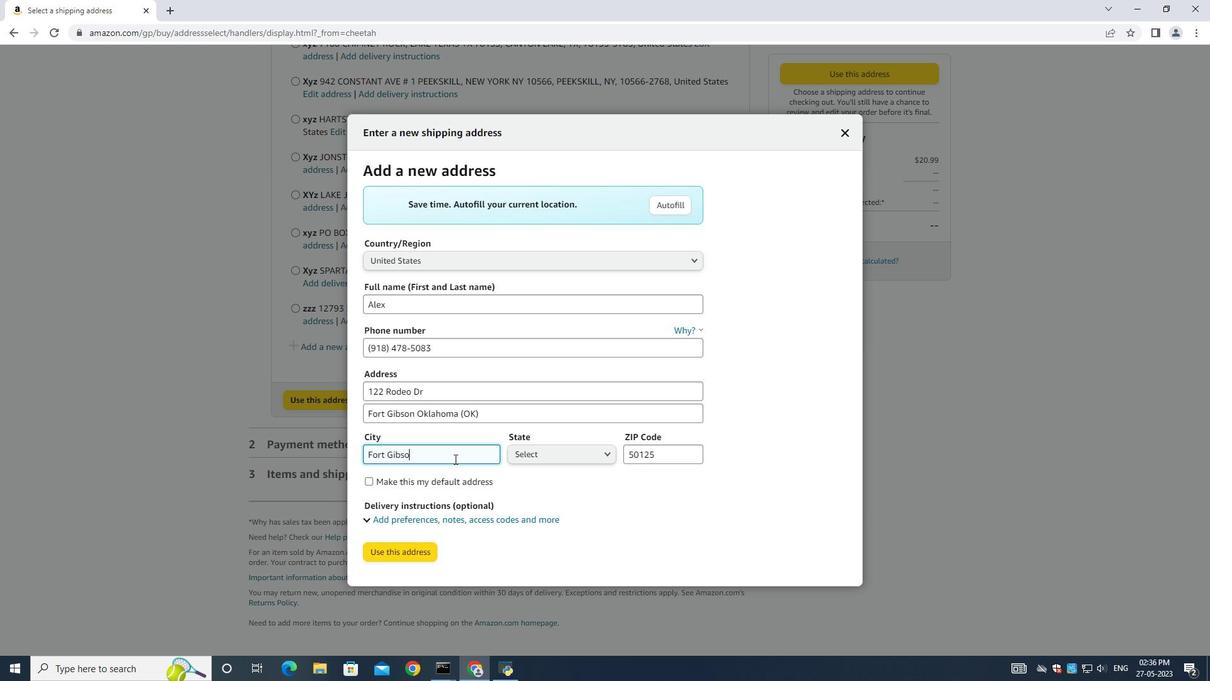 
Action: Mouse moved to (536, 455)
Screenshot: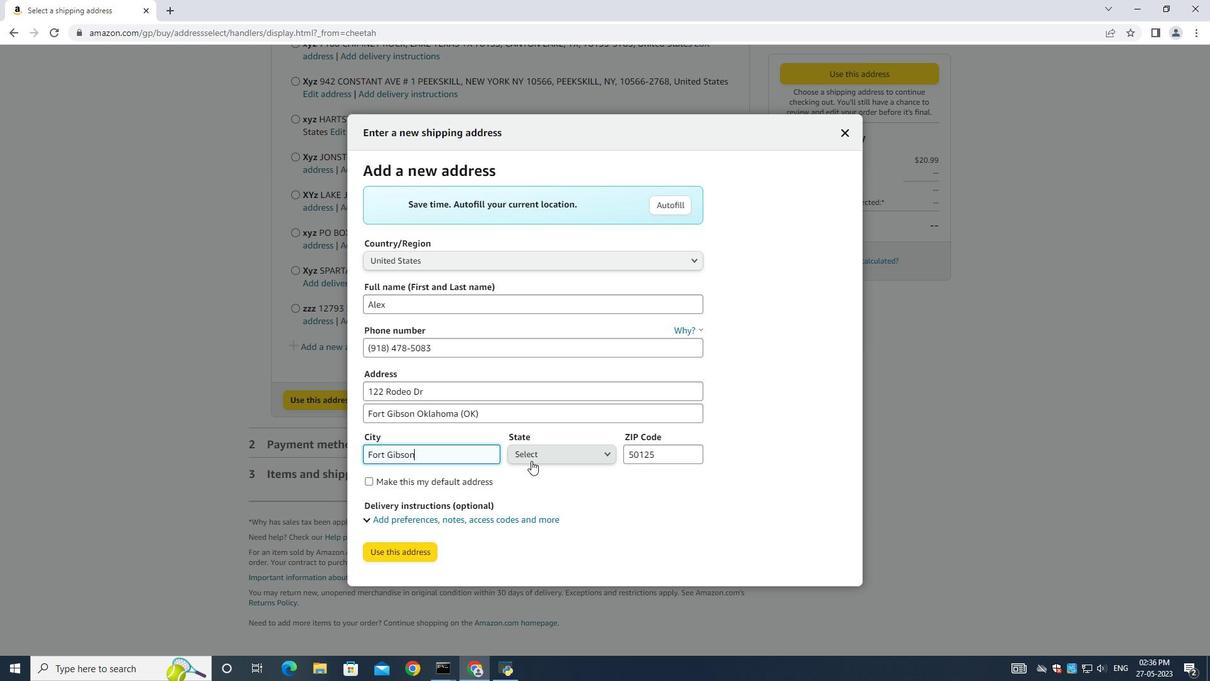 
Action: Mouse pressed left at (536, 455)
Screenshot: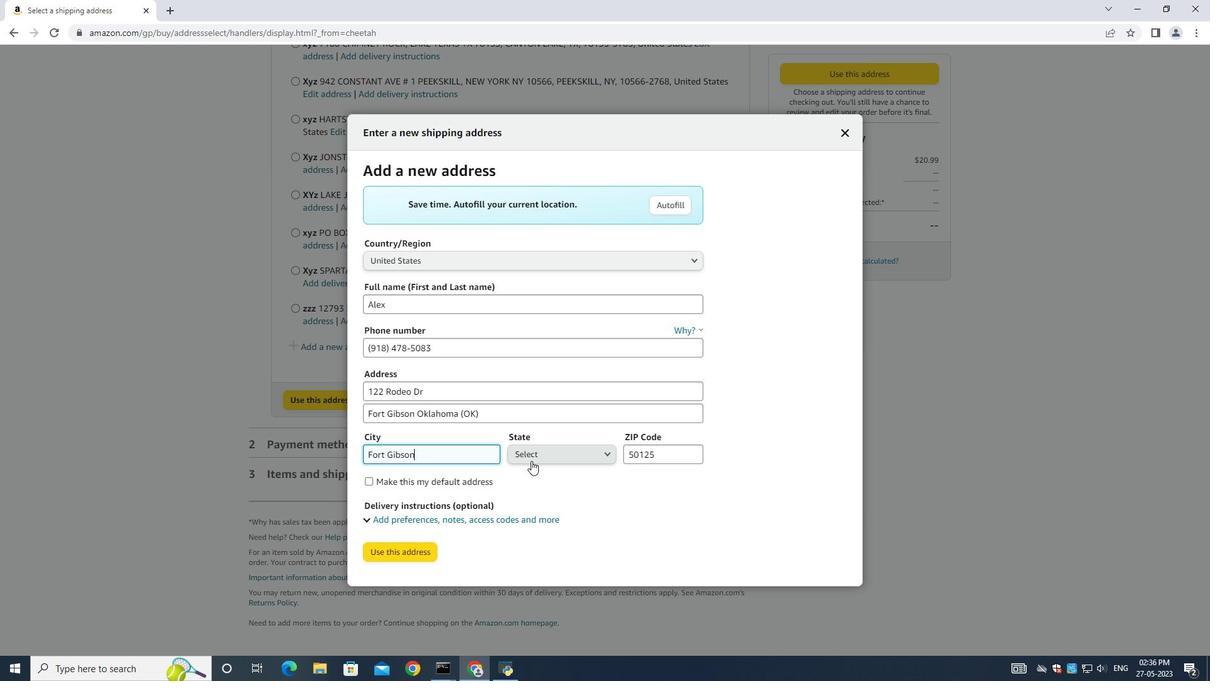 
Action: Mouse moved to (542, 415)
Screenshot: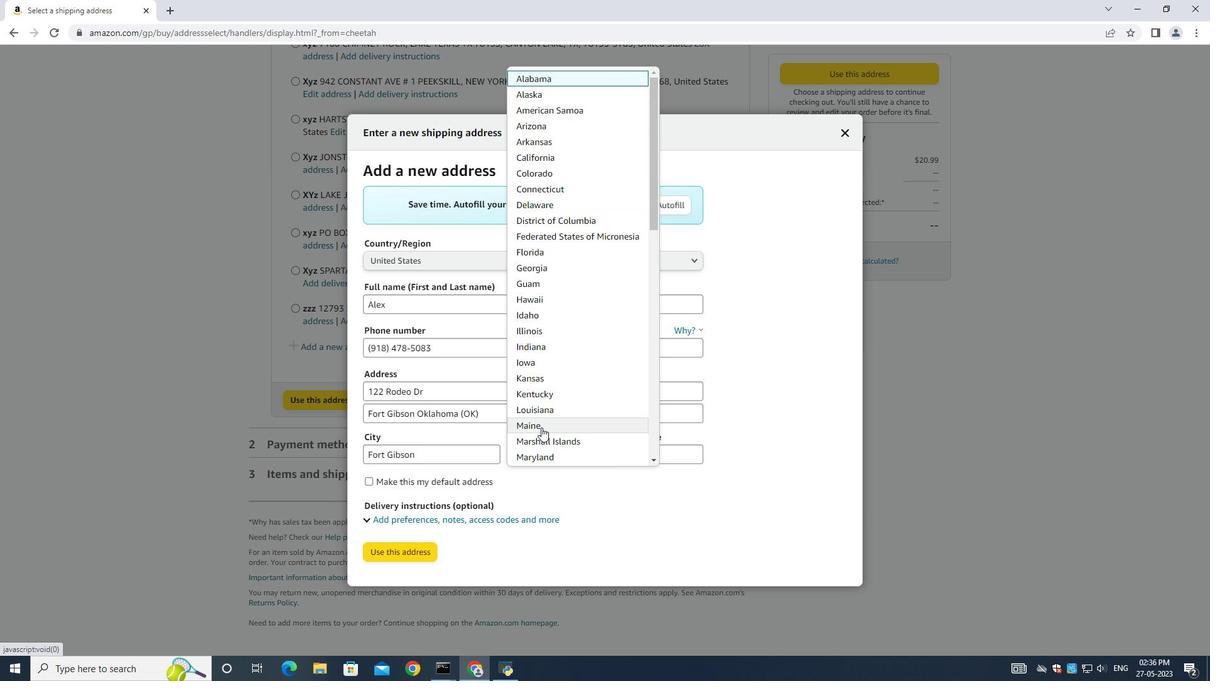 
Action: Mouse scrolled (542, 414) with delta (0, 0)
Screenshot: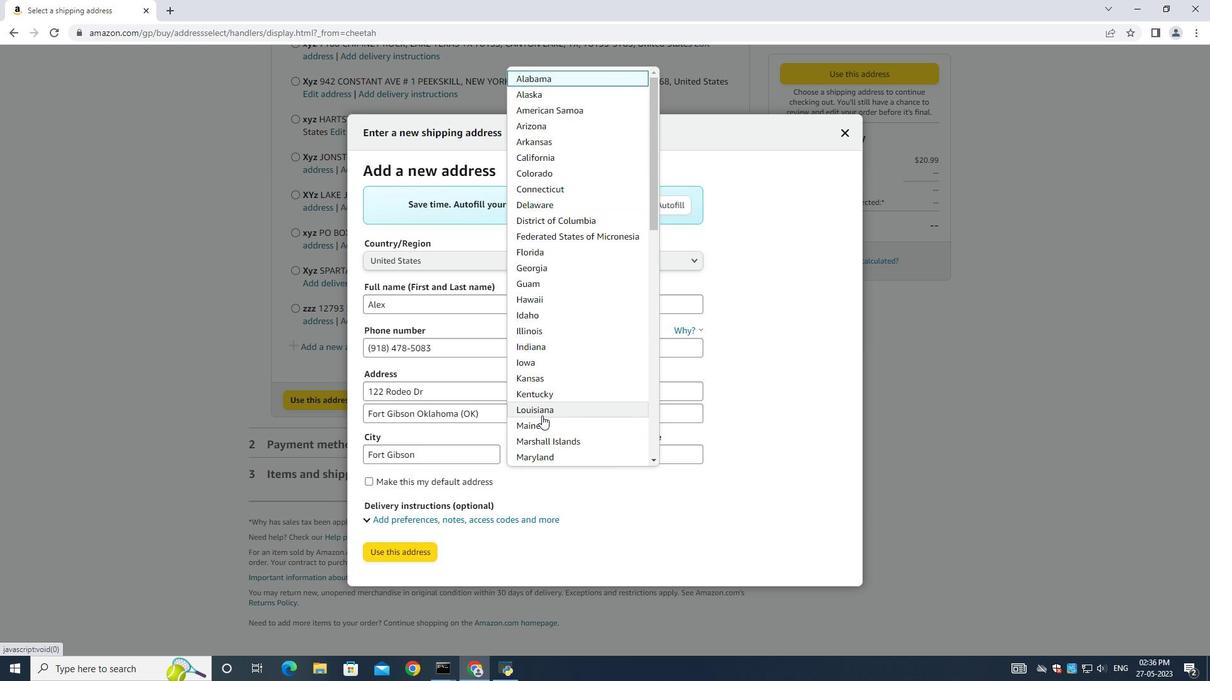 
Action: Mouse scrolled (542, 414) with delta (0, 0)
Screenshot: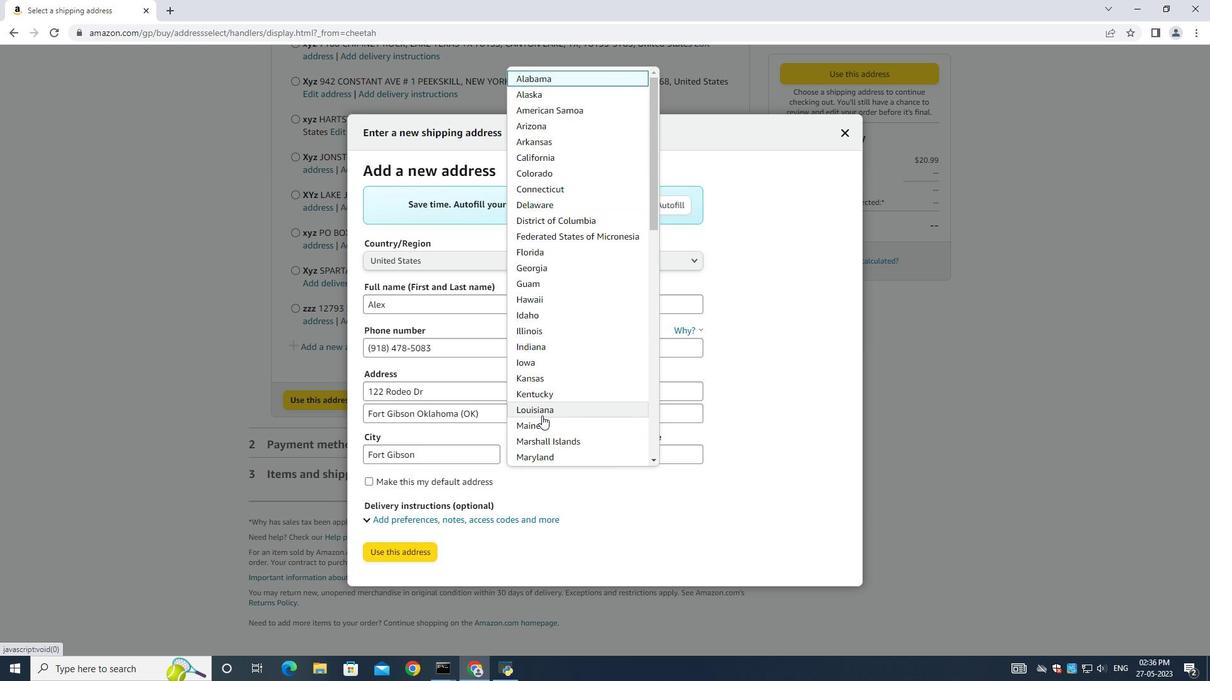 
Action: Mouse scrolled (542, 414) with delta (0, 0)
Screenshot: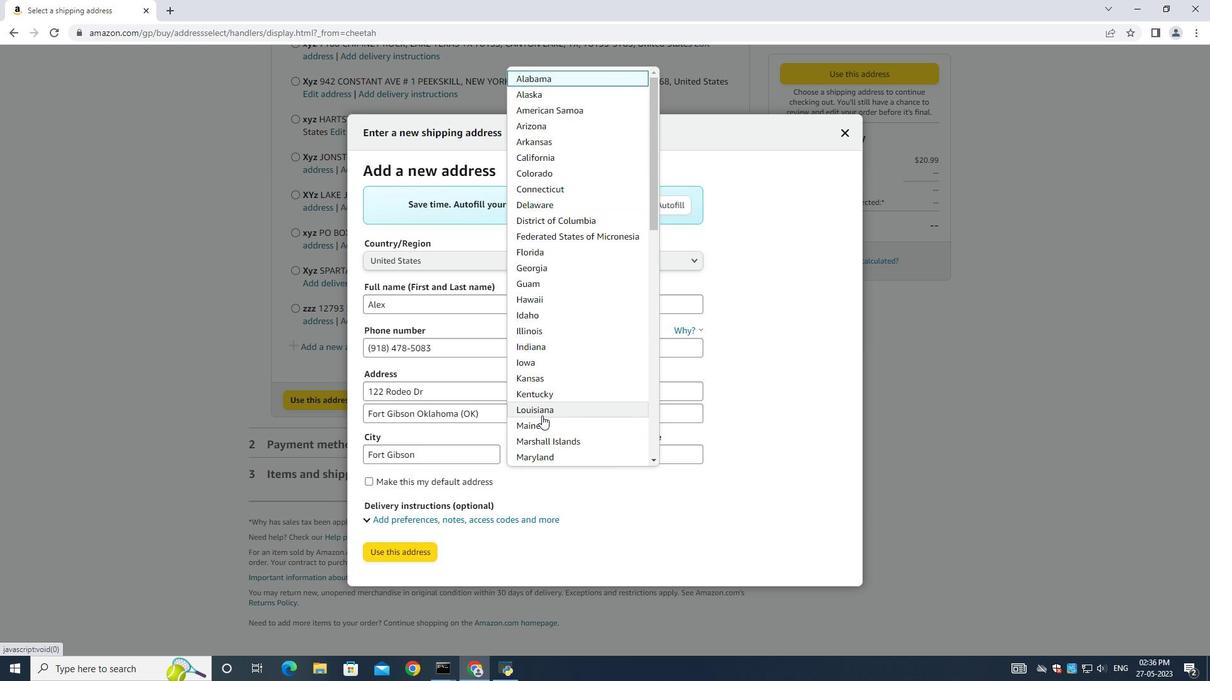 
Action: Mouse moved to (575, 238)
Screenshot: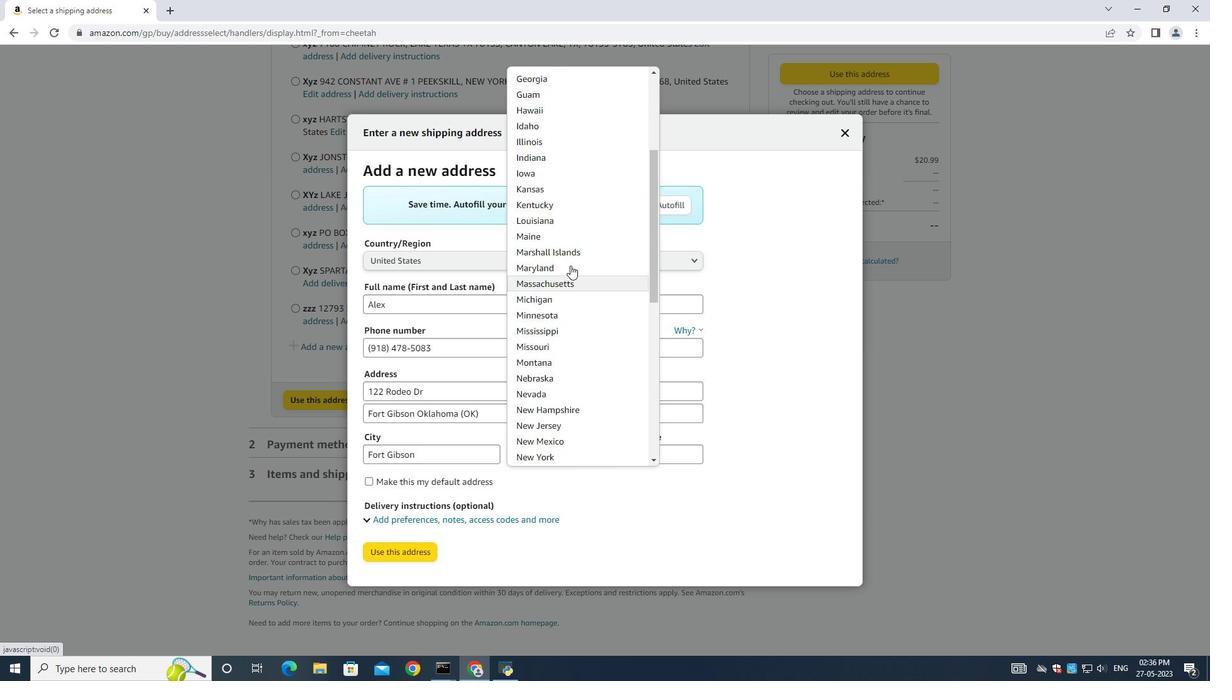 
Action: Mouse scrolled (575, 237) with delta (0, 0)
Screenshot: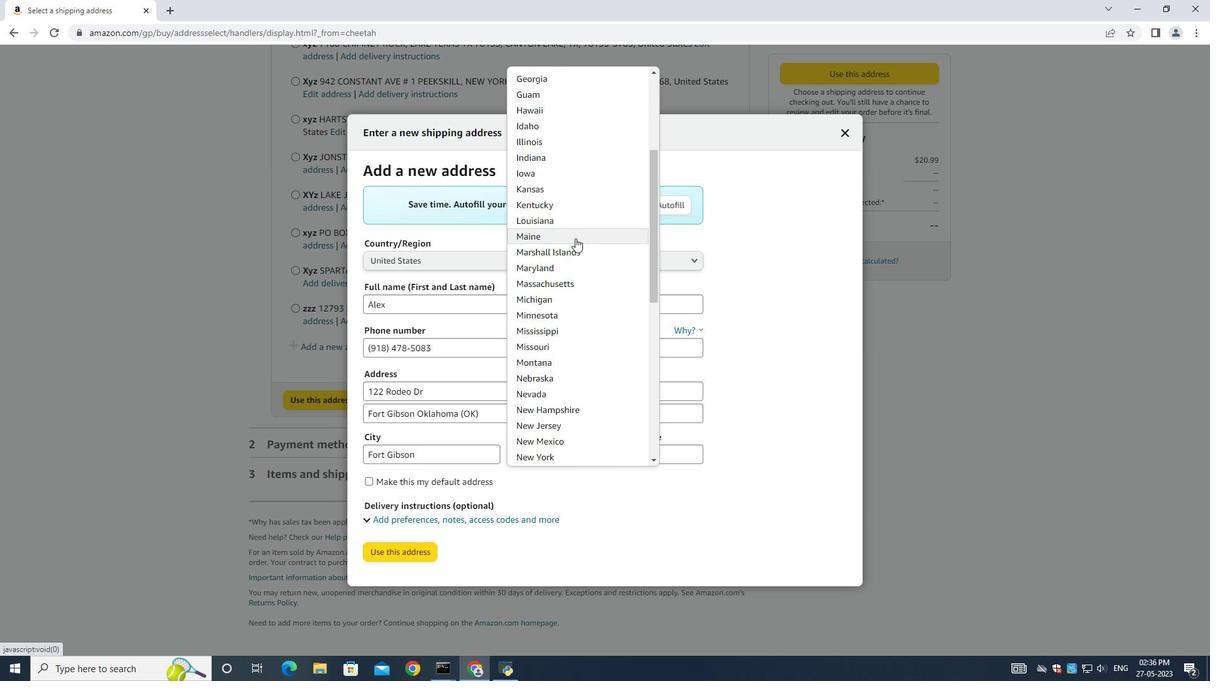 
Action: Mouse moved to (578, 280)
Screenshot: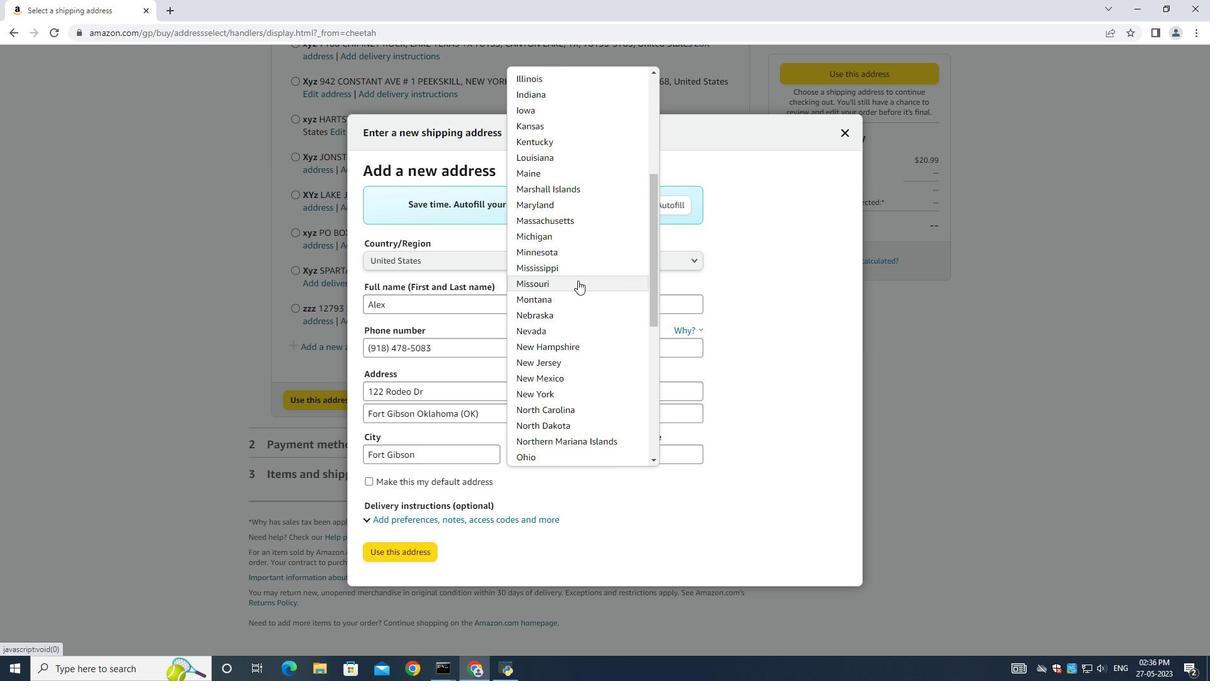 
Action: Mouse scrolled (578, 281) with delta (0, 0)
Screenshot: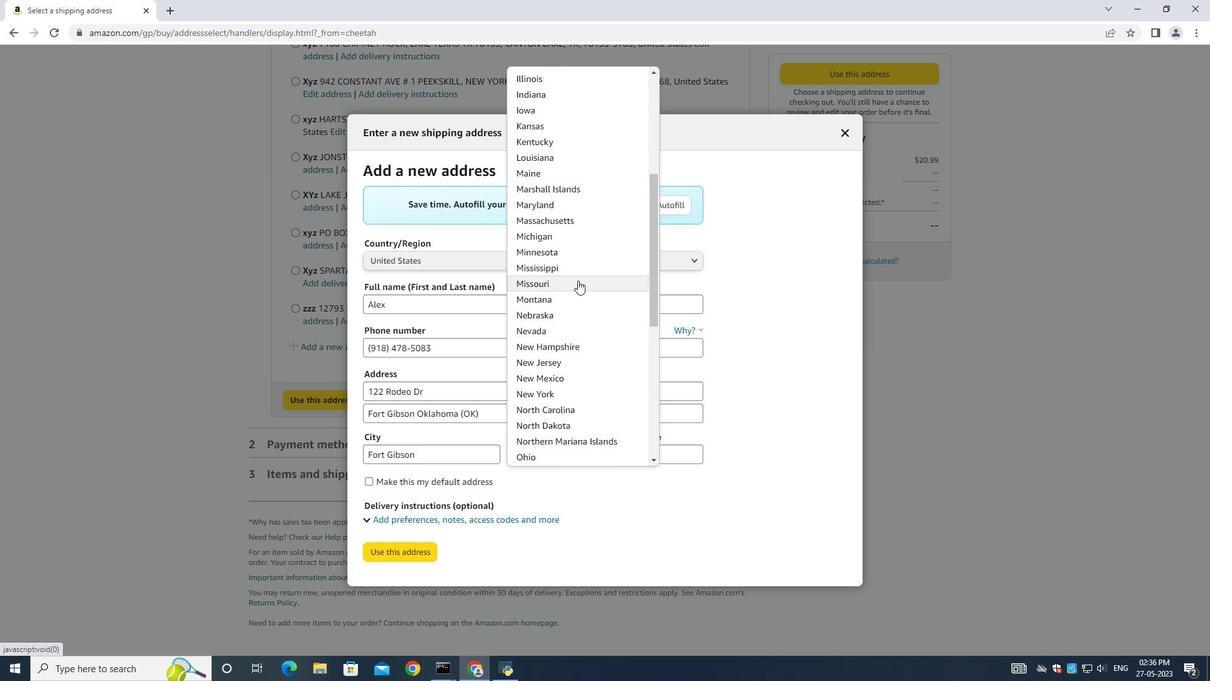 
Action: Mouse scrolled (578, 281) with delta (0, 0)
Screenshot: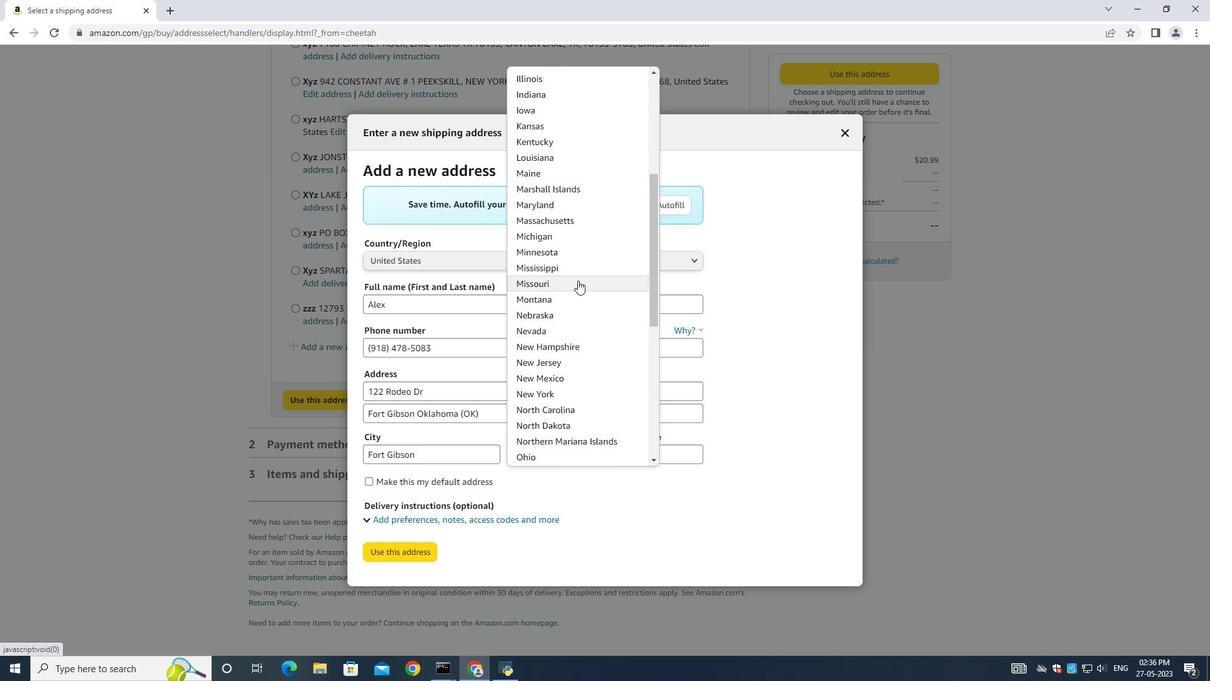 
Action: Mouse moved to (578, 280)
Screenshot: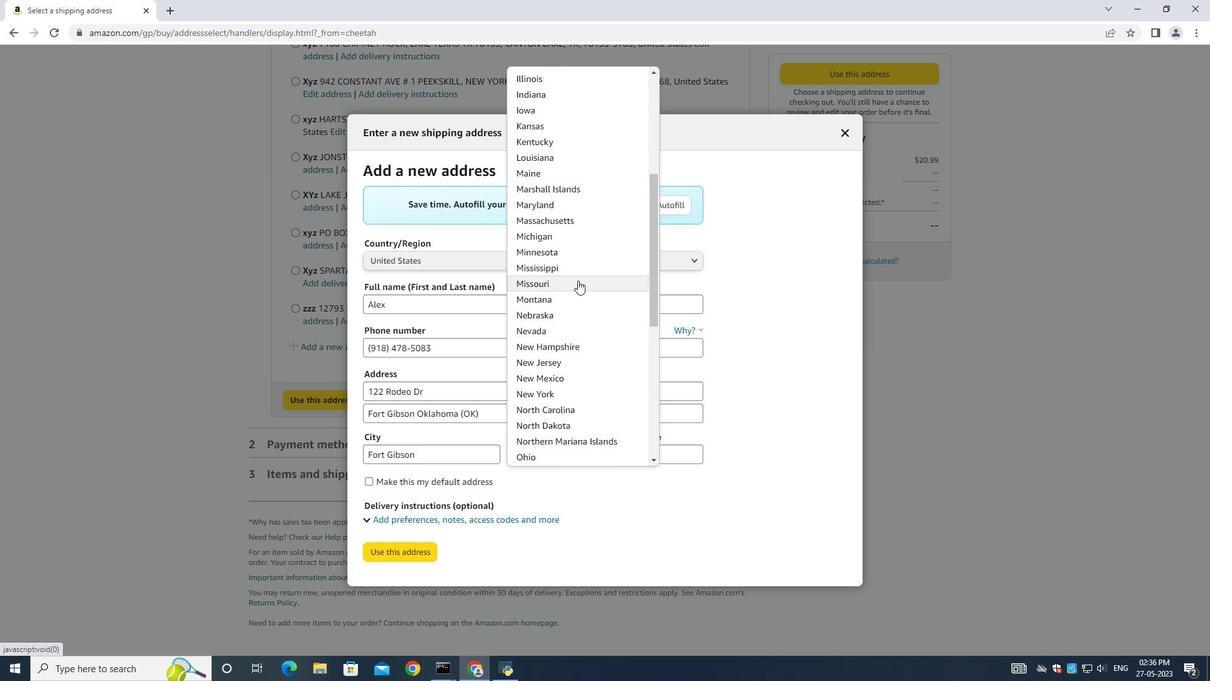 
Action: Mouse scrolled (578, 281) with delta (0, 0)
Screenshot: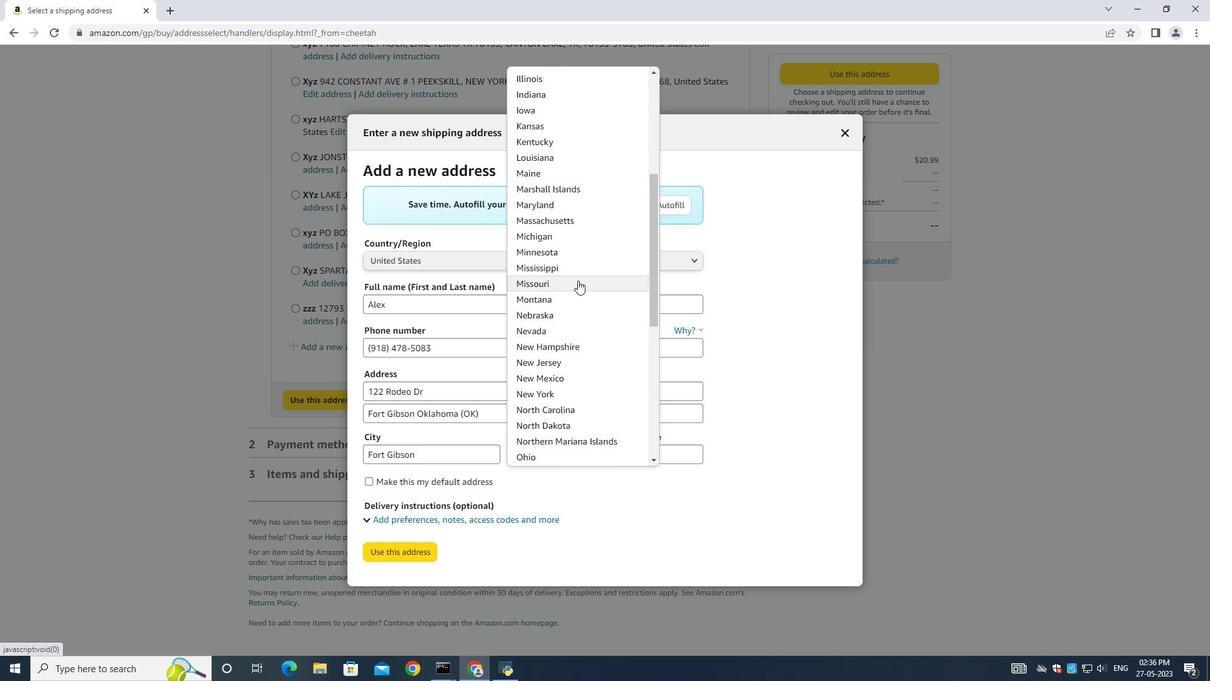 
Action: Mouse scrolled (578, 281) with delta (0, 0)
Screenshot: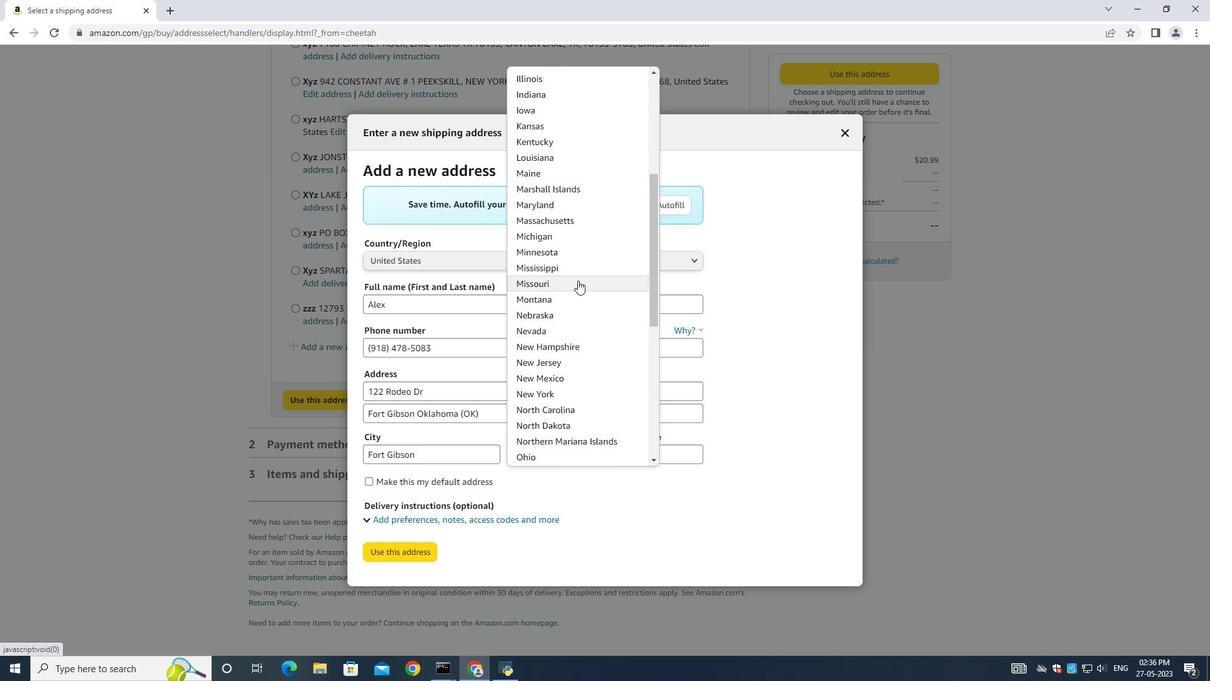 
Action: Mouse moved to (558, 215)
Screenshot: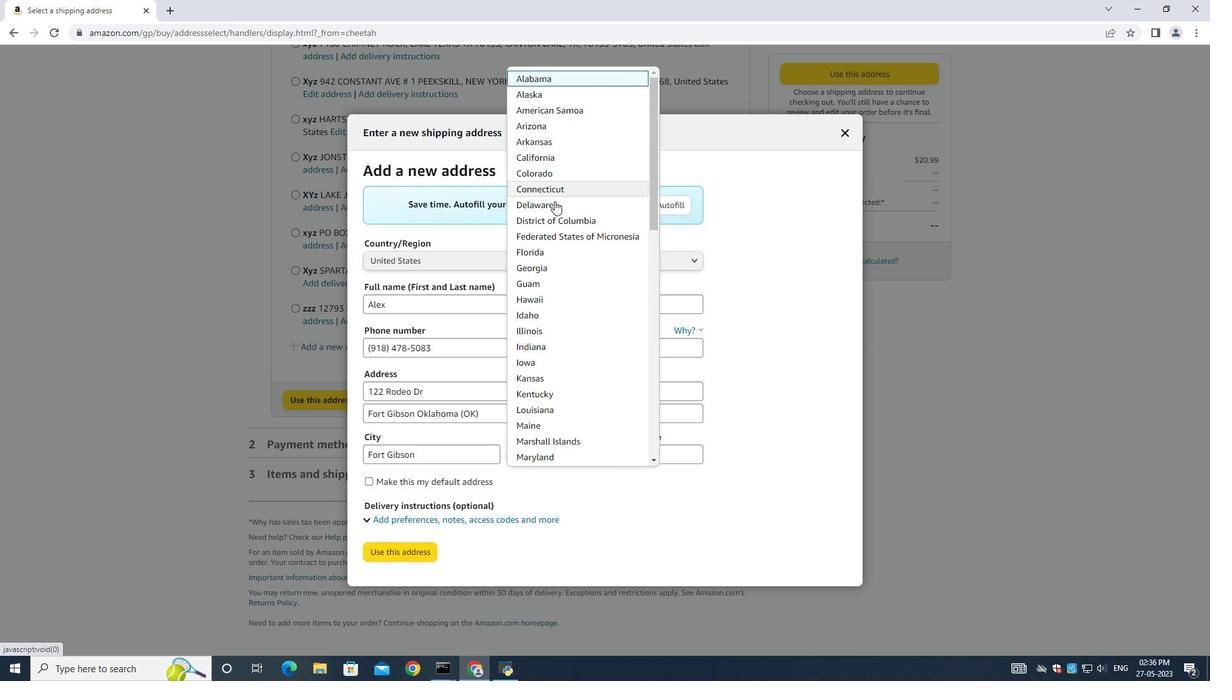 
Action: Mouse scrolled (558, 215) with delta (0, 0)
Screenshot: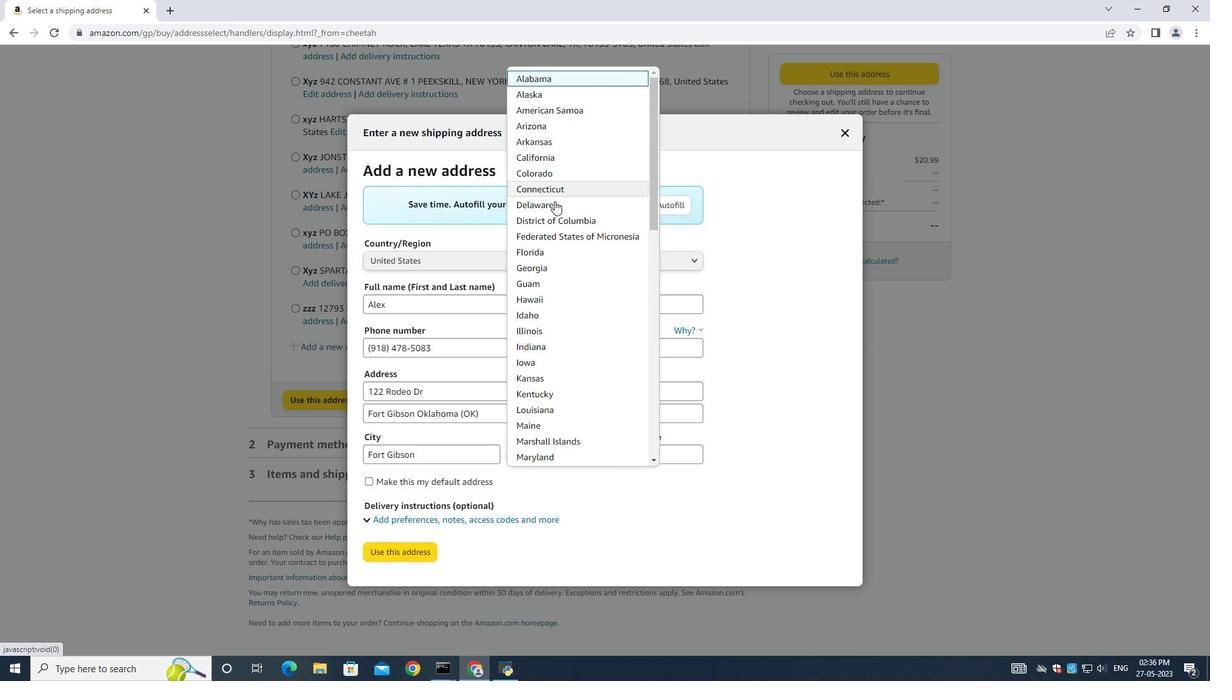 
Action: Mouse moved to (567, 321)
Screenshot: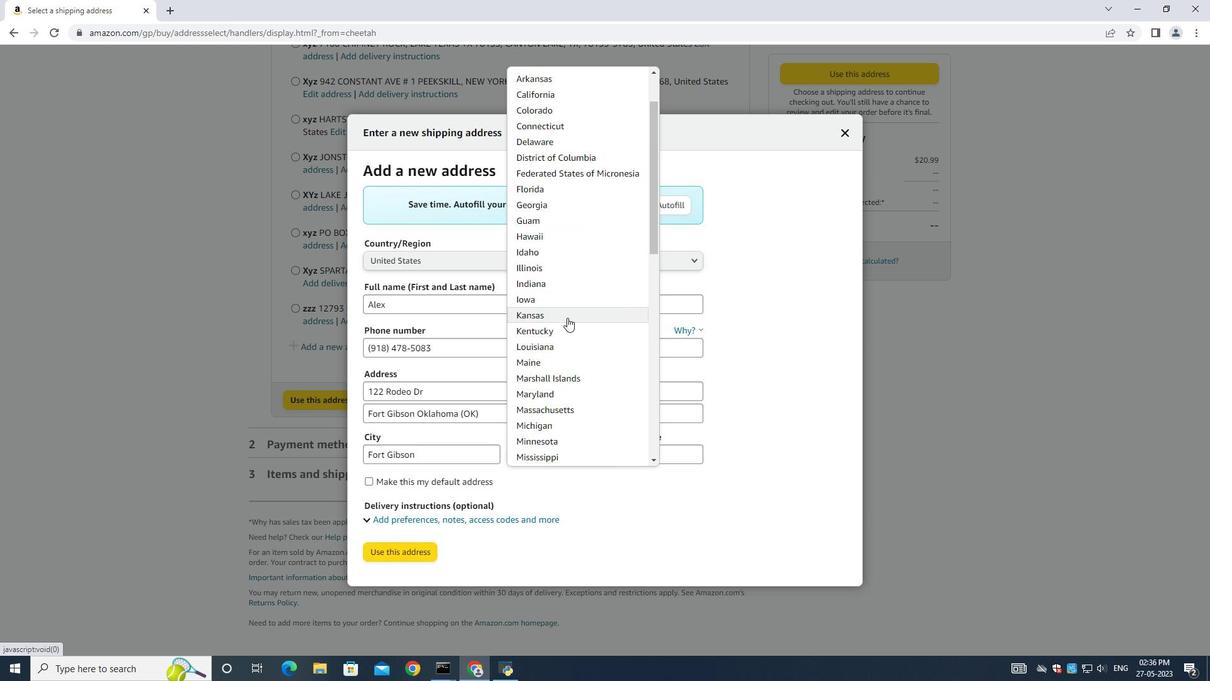 
Action: Mouse scrolled (567, 321) with delta (0, 0)
Screenshot: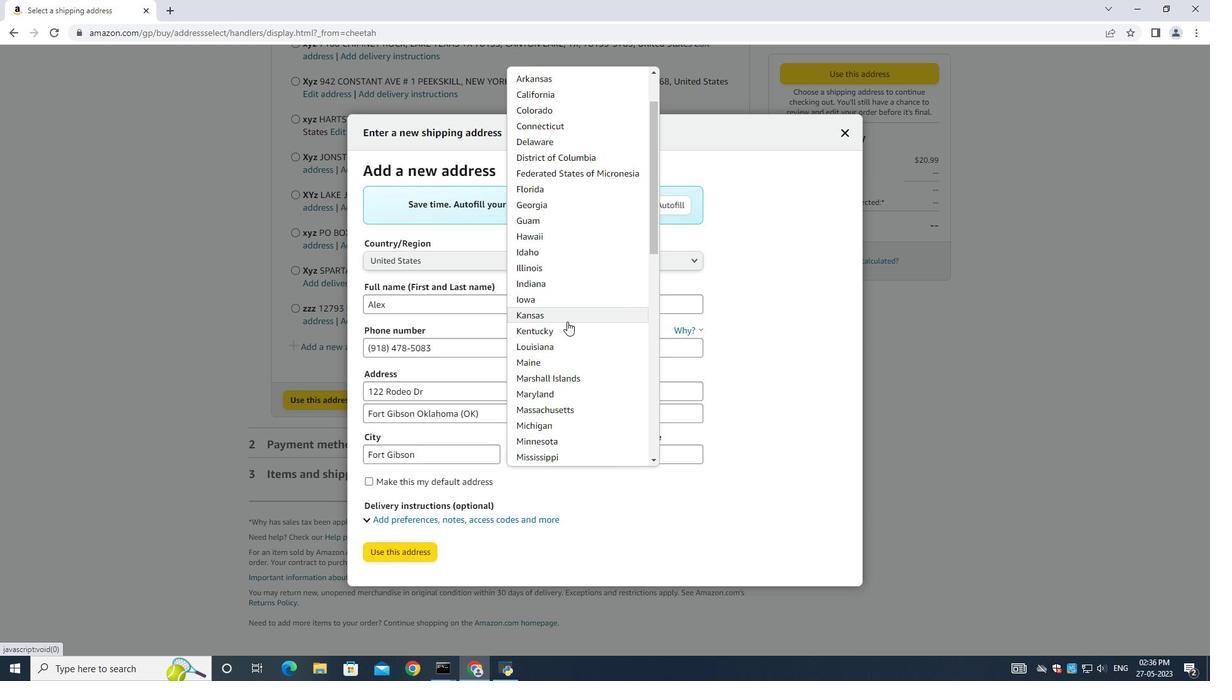 
Action: Mouse scrolled (567, 321) with delta (0, 0)
Screenshot: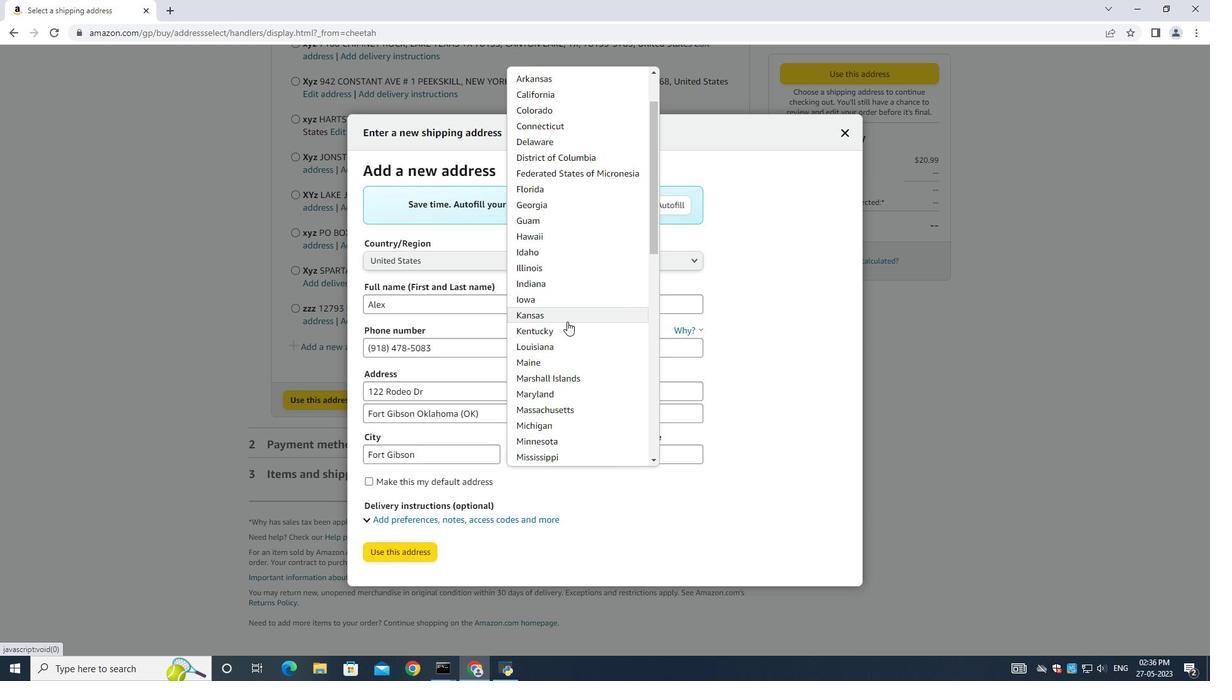 
Action: Mouse scrolled (567, 321) with delta (0, 0)
Screenshot: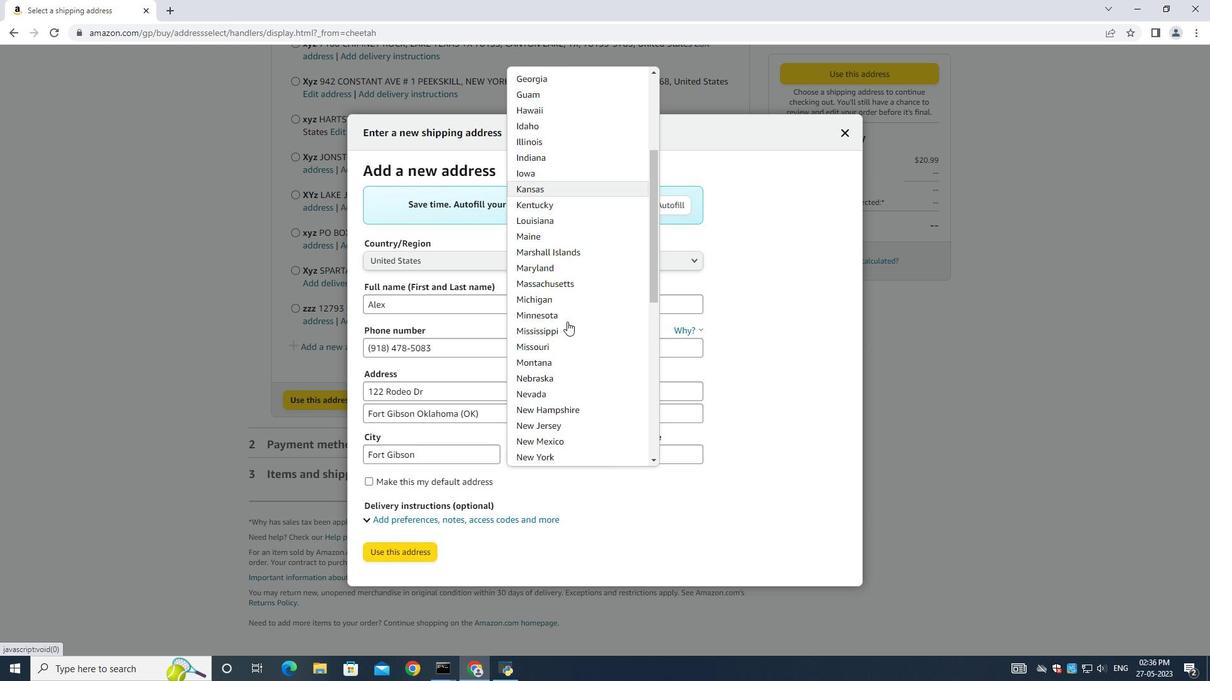 
Action: Mouse scrolled (567, 321) with delta (0, 0)
Screenshot: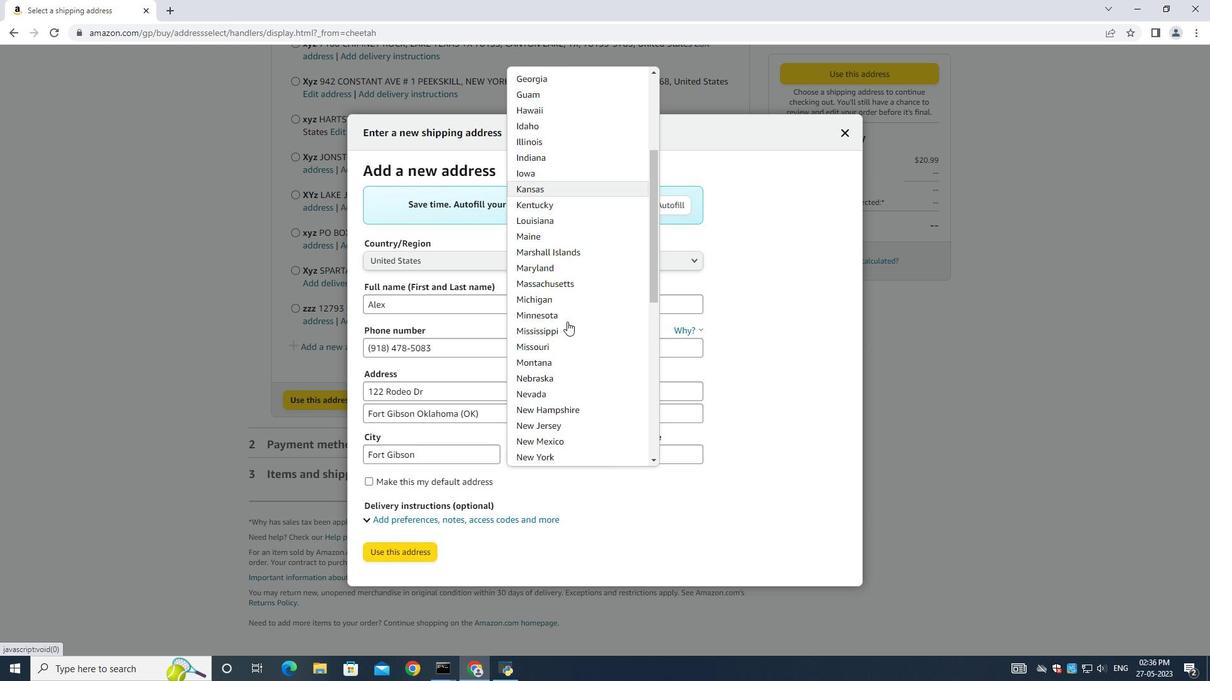 
Action: Mouse scrolled (567, 321) with delta (0, 0)
Screenshot: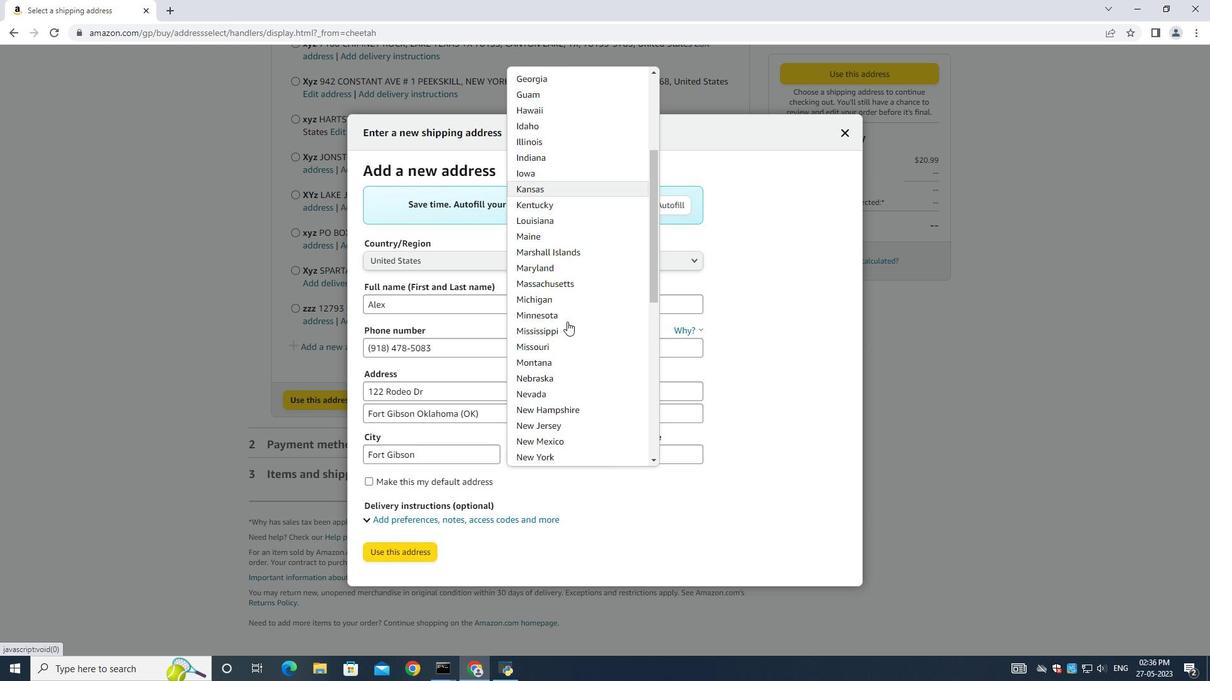 
Action: Mouse moved to (558, 348)
Screenshot: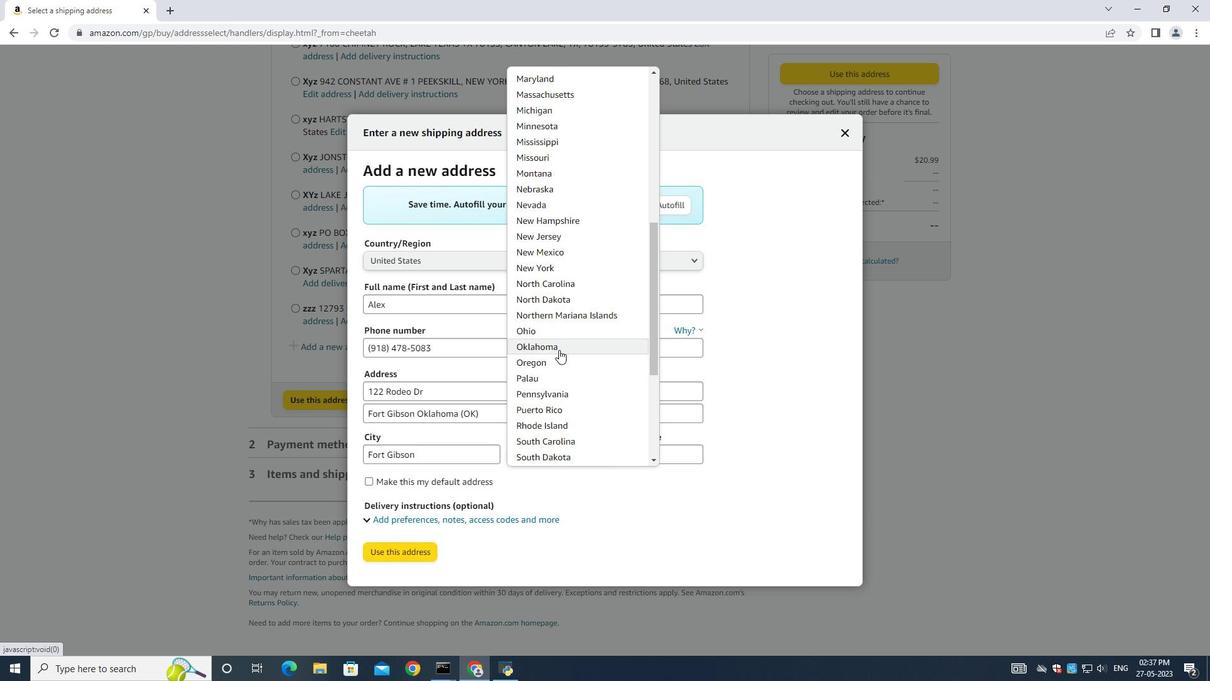 
Action: Mouse pressed left at (558, 348)
Screenshot: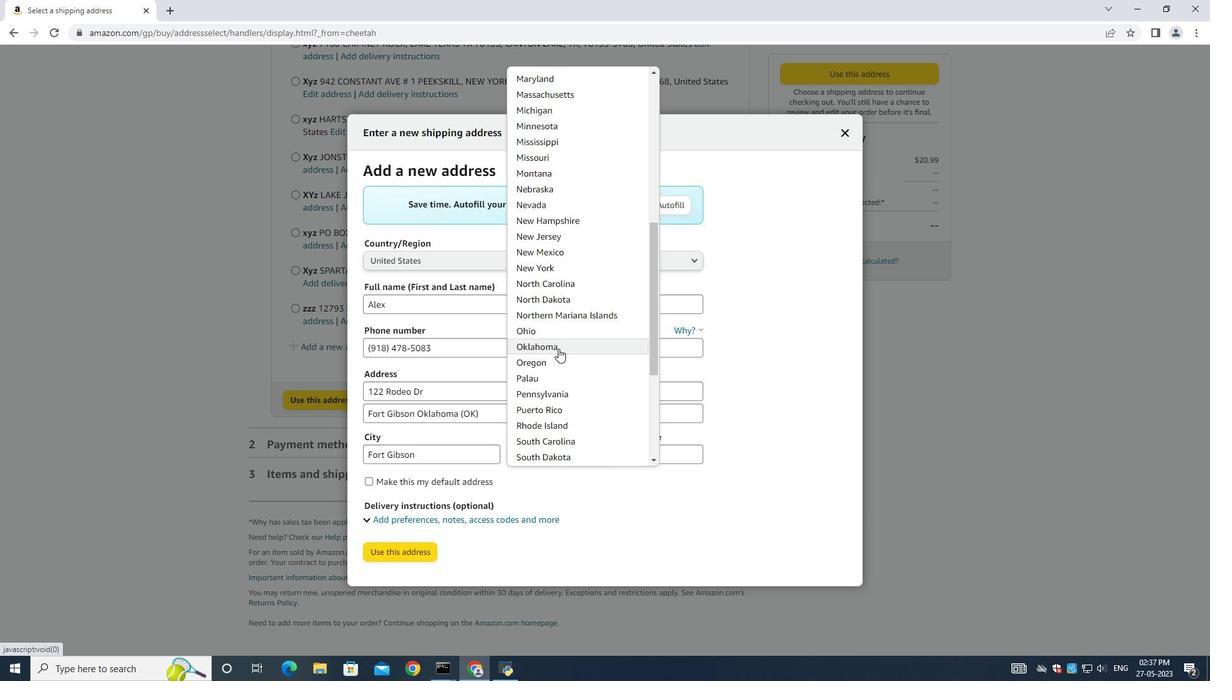 
Action: Mouse moved to (645, 457)
Screenshot: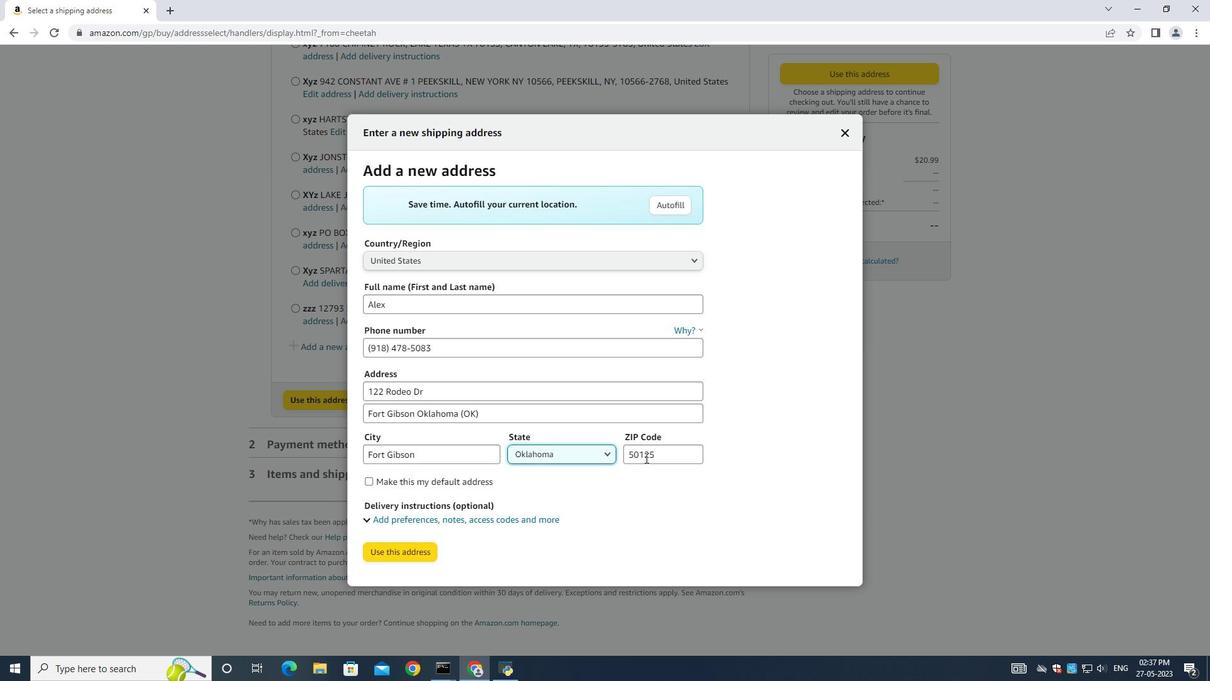 
Action: Mouse pressed left at (645, 457)
Screenshot: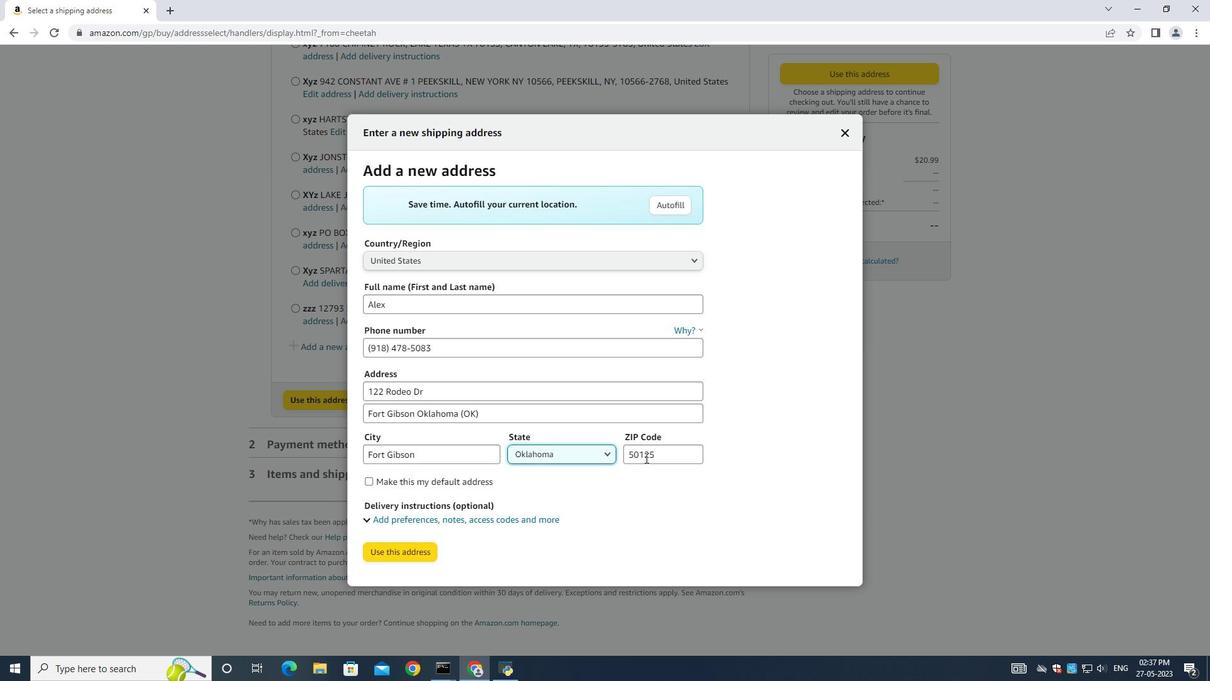 
Action: Key pressed <Key.backspace>ctrl+A<Key.backspace>74434
Screenshot: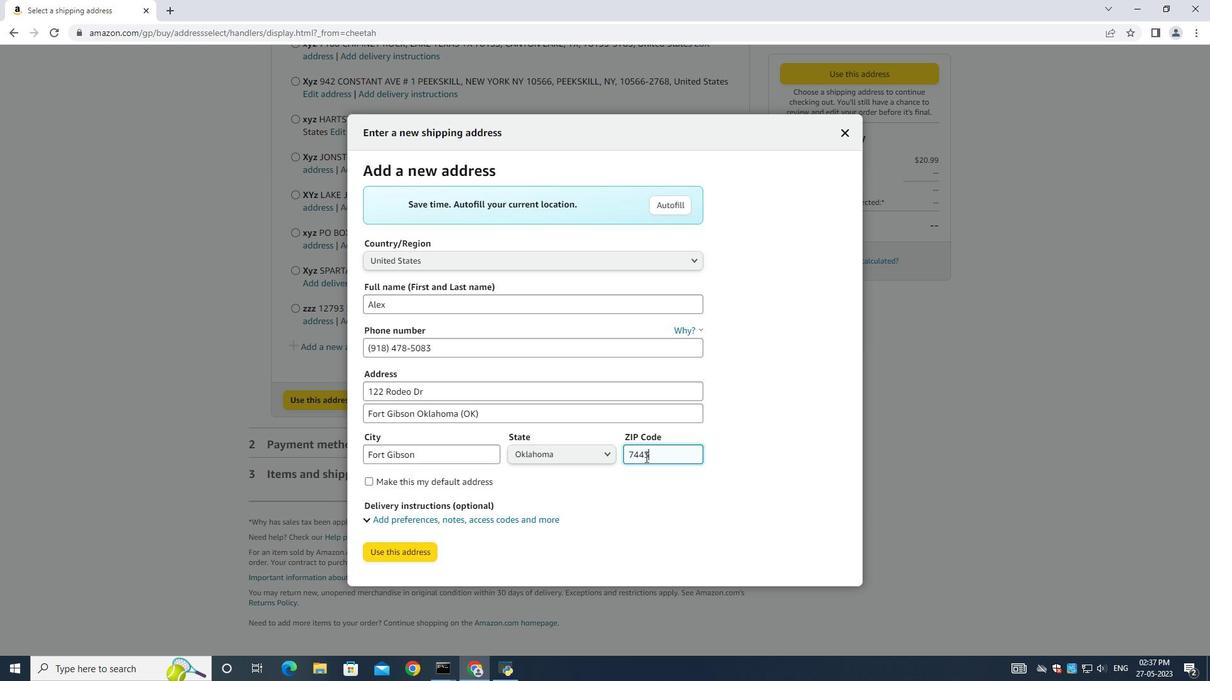 
Action: Mouse moved to (417, 551)
Screenshot: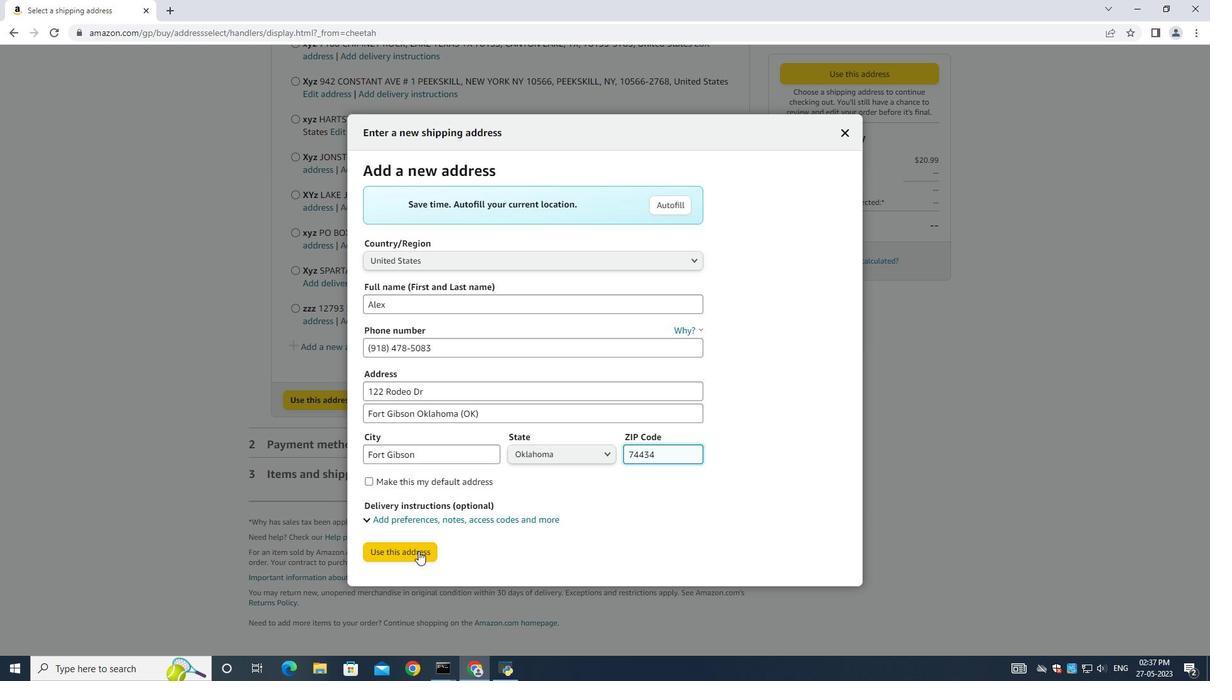 
Action: Mouse pressed left at (417, 551)
Screenshot: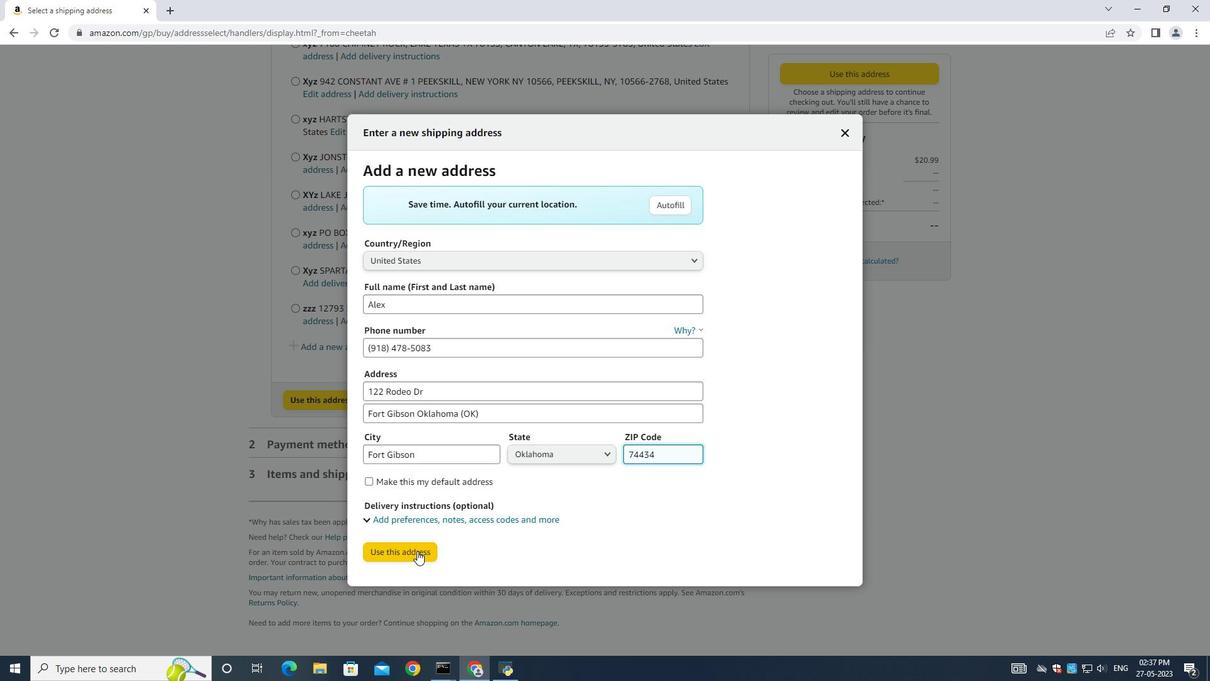 
Action: Mouse moved to (418, 551)
Screenshot: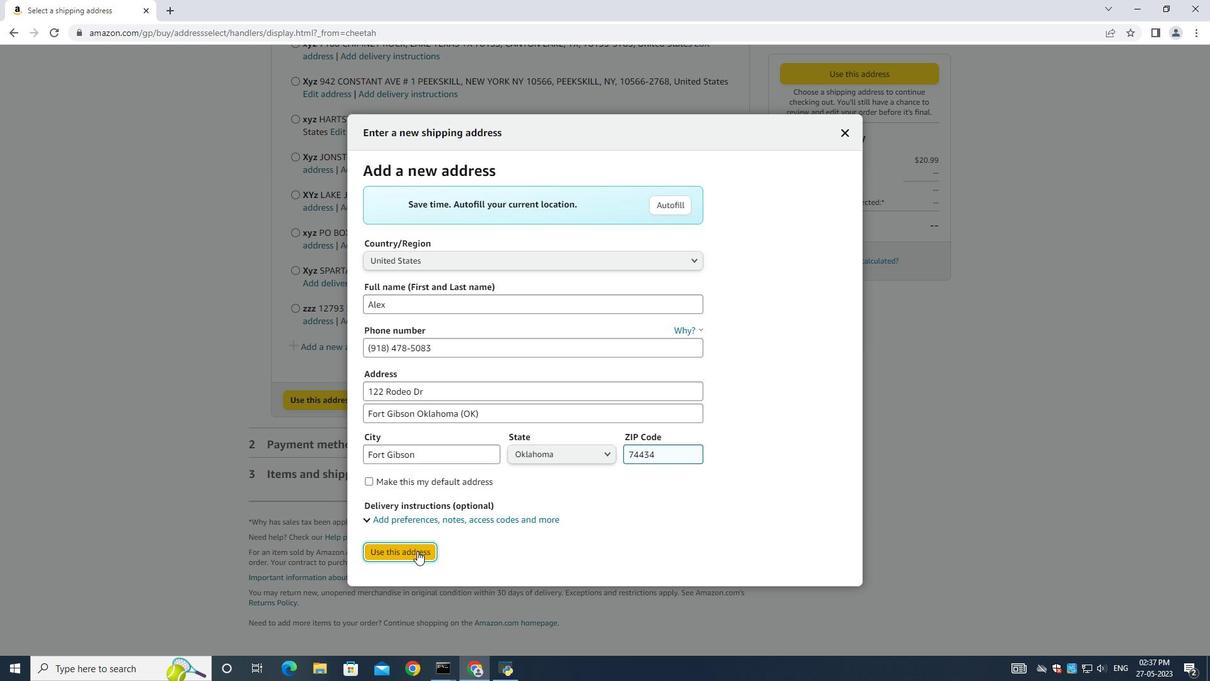 
